 Task: Compose an email with the signature Mason Kelly with the subject Feedback on a YouTube Ads campaign and the message I would appreciate it if you could send me the results of the market research study. from softage.3@softage.net to softage.7@softage.net with an attached audio file Audio_ambient_music.mp3, change the font of the message to Verdana and change the font typography to bold Send the email. Finally, move the email from Sent Items to the label Homeowners associations
Action: Mouse moved to (77, 135)
Screenshot: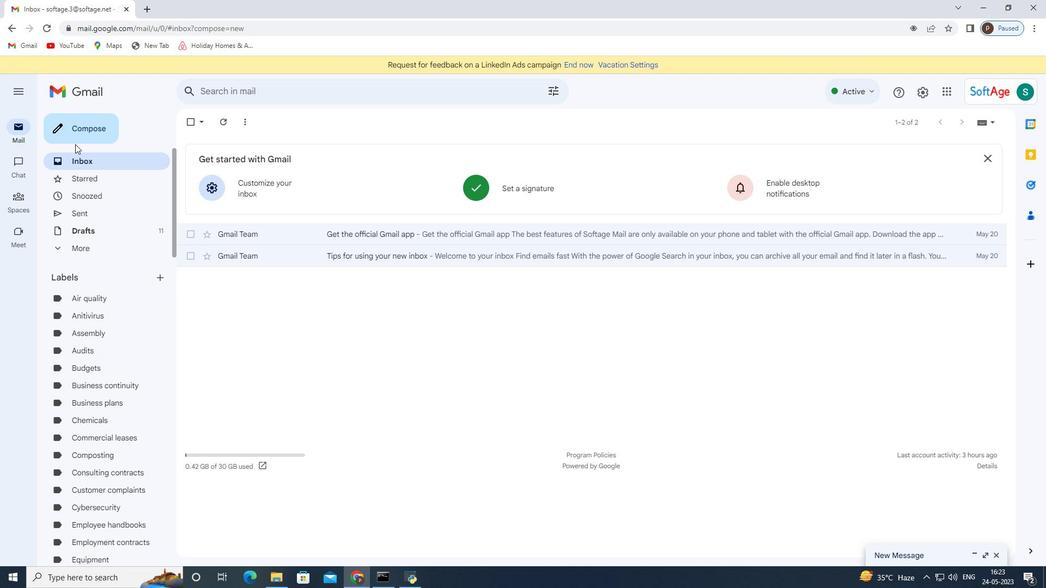 
Action: Mouse pressed left at (77, 135)
Screenshot: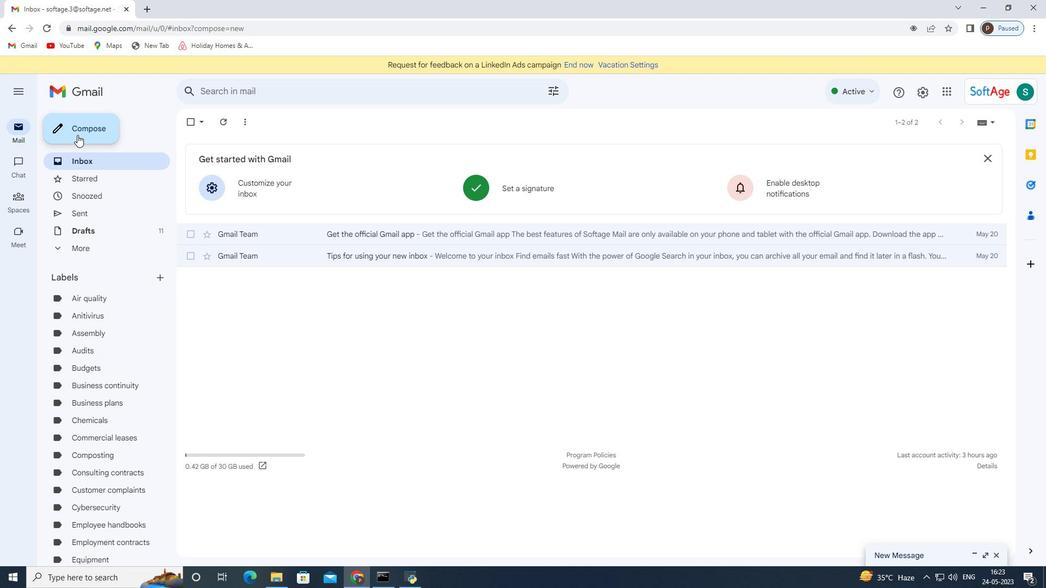 
Action: Mouse moved to (736, 551)
Screenshot: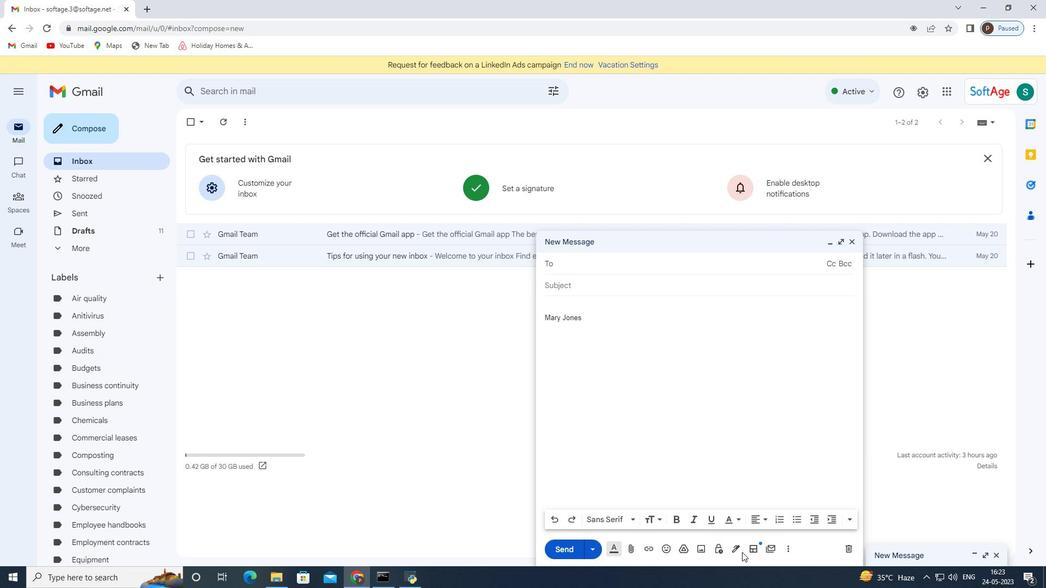 
Action: Mouse pressed left at (736, 551)
Screenshot: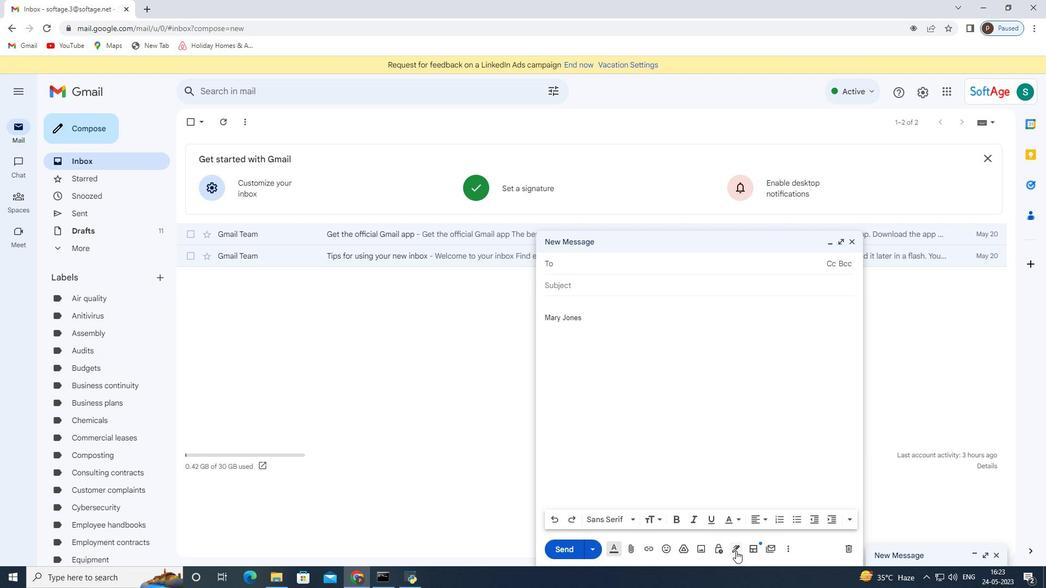 
Action: Mouse moved to (757, 487)
Screenshot: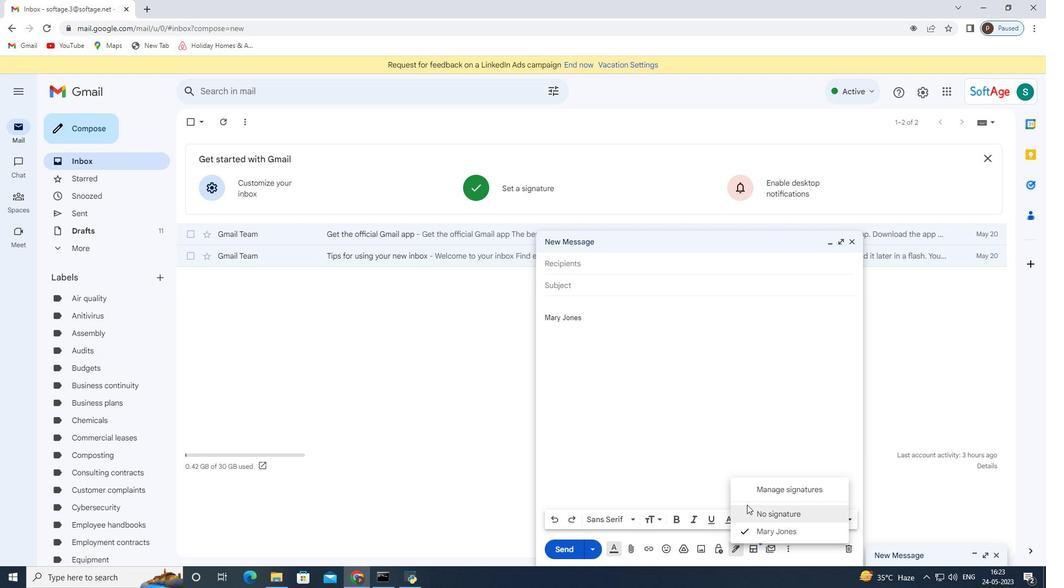 
Action: Mouse pressed left at (757, 487)
Screenshot: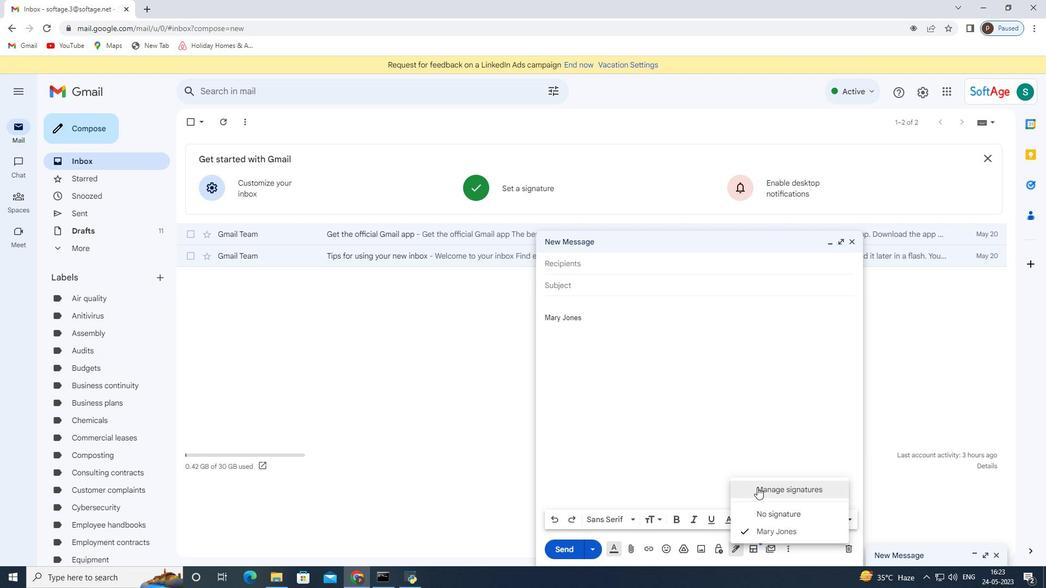 
Action: Mouse moved to (852, 243)
Screenshot: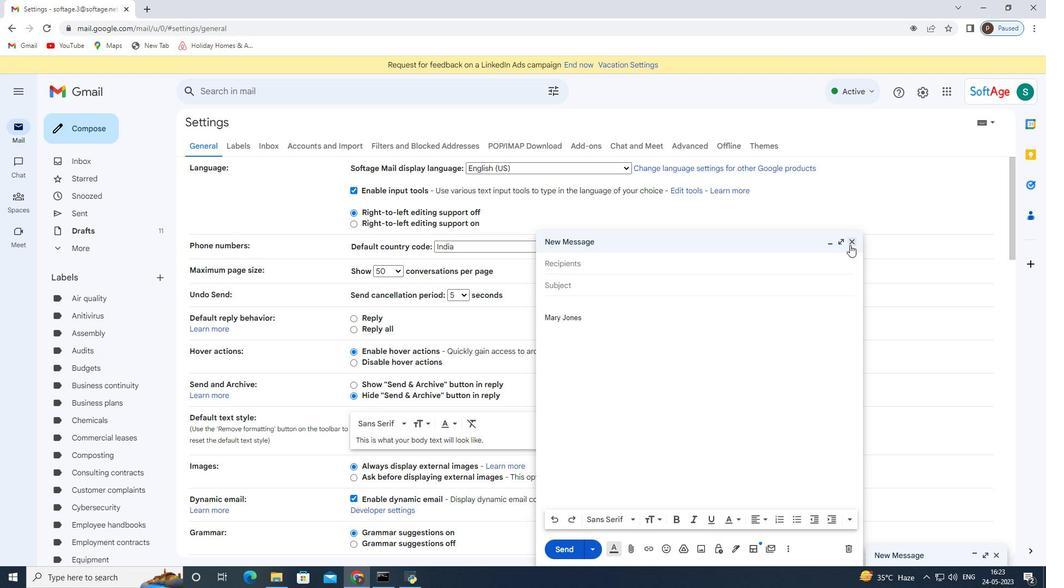 
Action: Mouse pressed left at (852, 243)
Screenshot: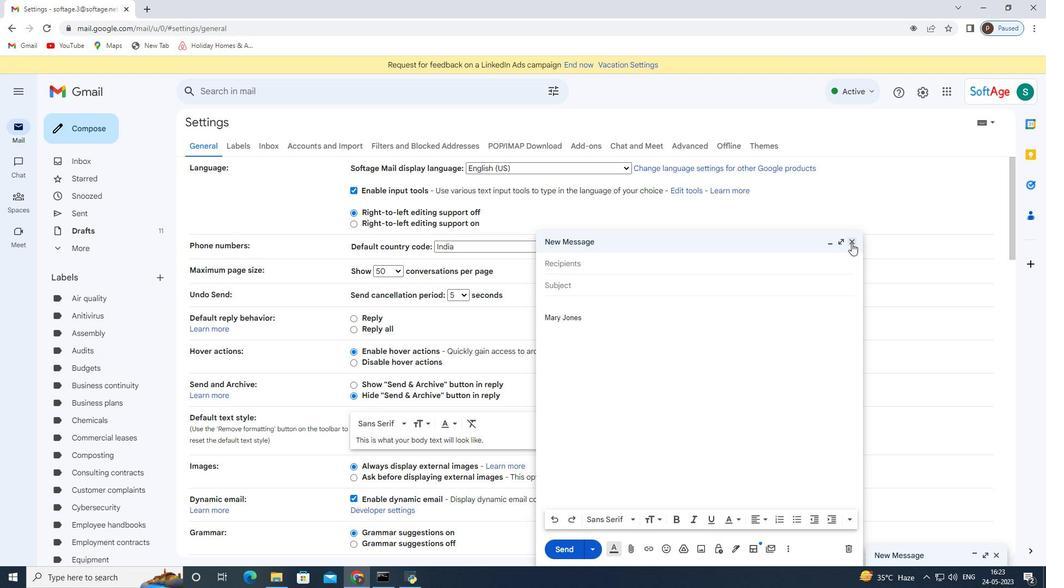 
Action: Mouse moved to (559, 275)
Screenshot: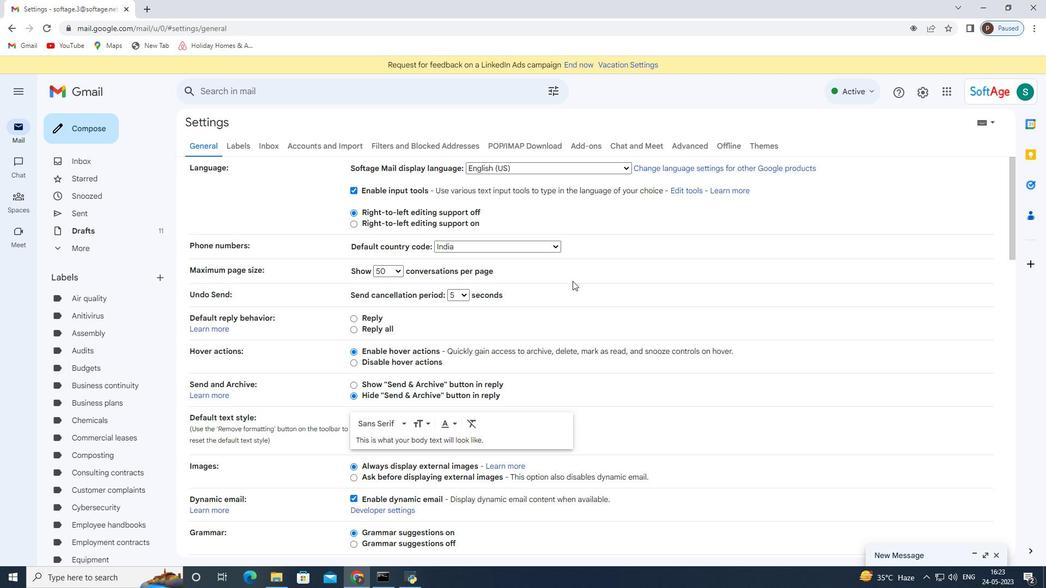 
Action: Mouse scrolled (559, 275) with delta (0, 0)
Screenshot: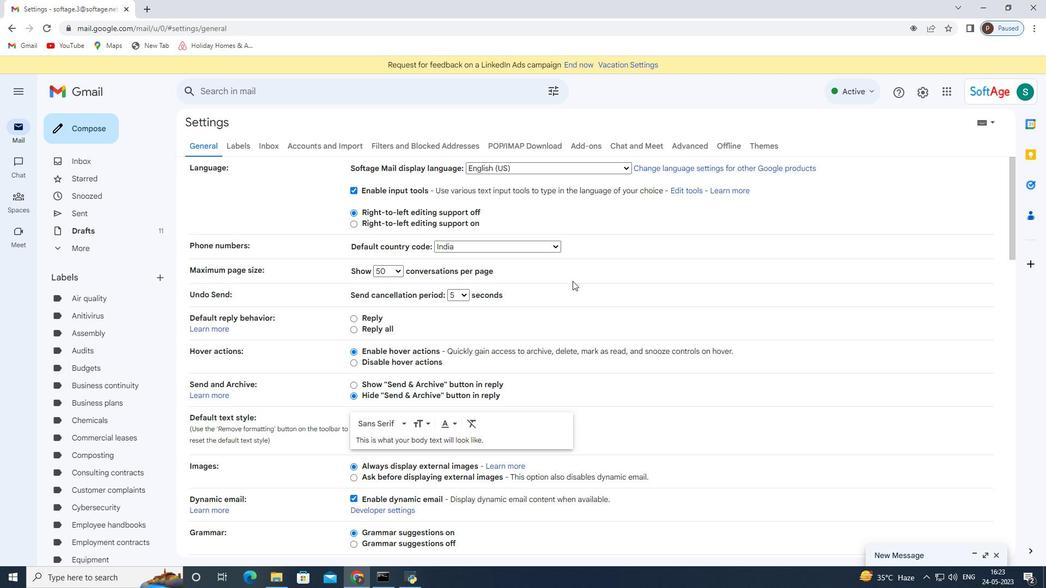 
Action: Mouse moved to (558, 276)
Screenshot: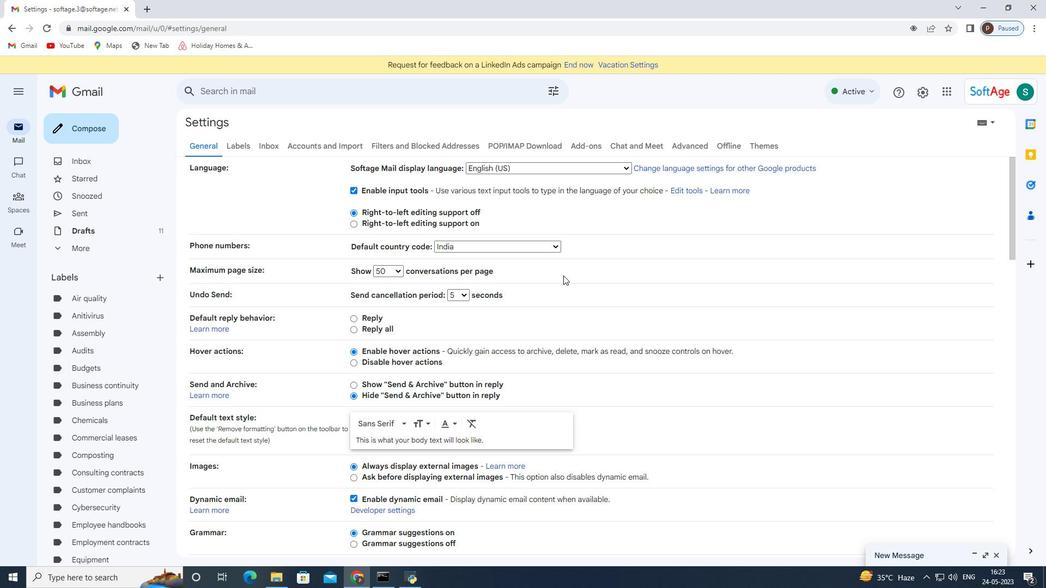 
Action: Mouse scrolled (558, 275) with delta (0, 0)
Screenshot: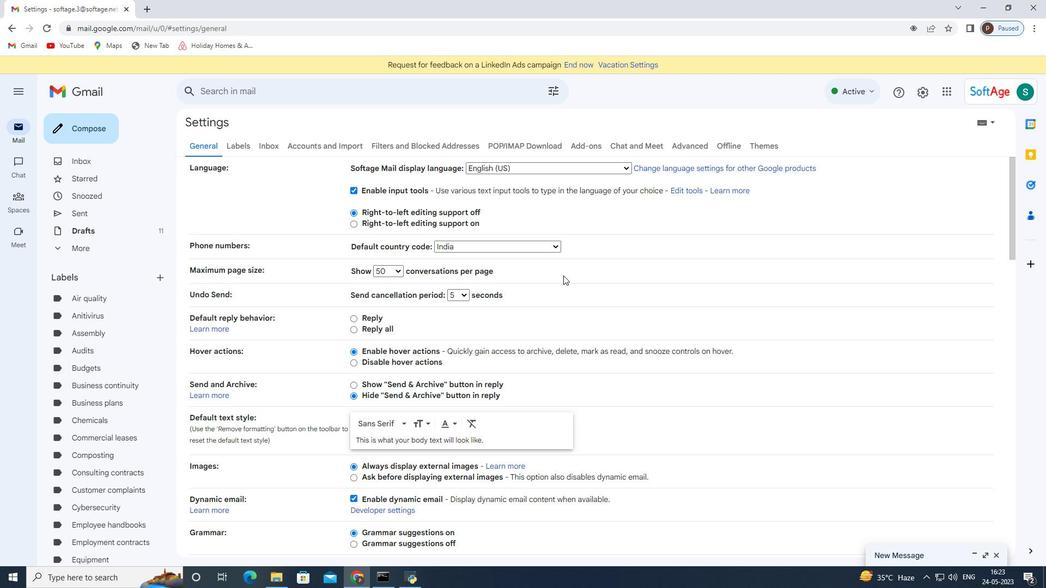 
Action: Mouse scrolled (558, 275) with delta (0, 0)
Screenshot: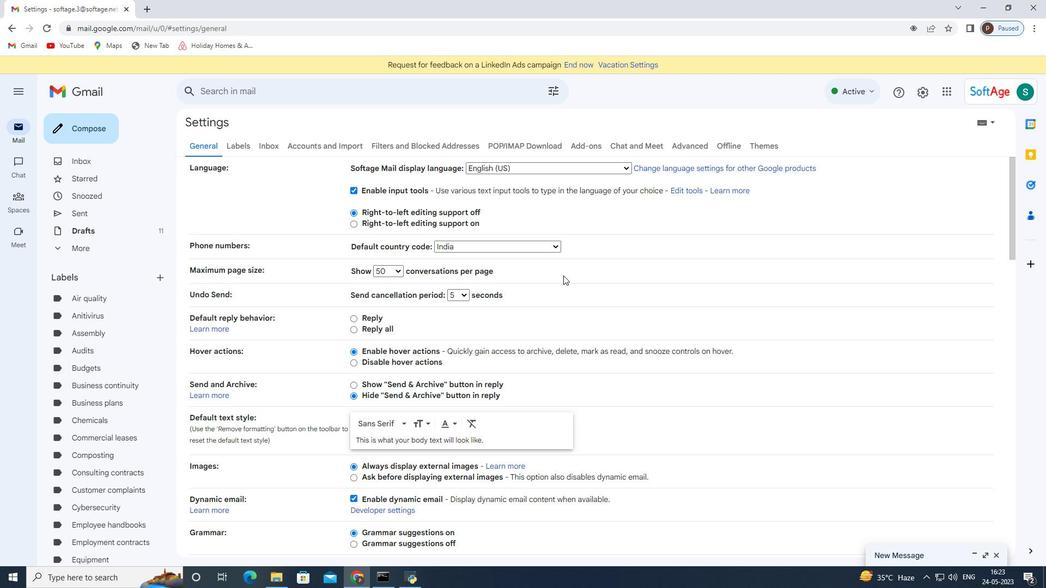 
Action: Mouse moved to (556, 276)
Screenshot: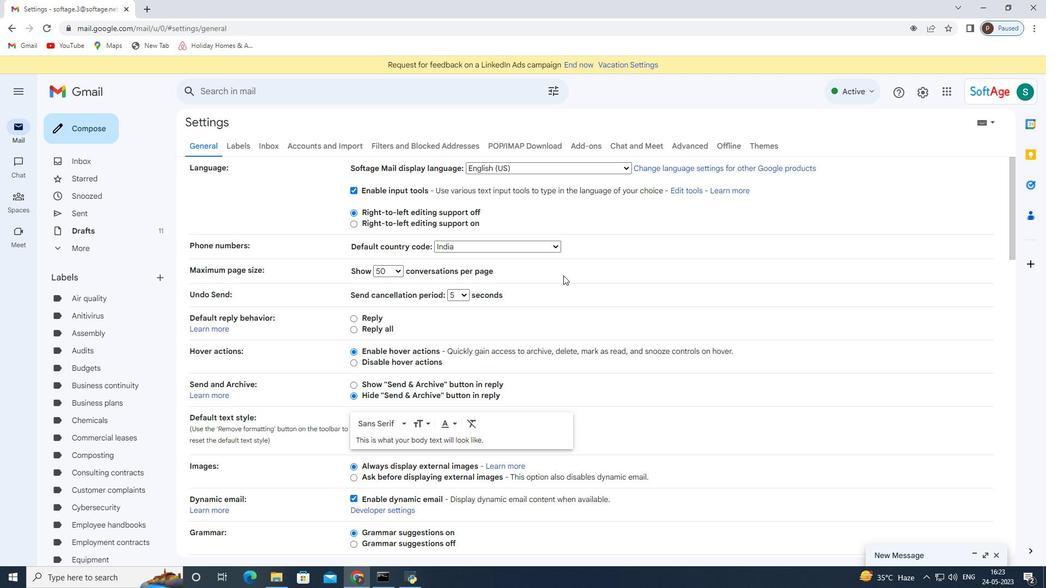 
Action: Mouse scrolled (556, 275) with delta (0, 0)
Screenshot: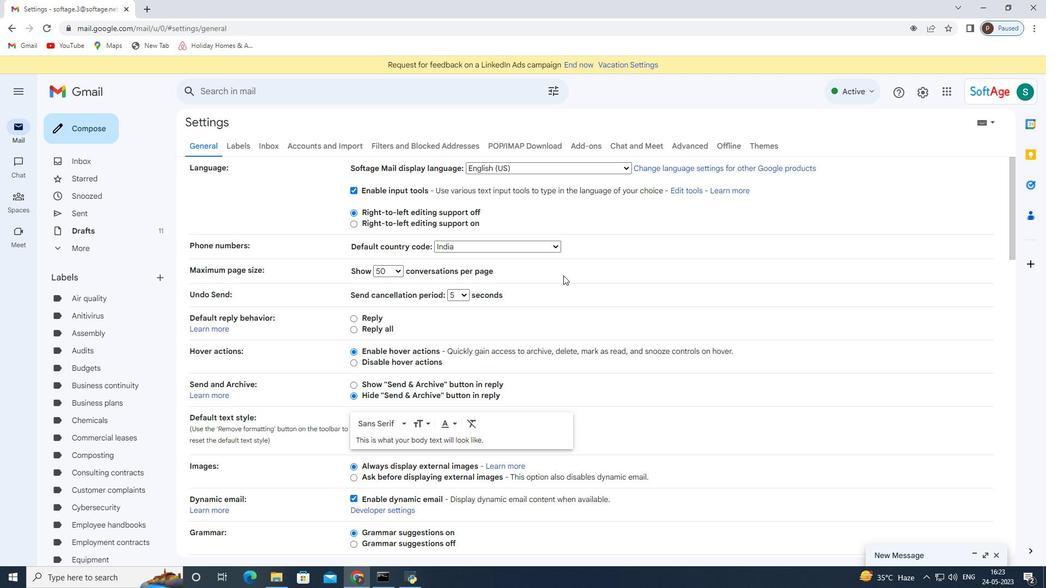 
Action: Mouse moved to (552, 276)
Screenshot: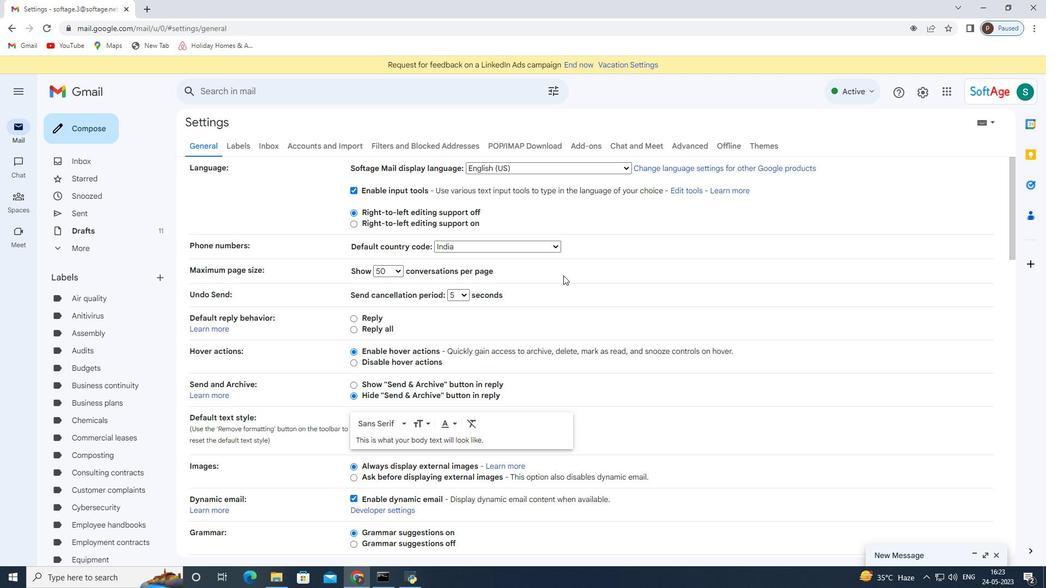 
Action: Mouse scrolled (554, 275) with delta (0, 0)
Screenshot: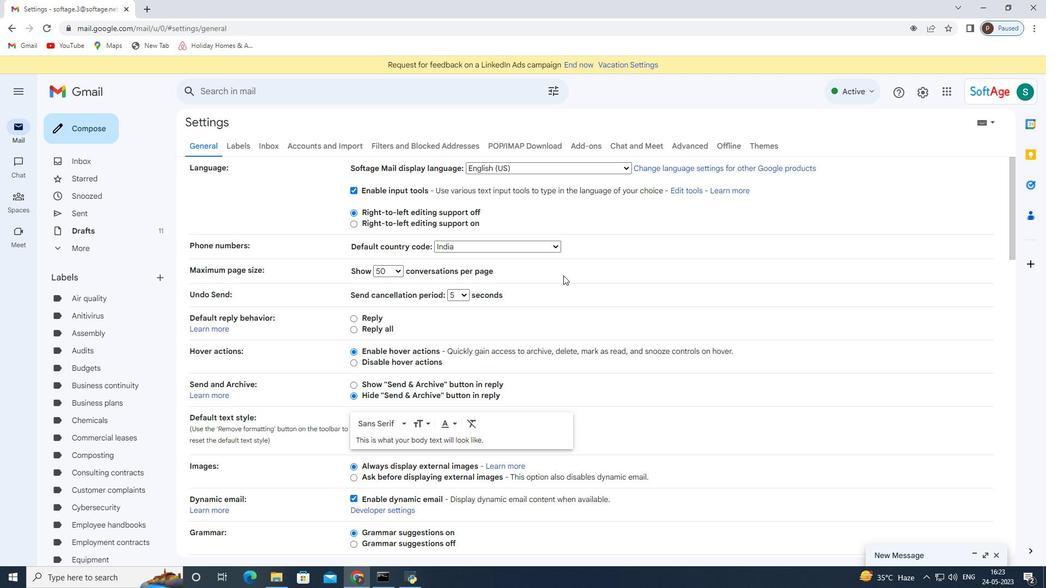 
Action: Mouse moved to (539, 278)
Screenshot: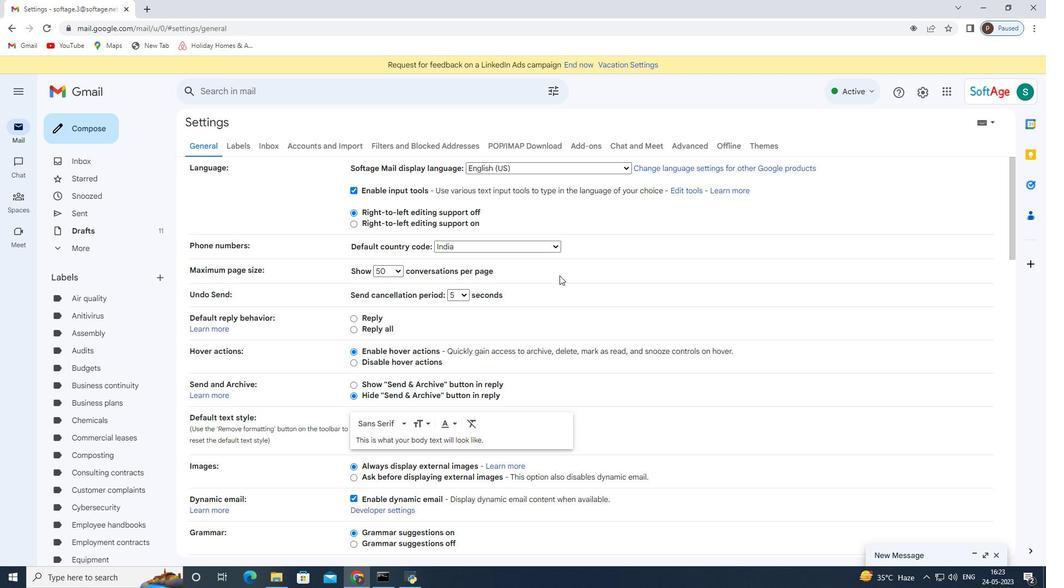 
Action: Mouse scrolled (539, 277) with delta (0, 0)
Screenshot: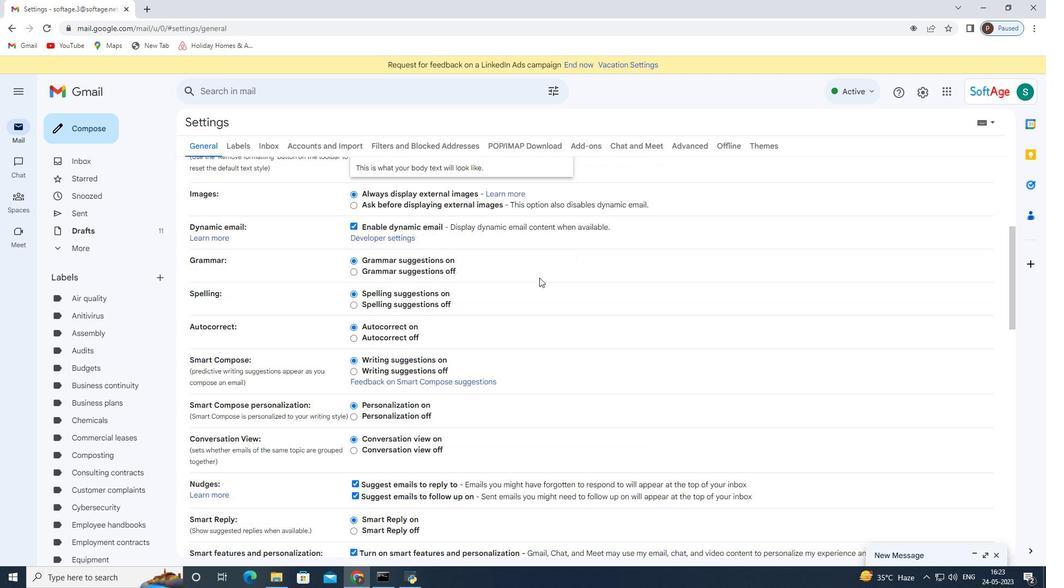 
Action: Mouse moved to (530, 284)
Screenshot: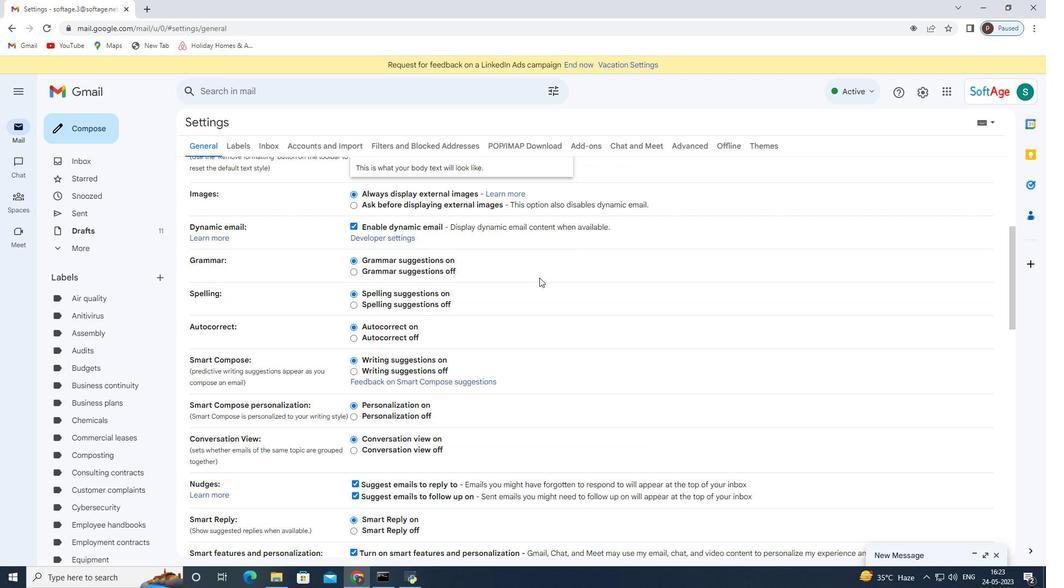 
Action: Mouse scrolled (535, 280) with delta (0, 0)
Screenshot: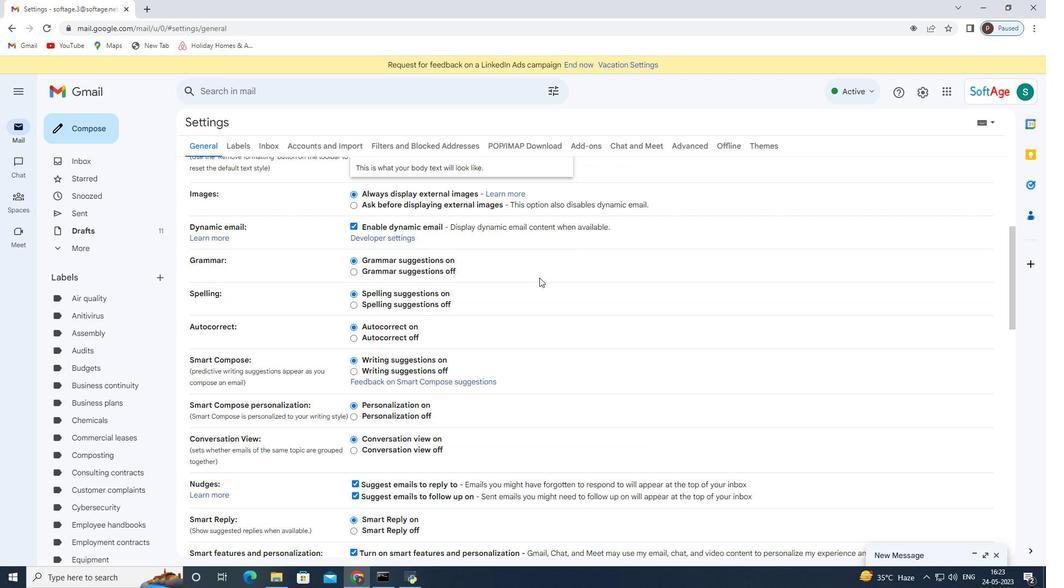 
Action: Mouse moved to (524, 287)
Screenshot: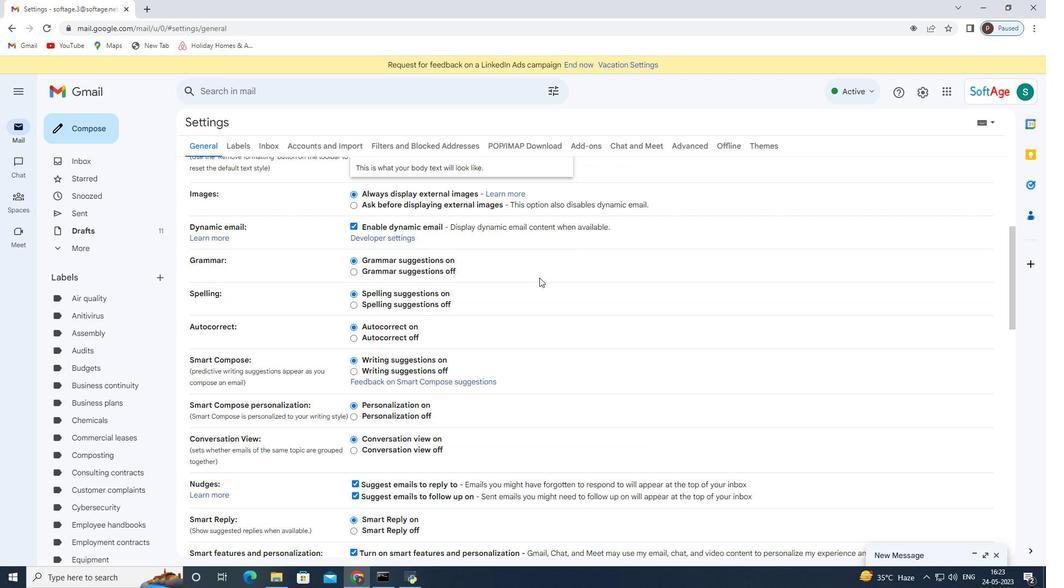 
Action: Mouse scrolled (530, 283) with delta (0, 0)
Screenshot: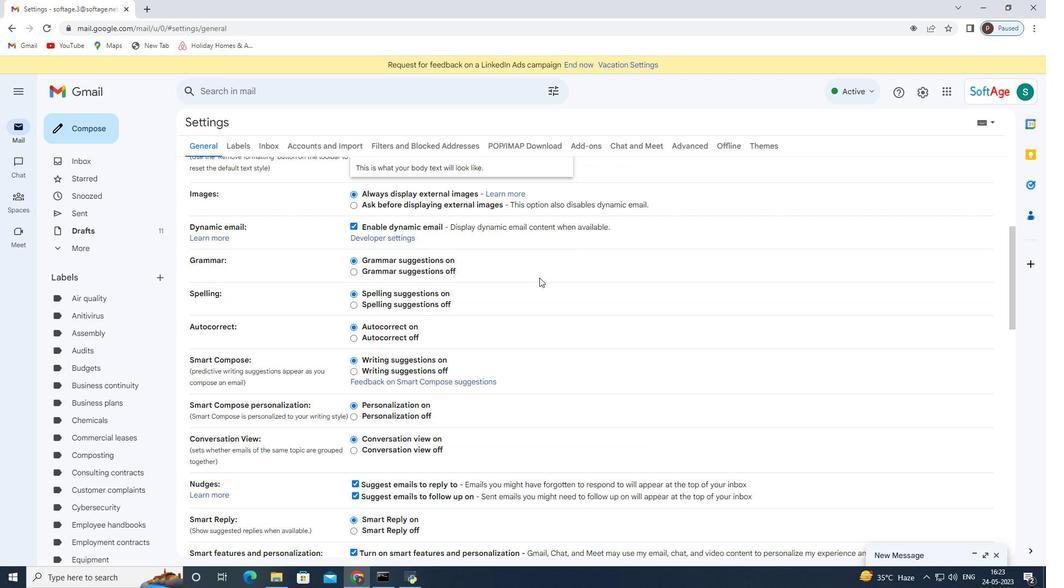 
Action: Mouse moved to (519, 290)
Screenshot: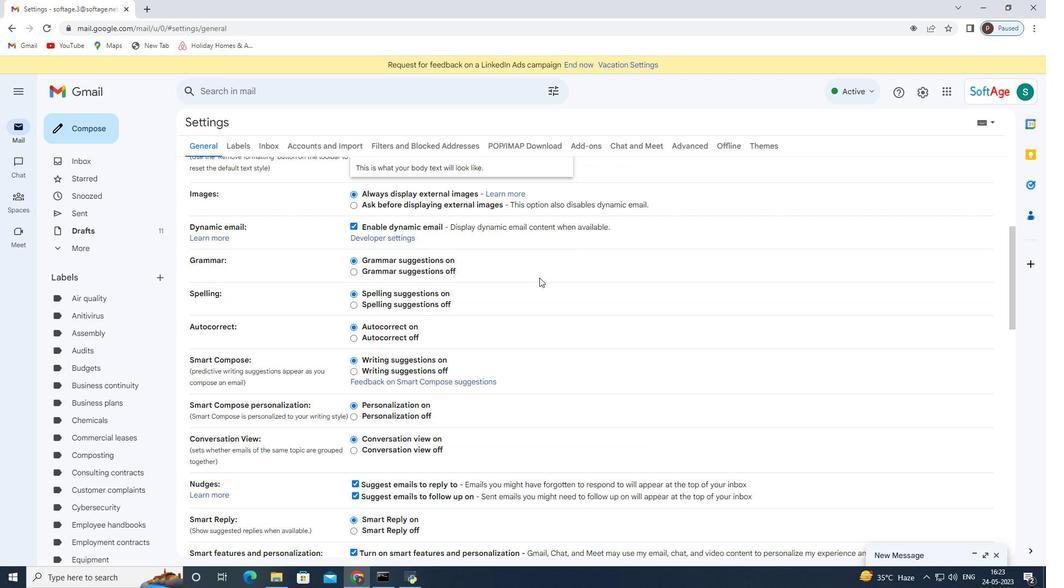 
Action: Mouse scrolled (521, 290) with delta (0, 0)
Screenshot: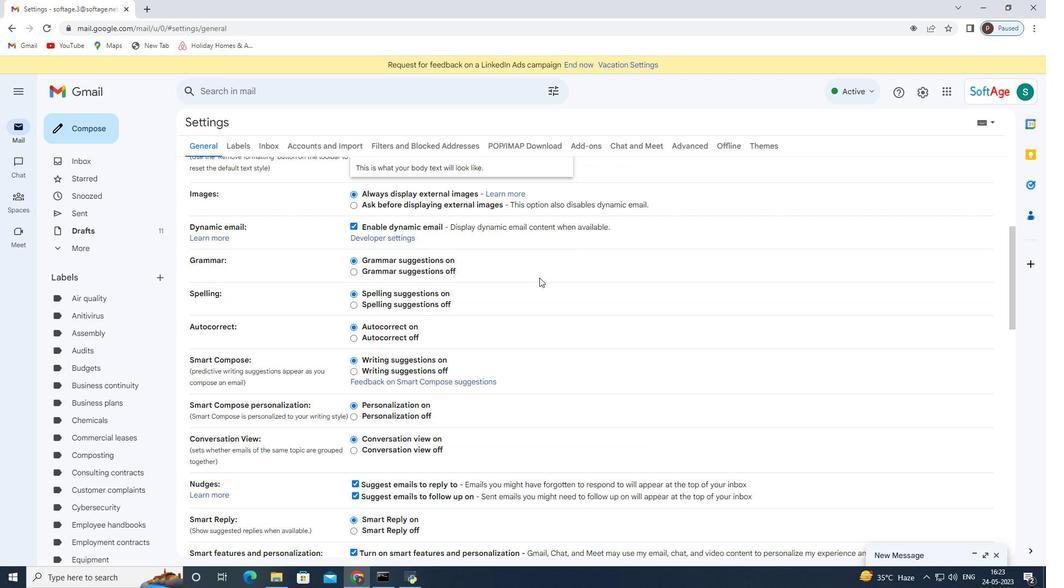 
Action: Mouse moved to (517, 291)
Screenshot: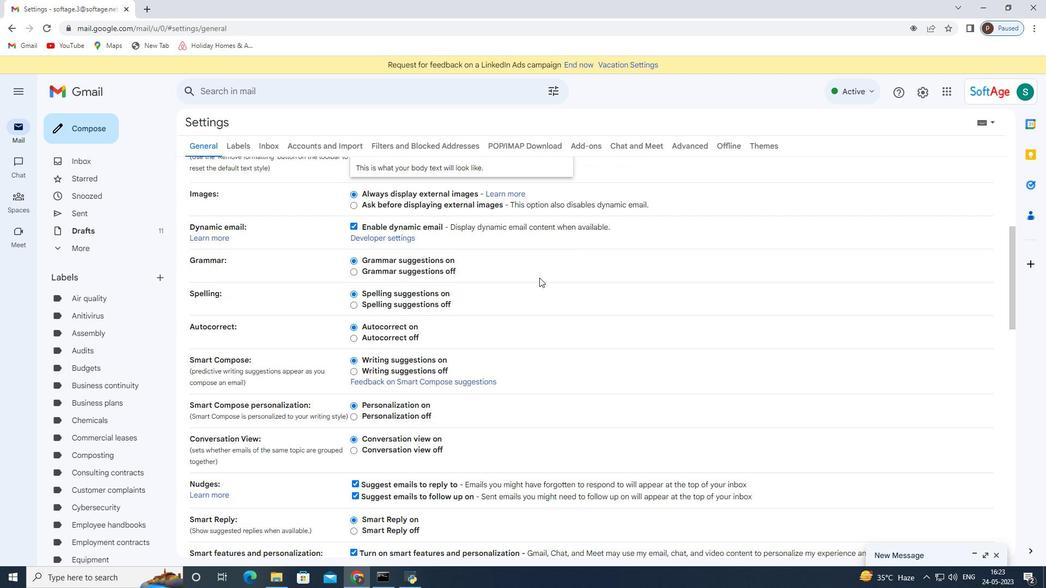 
Action: Mouse scrolled (519, 290) with delta (0, 0)
Screenshot: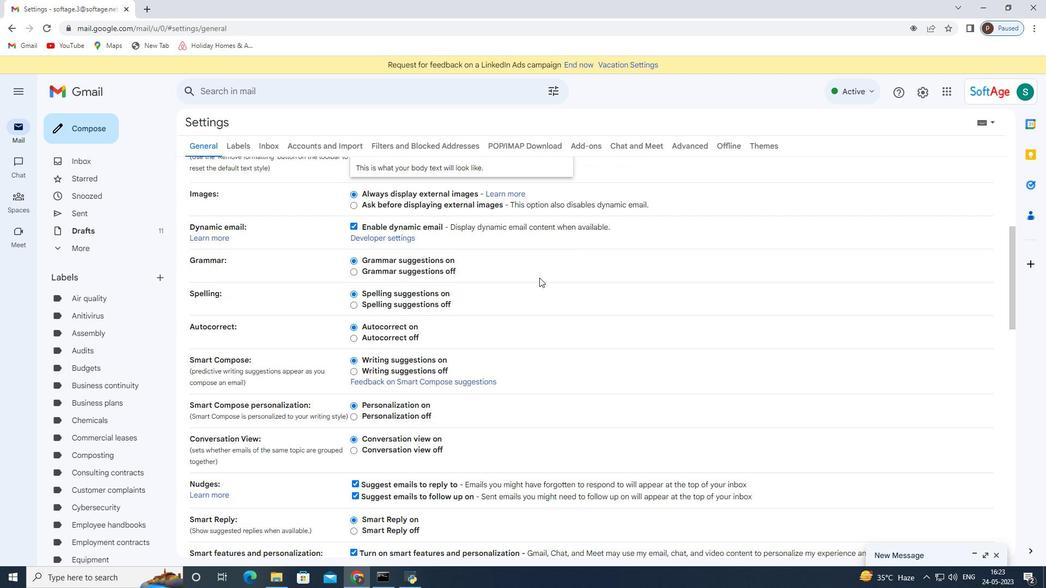 
Action: Mouse moved to (513, 292)
Screenshot: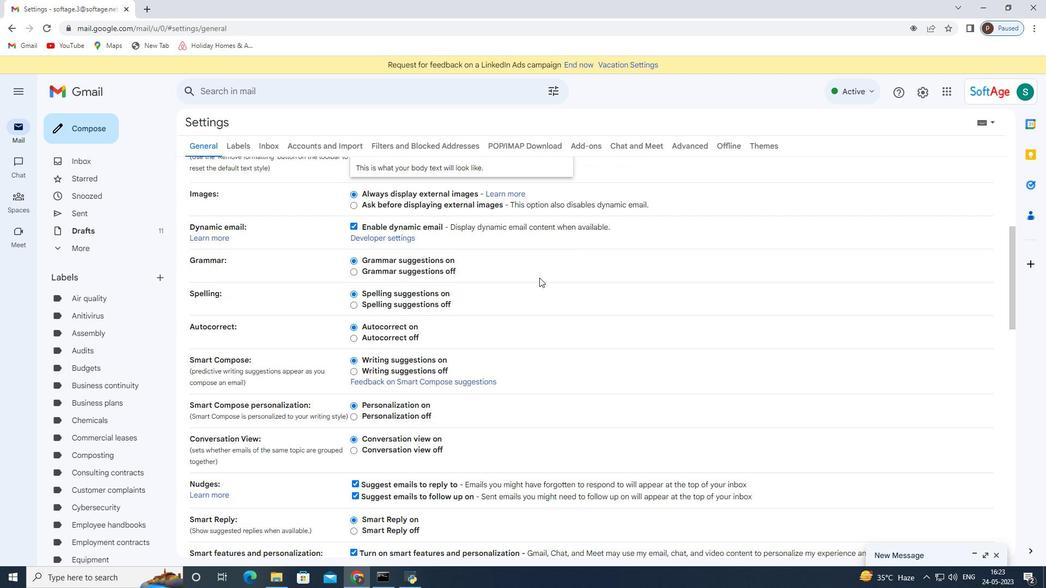 
Action: Mouse scrolled (516, 291) with delta (0, 0)
Screenshot: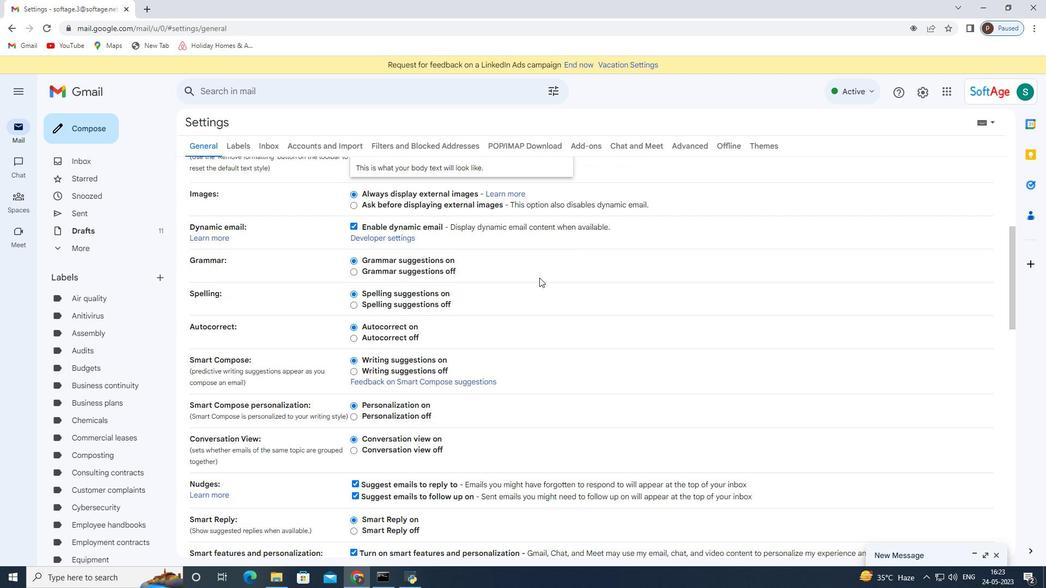 
Action: Mouse moved to (511, 294)
Screenshot: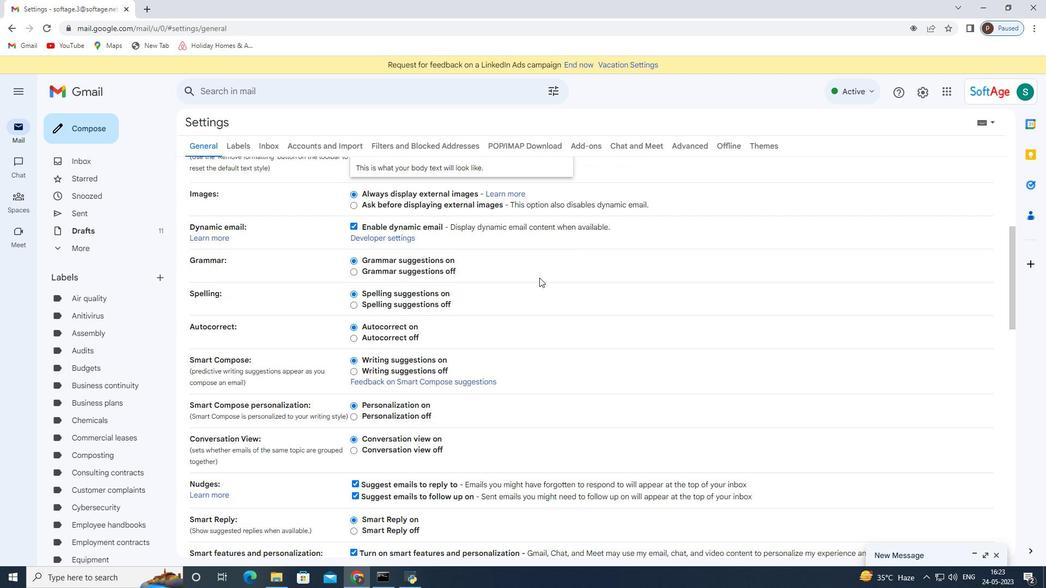 
Action: Mouse scrolled (514, 291) with delta (0, 0)
Screenshot: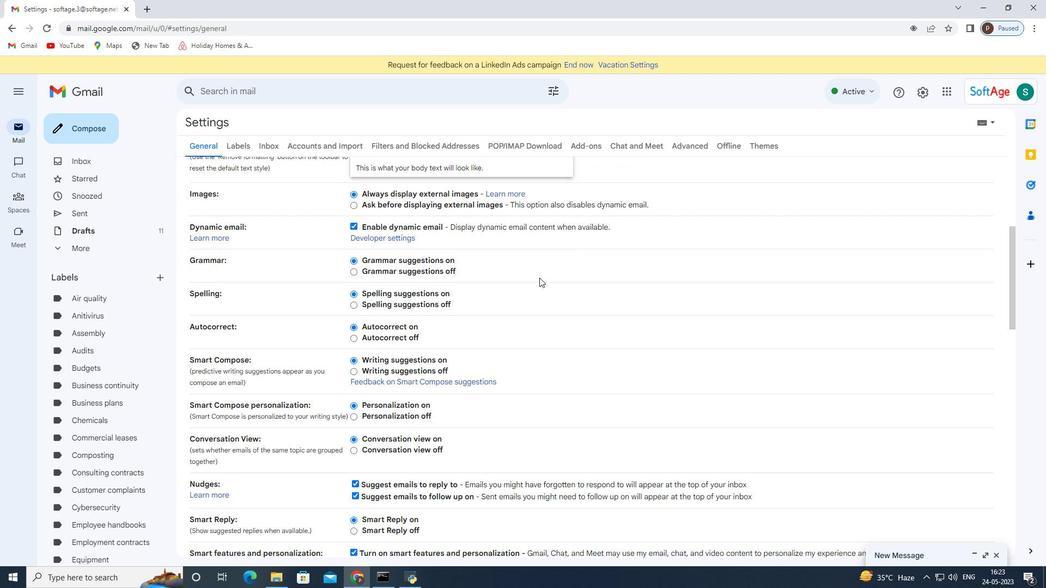 
Action: Mouse moved to (510, 297)
Screenshot: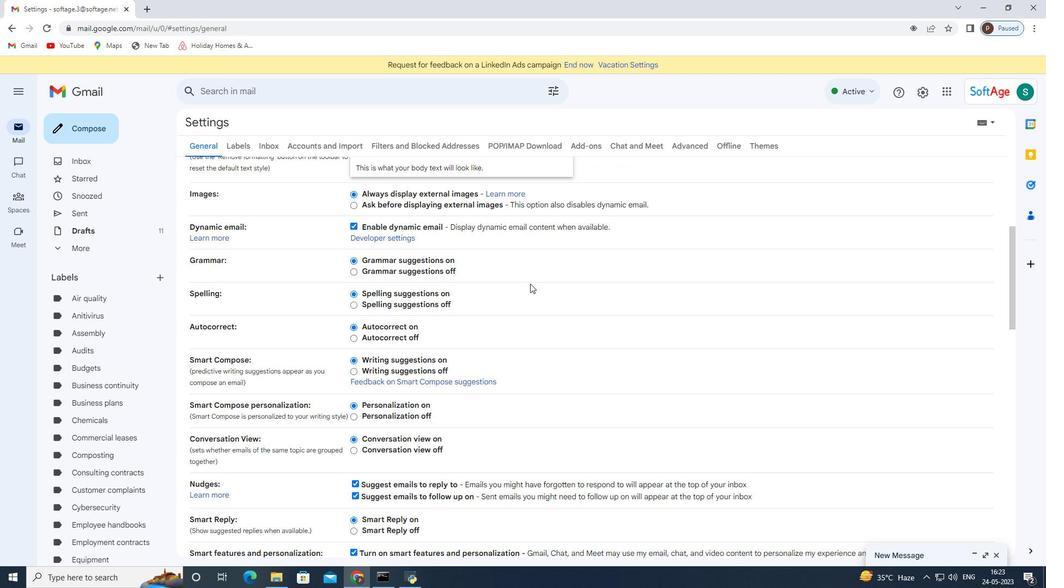 
Action: Mouse scrolled (510, 296) with delta (0, 0)
Screenshot: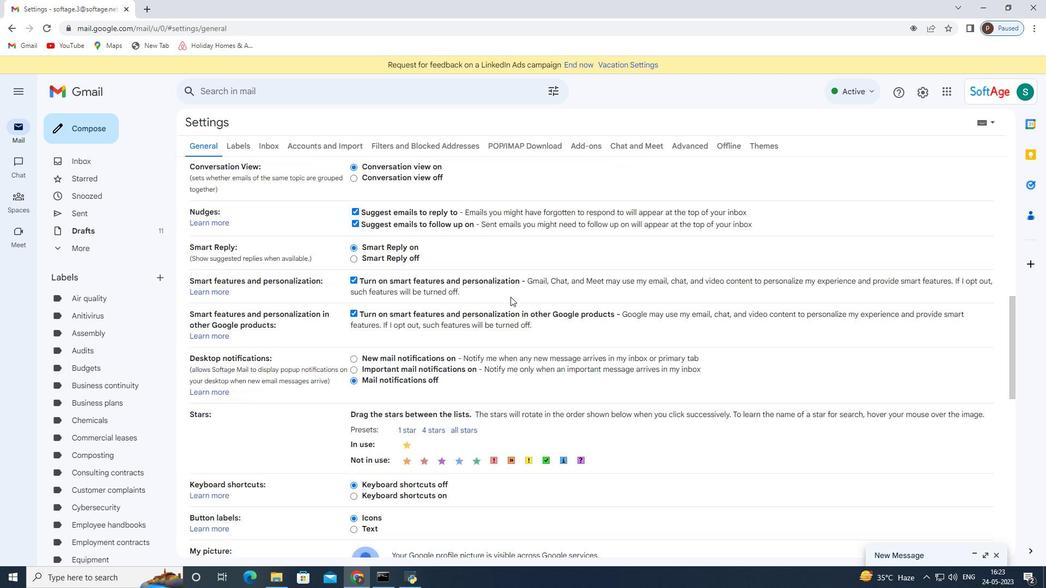 
Action: Mouse scrolled (510, 296) with delta (0, 0)
Screenshot: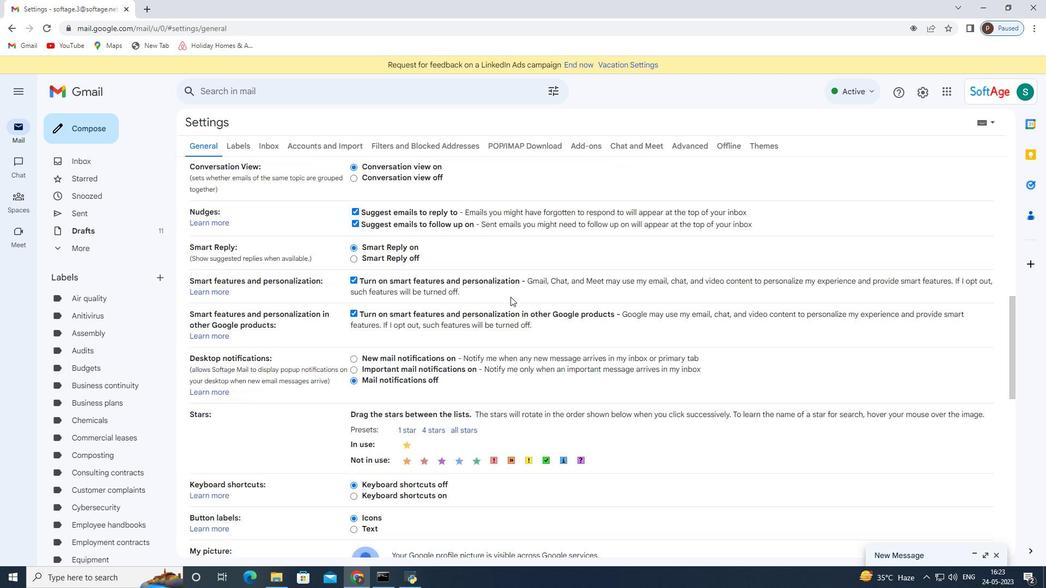 
Action: Mouse scrolled (510, 296) with delta (0, 0)
Screenshot: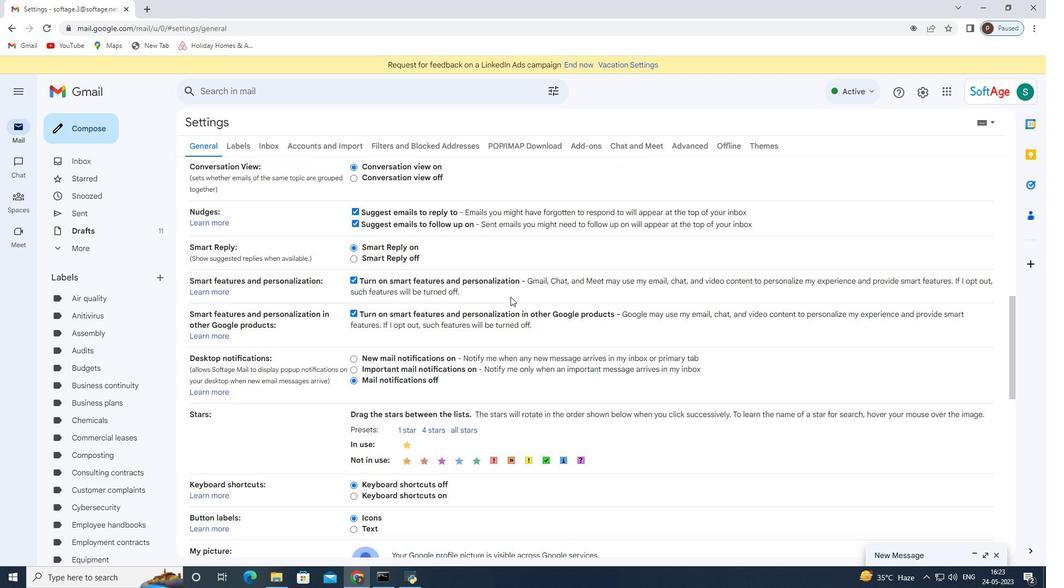 
Action: Mouse scrolled (510, 296) with delta (0, 0)
Screenshot: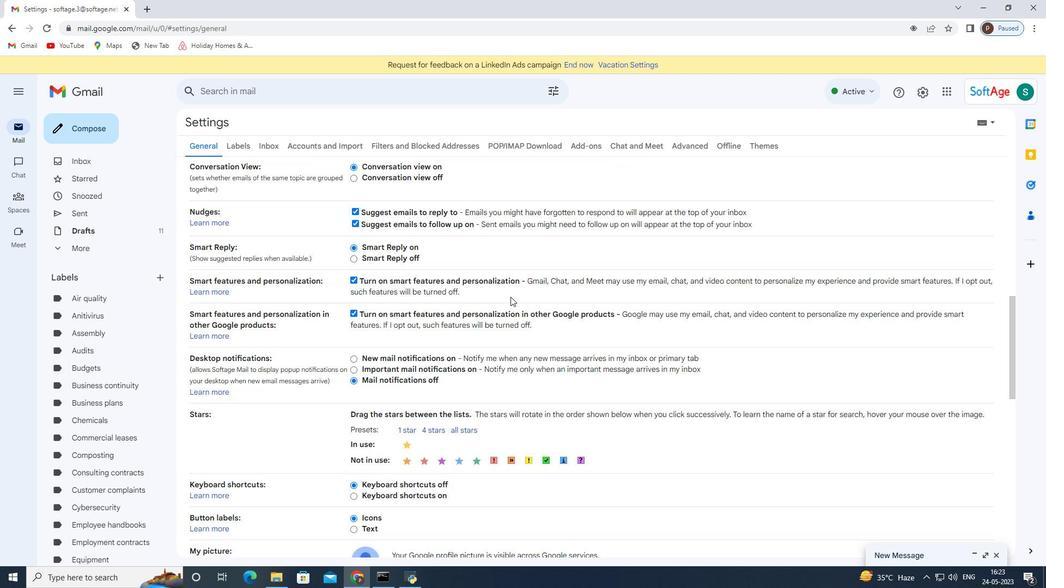 
Action: Mouse moved to (470, 419)
Screenshot: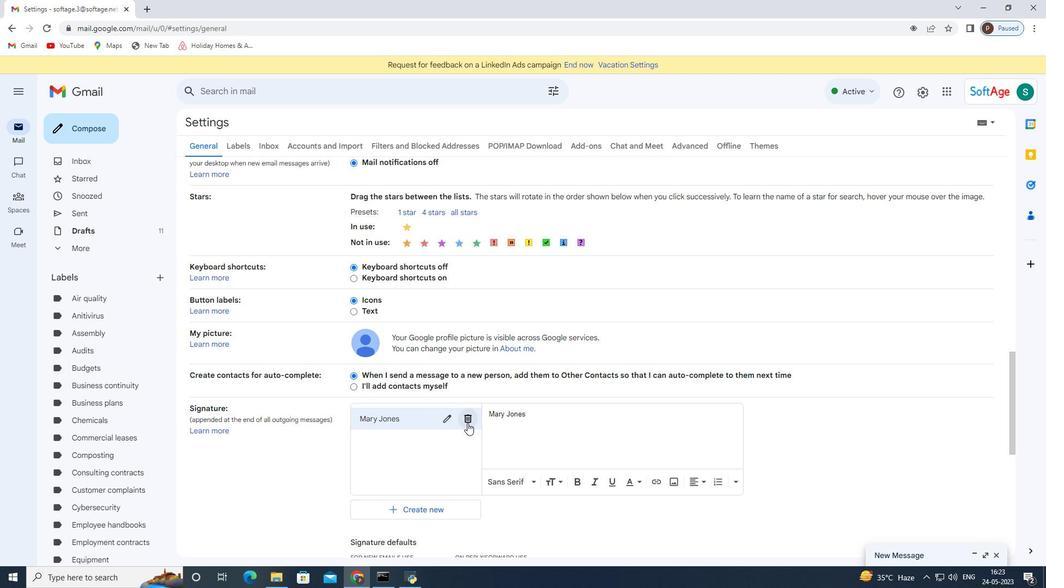 
Action: Mouse pressed left at (470, 419)
Screenshot: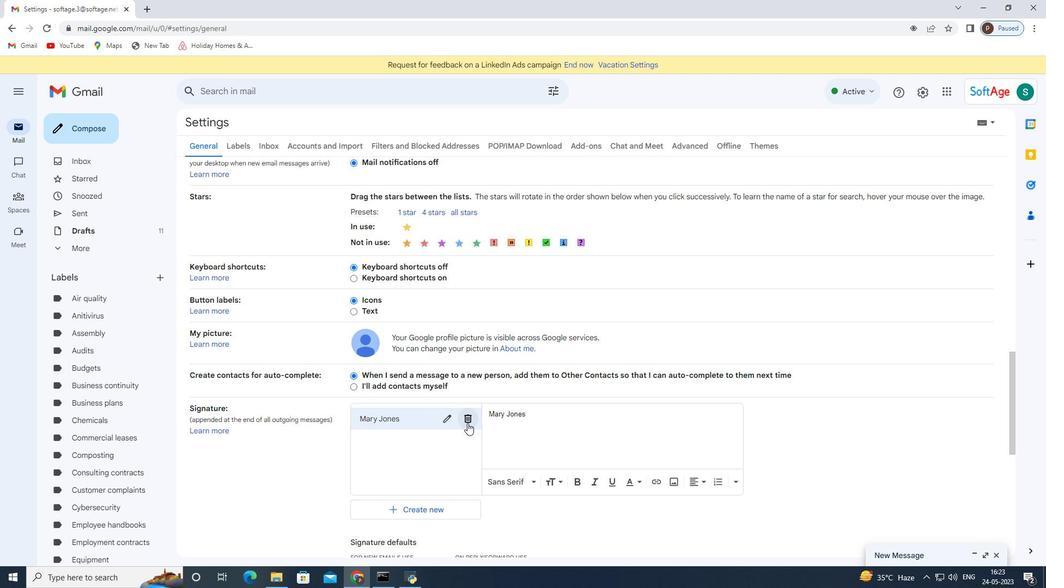 
Action: Mouse moved to (613, 333)
Screenshot: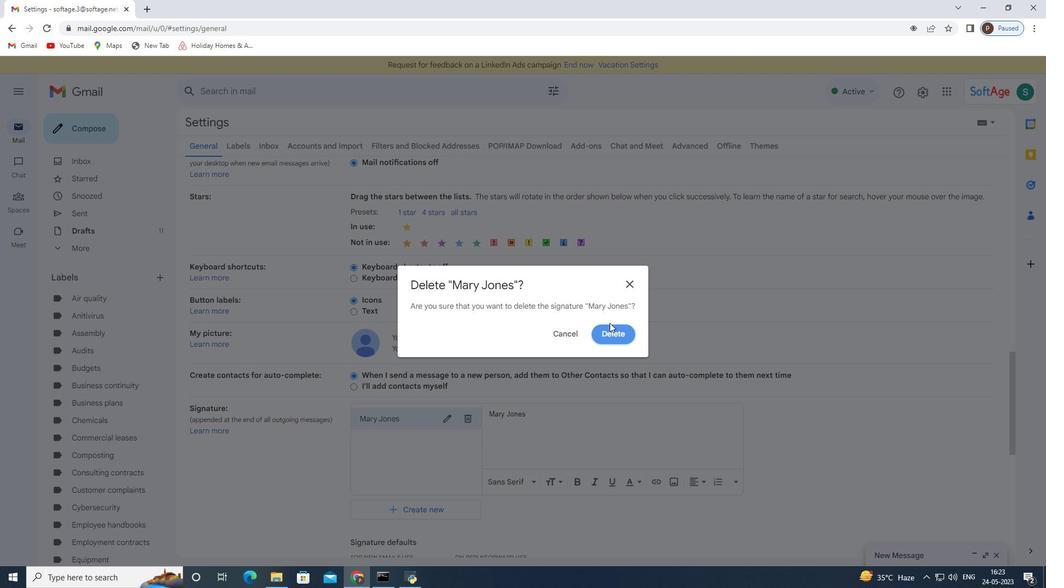 
Action: Mouse pressed left at (613, 333)
Screenshot: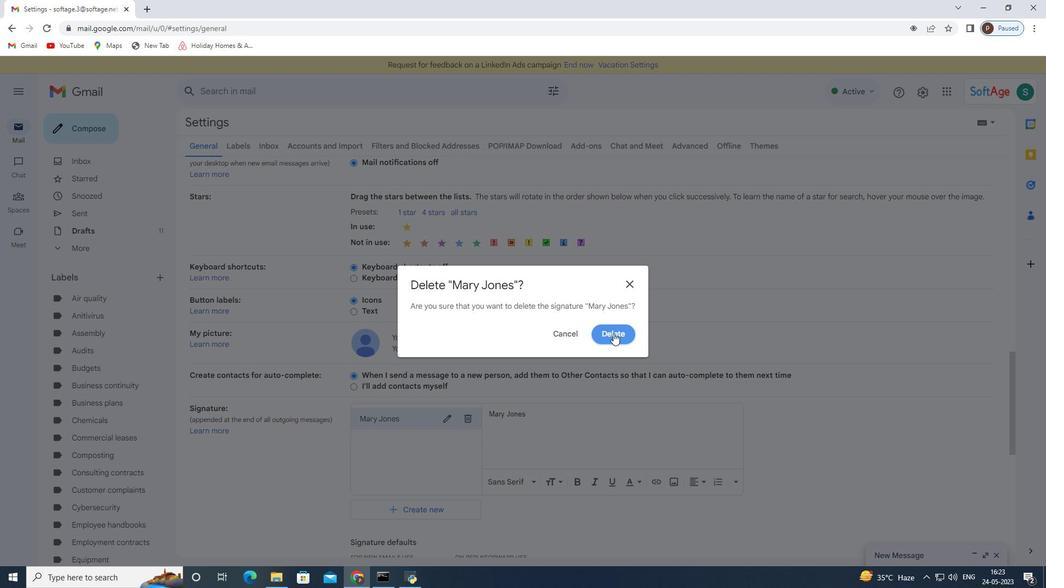
Action: Mouse moved to (395, 434)
Screenshot: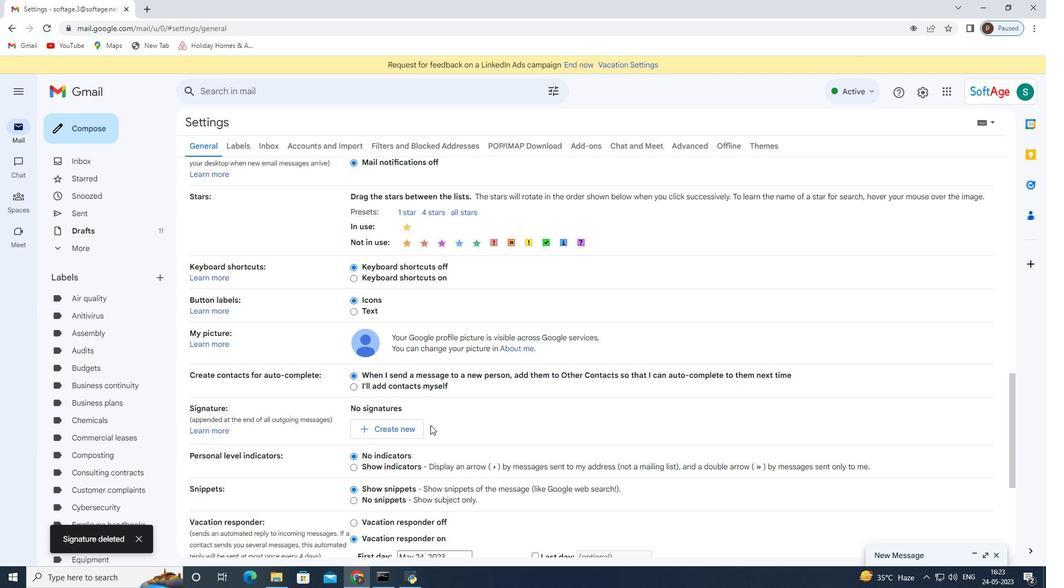 
Action: Mouse pressed left at (395, 434)
Screenshot: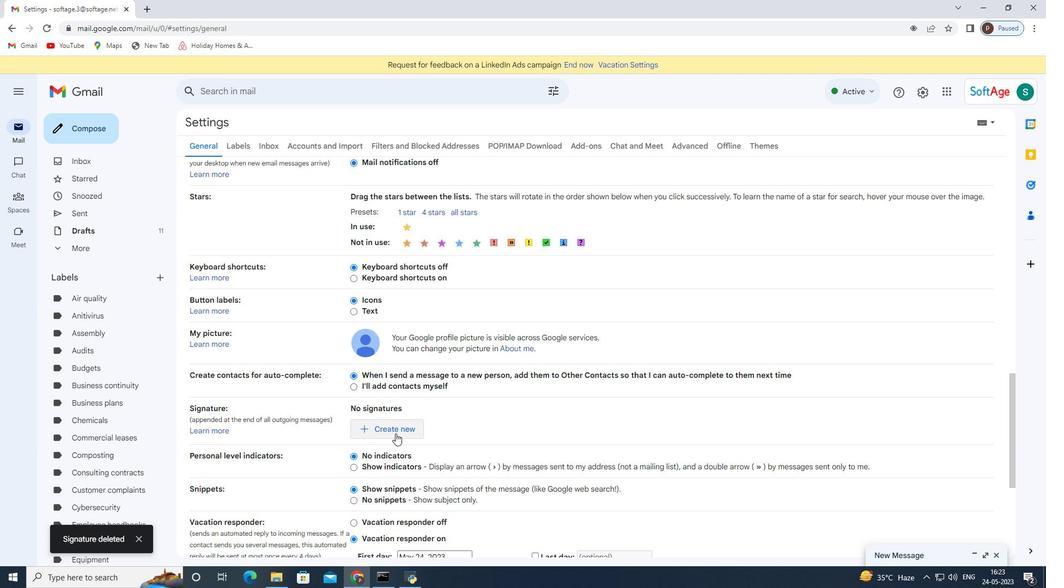 
Action: Mouse moved to (436, 310)
Screenshot: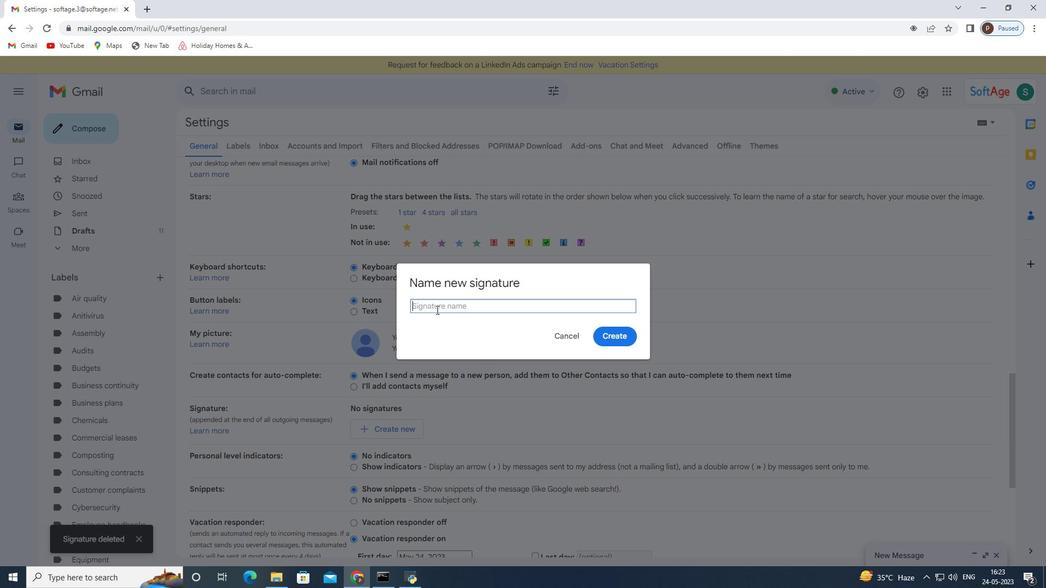 
Action: Mouse pressed left at (436, 310)
Screenshot: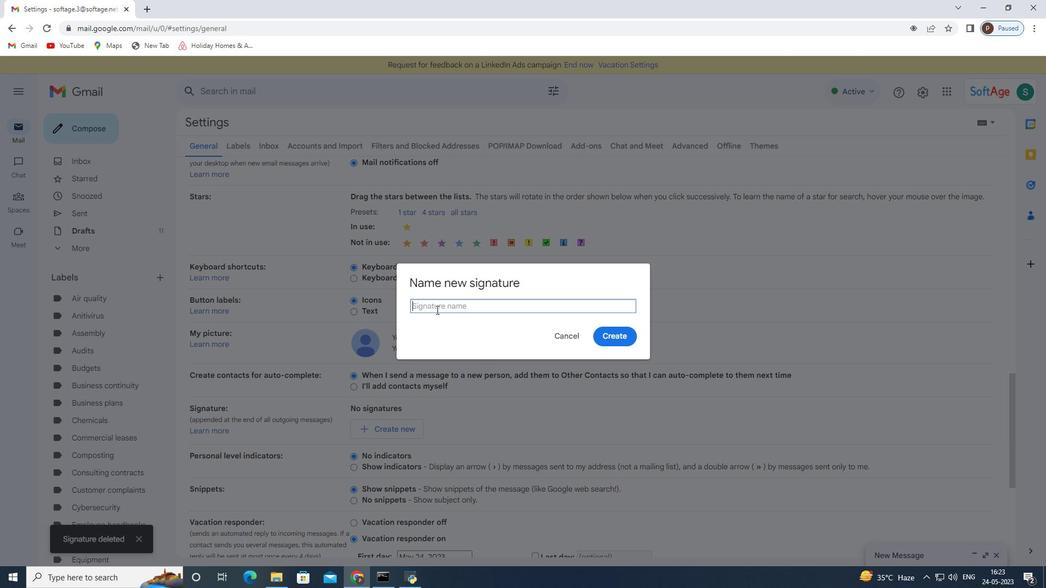 
Action: Mouse moved to (436, 310)
Screenshot: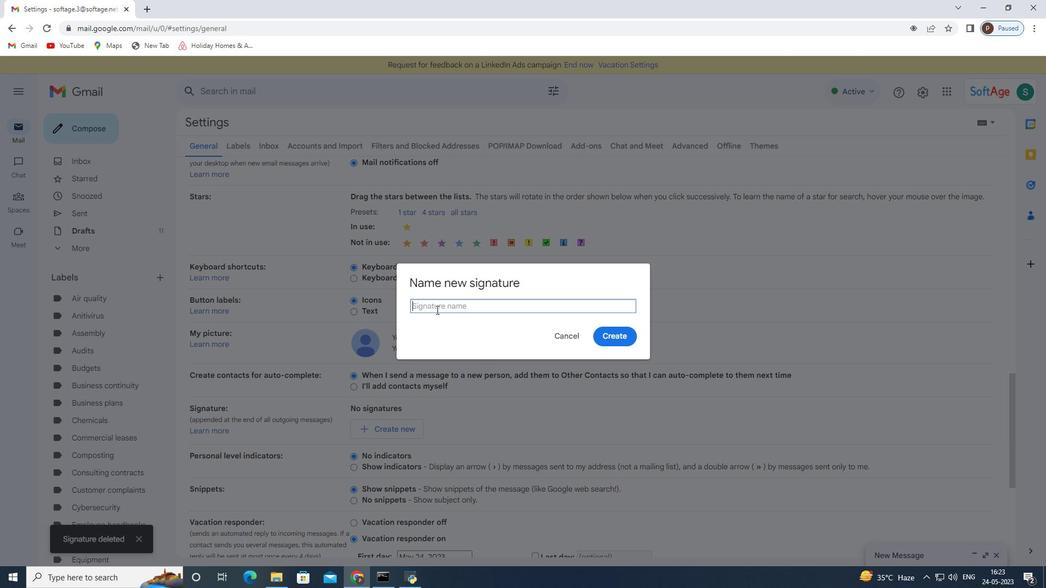 
Action: Key pressed <Key.shift>Mason<Key.space><Key.shift>Kelly<Key.enter>
Screenshot: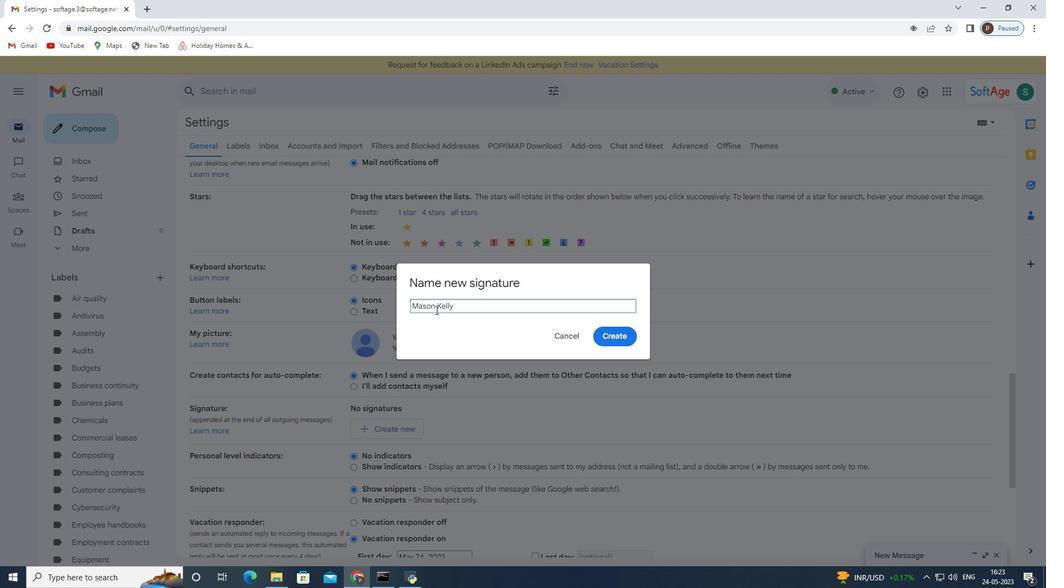 
Action: Mouse moved to (525, 423)
Screenshot: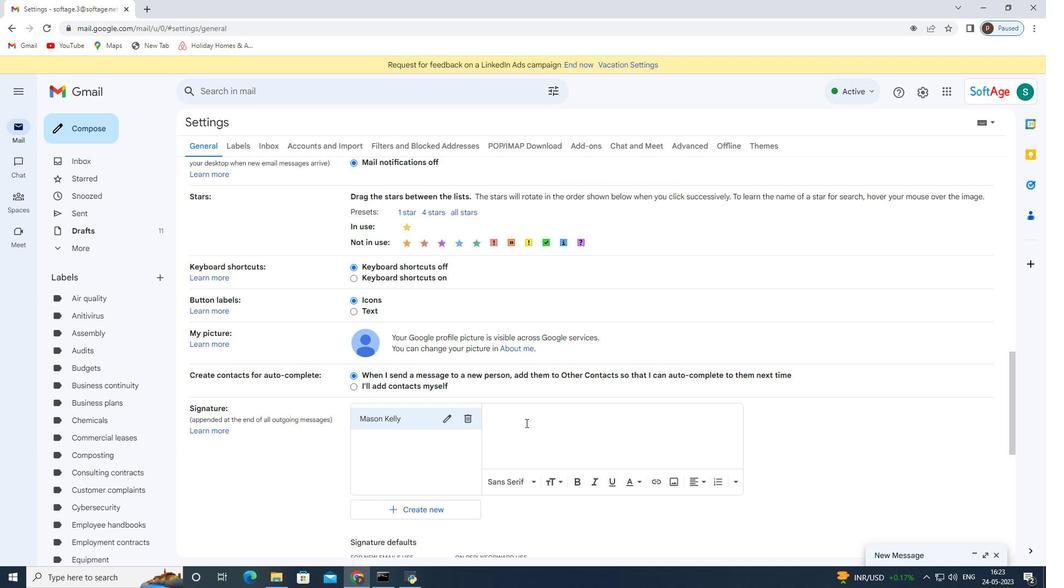 
Action: Mouse pressed left at (525, 423)
Screenshot: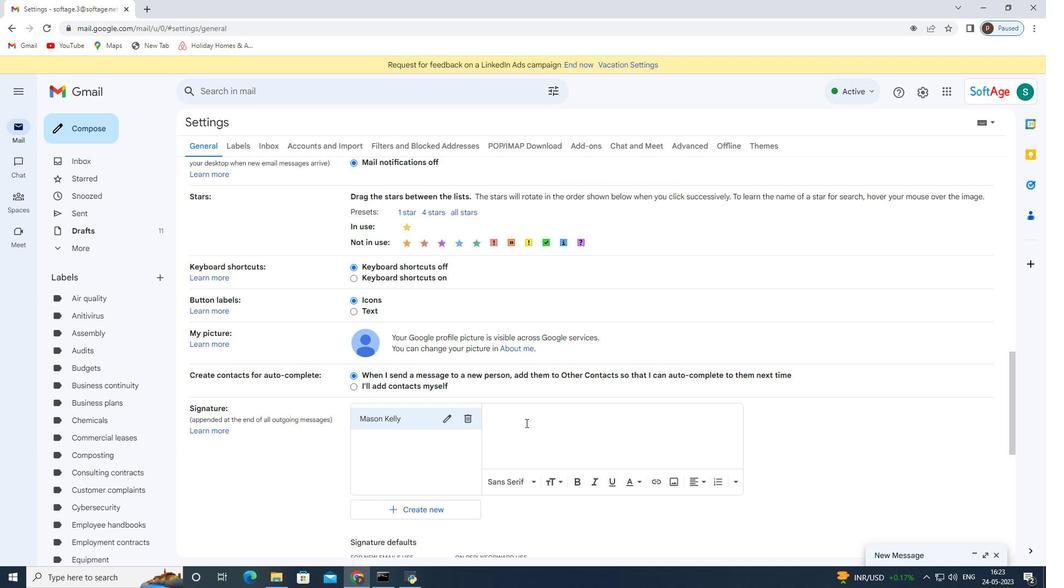 
Action: Mouse moved to (524, 423)
Screenshot: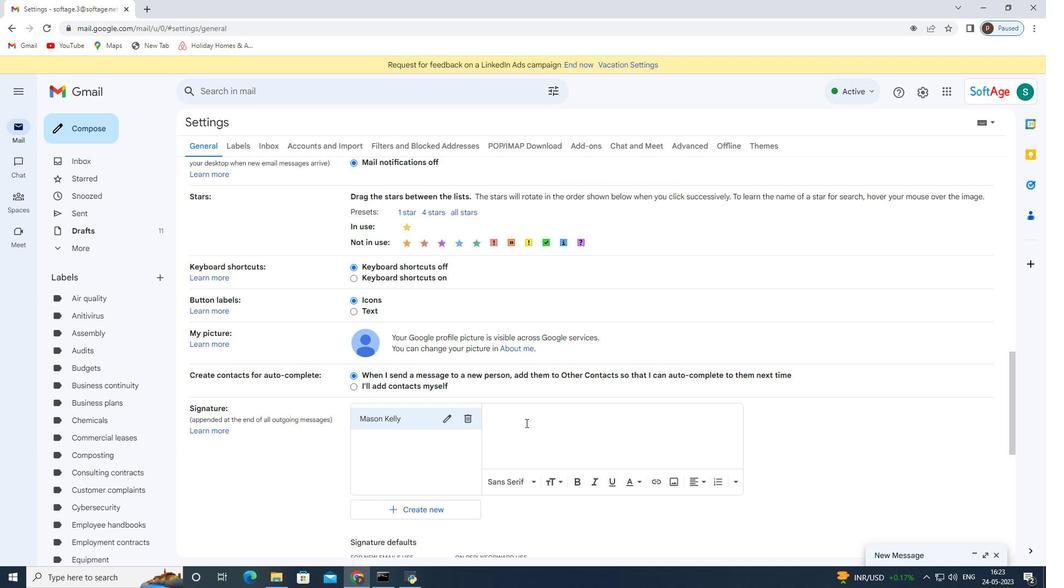 
Action: Key pressed <Key.shift>Mason<Key.space><Key.shift>Kelly
Screenshot: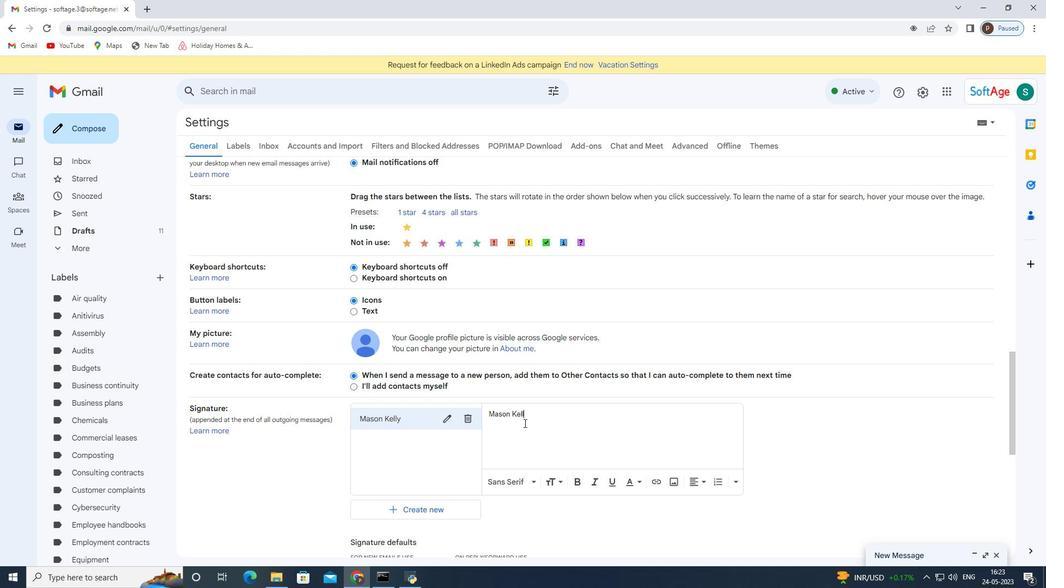 
Action: Mouse moved to (383, 178)
Screenshot: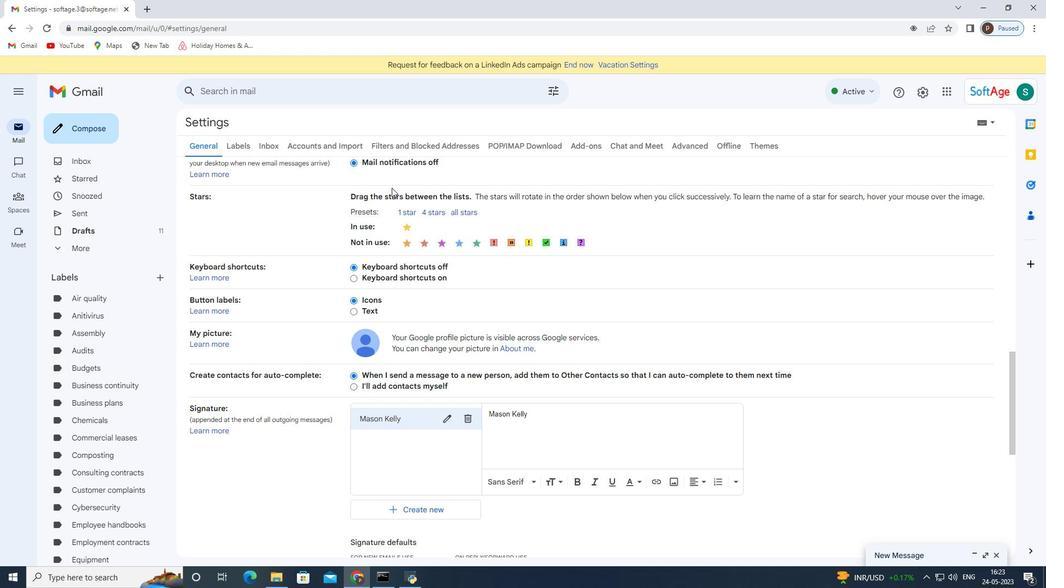 
Action: Mouse scrolled (383, 177) with delta (0, 0)
Screenshot: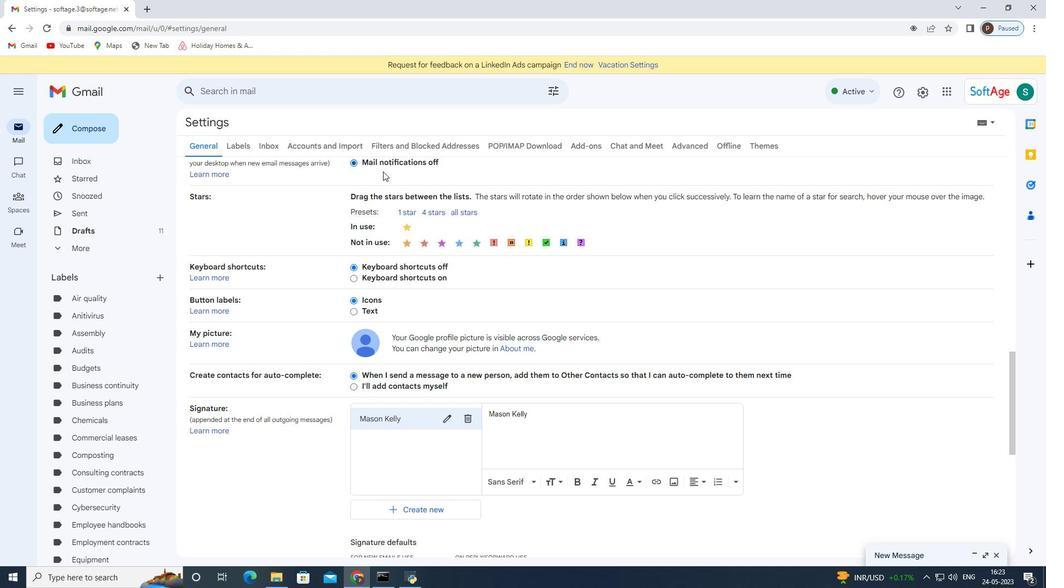 
Action: Mouse moved to (383, 187)
Screenshot: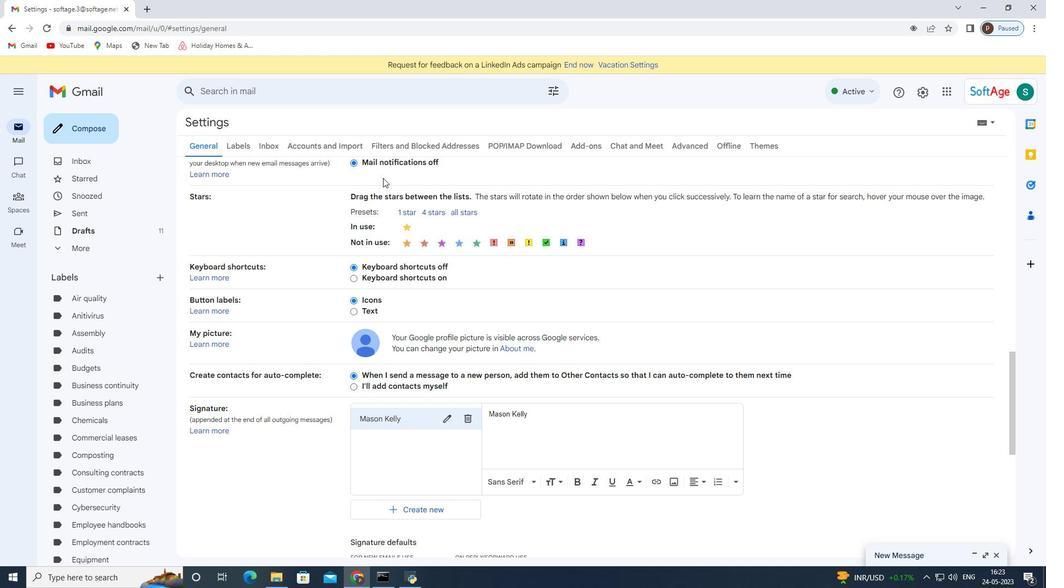 
Action: Mouse scrolled (383, 186) with delta (0, 0)
Screenshot: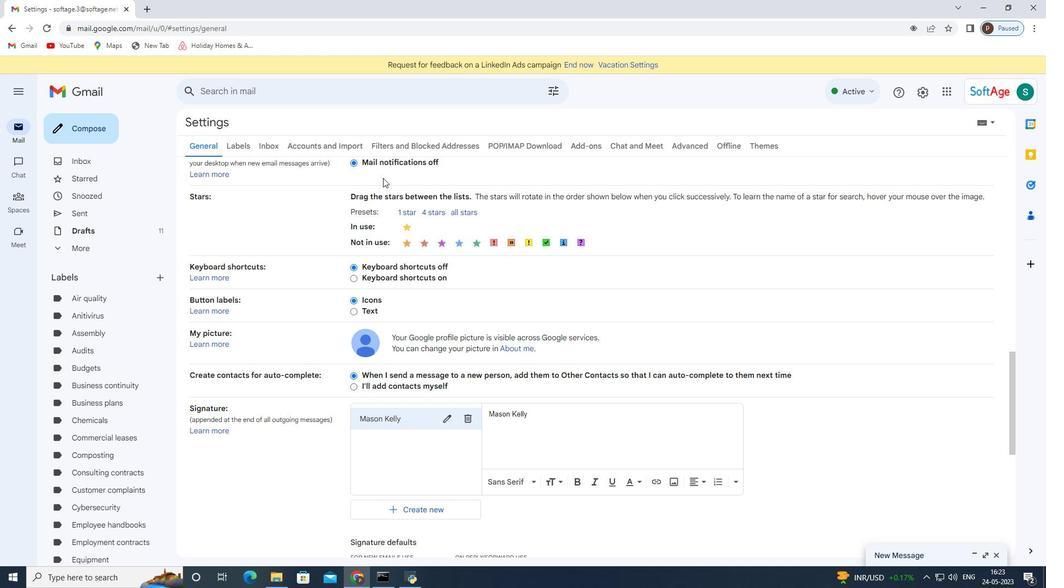 
Action: Mouse moved to (388, 207)
Screenshot: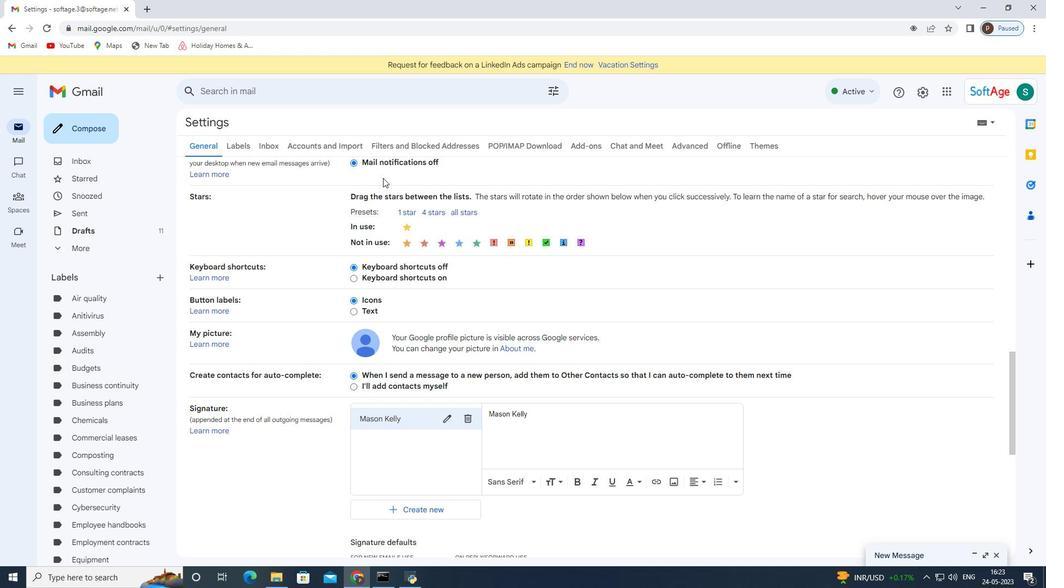 
Action: Mouse scrolled (386, 201) with delta (0, 0)
Screenshot: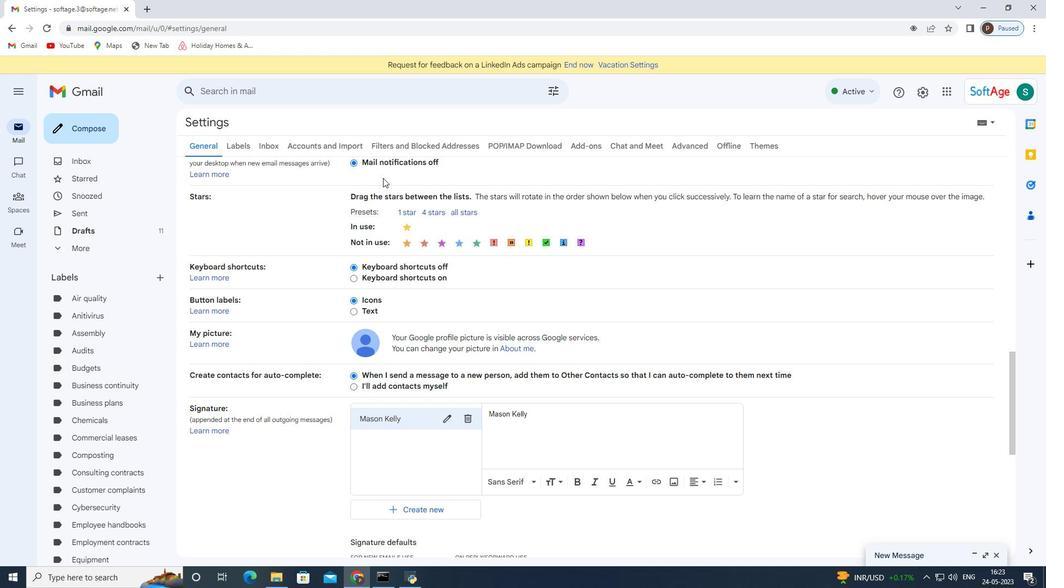 
Action: Mouse moved to (411, 243)
Screenshot: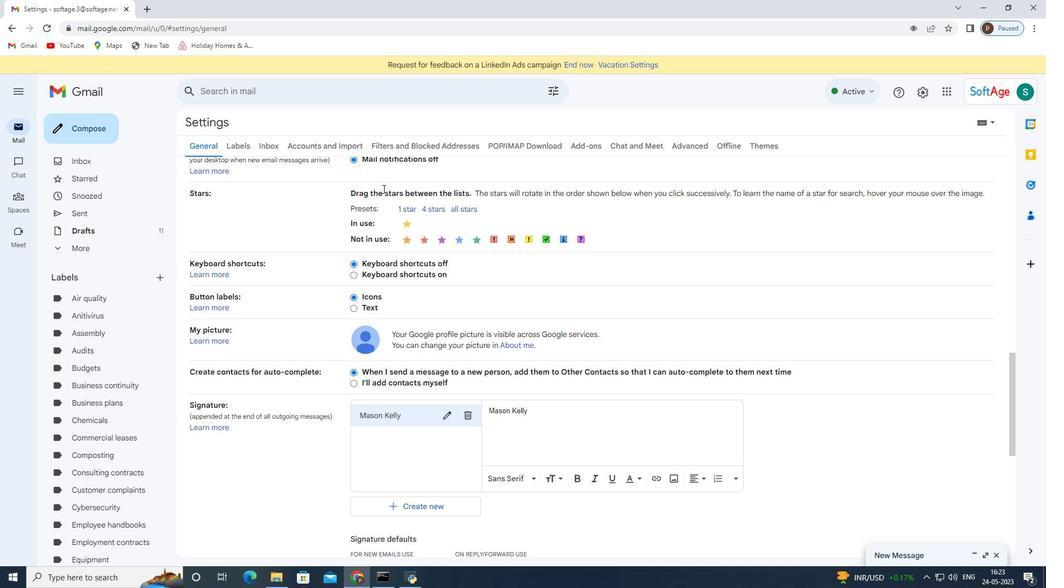 
Action: Mouse scrolled (396, 221) with delta (0, 0)
Screenshot: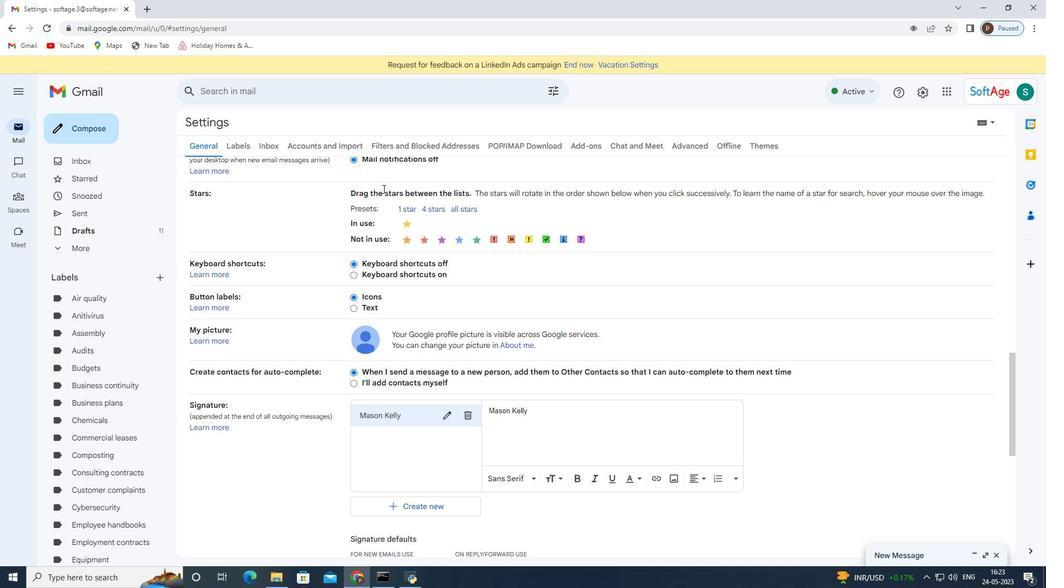 
Action: Mouse moved to (432, 268)
Screenshot: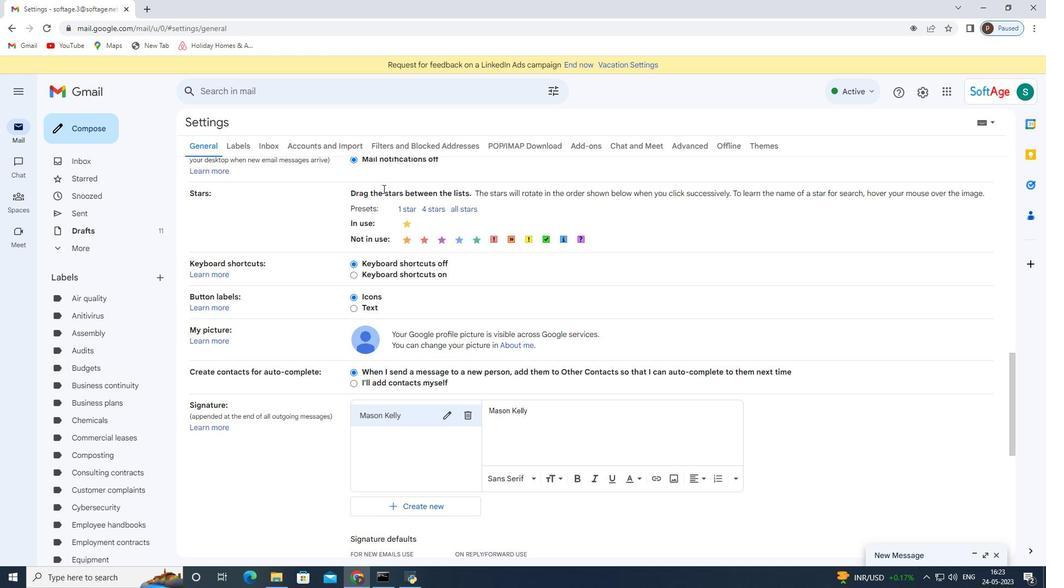 
Action: Mouse scrolled (432, 267) with delta (0, 0)
Screenshot: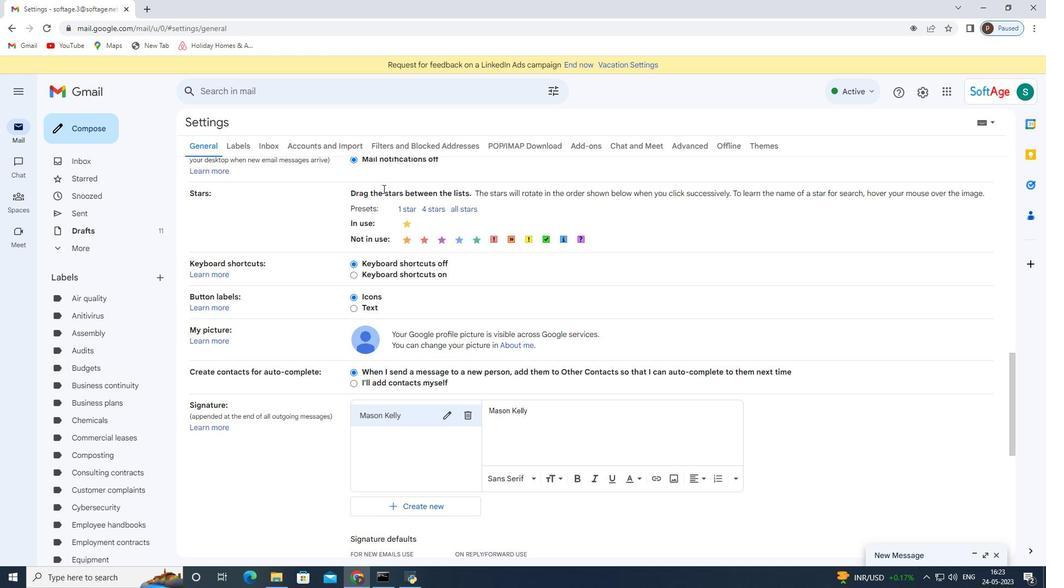 
Action: Mouse moved to (392, 295)
Screenshot: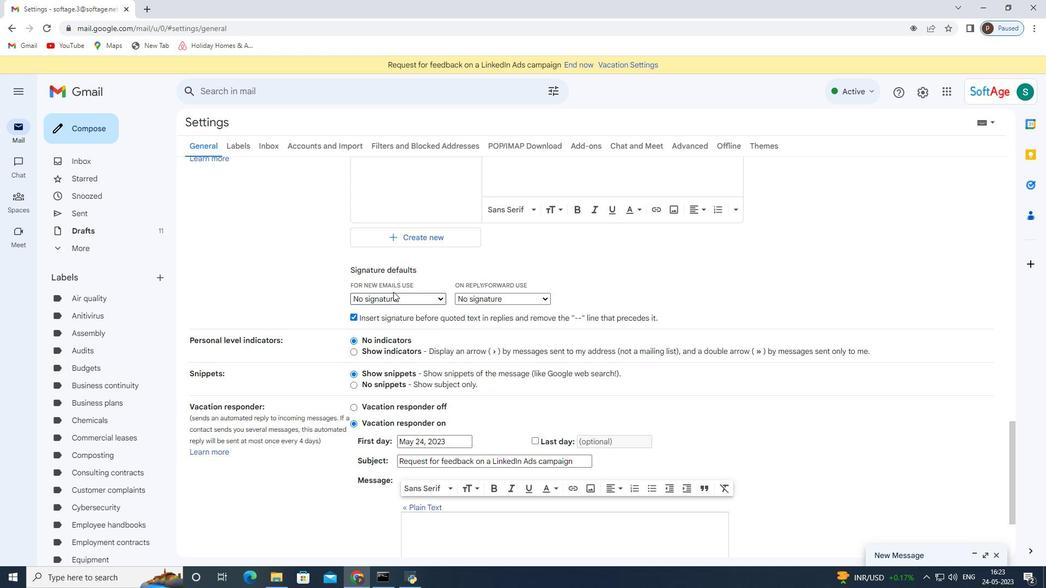 
Action: Mouse pressed left at (392, 295)
Screenshot: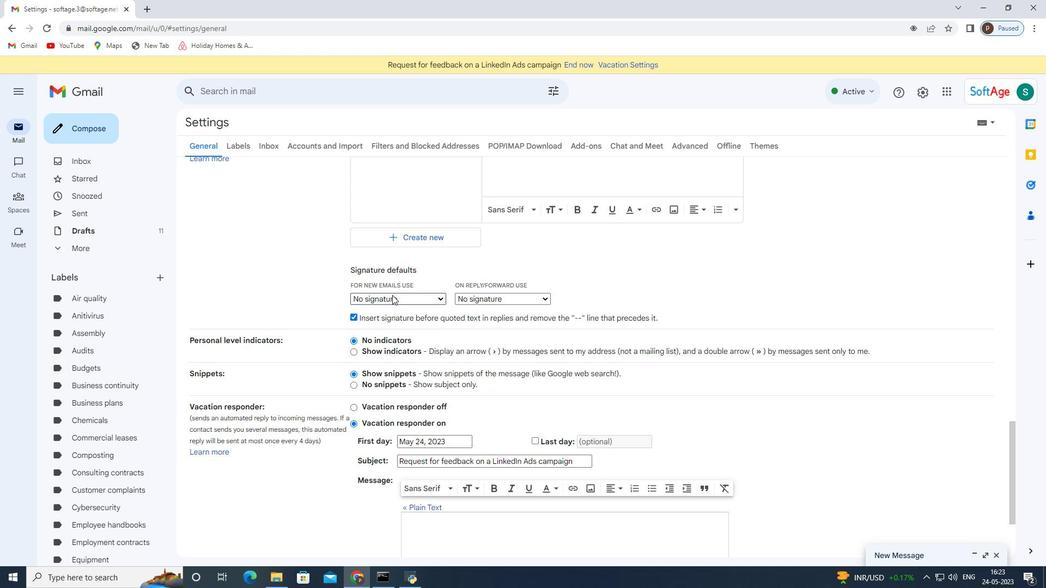 
Action: Mouse moved to (406, 320)
Screenshot: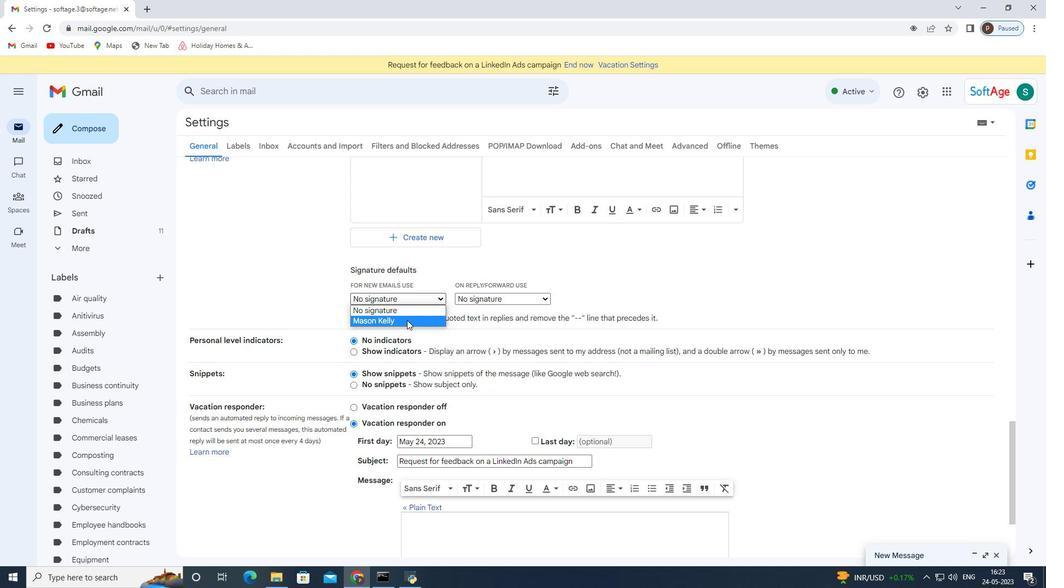 
Action: Mouse pressed left at (406, 320)
Screenshot: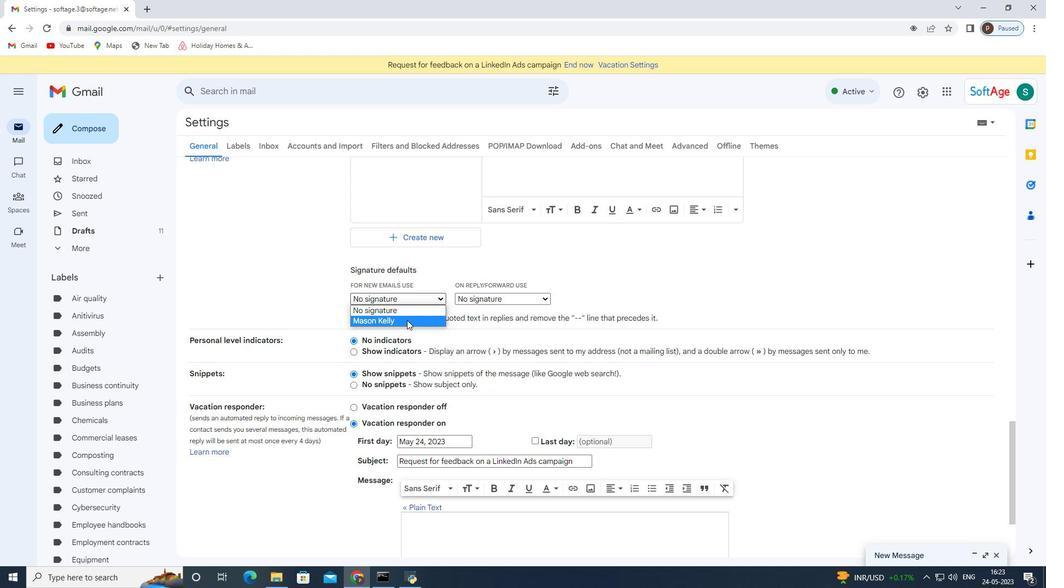 
Action: Mouse moved to (406, 321)
Screenshot: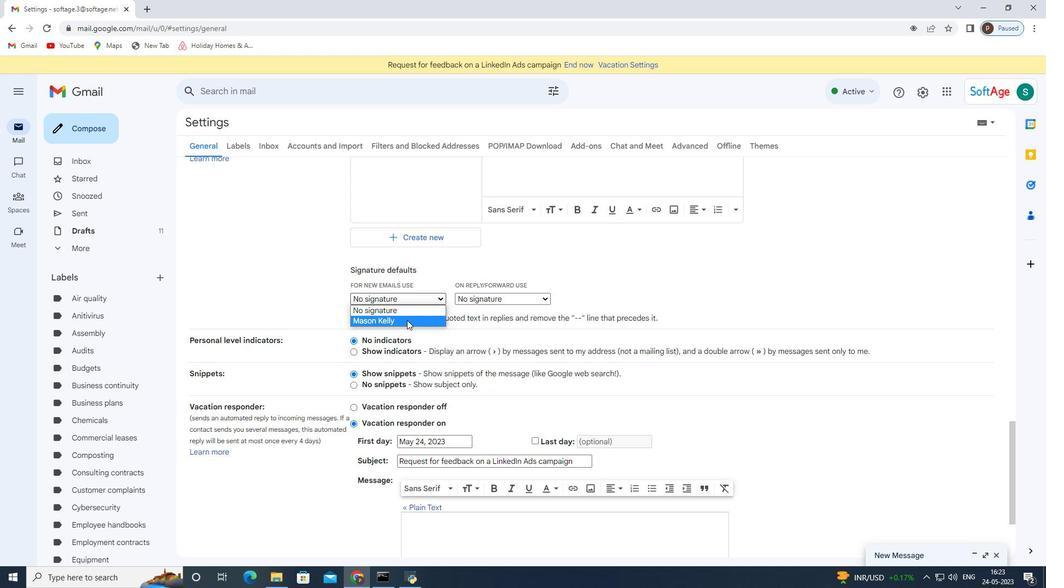 
Action: Mouse scrolled (406, 320) with delta (0, 0)
Screenshot: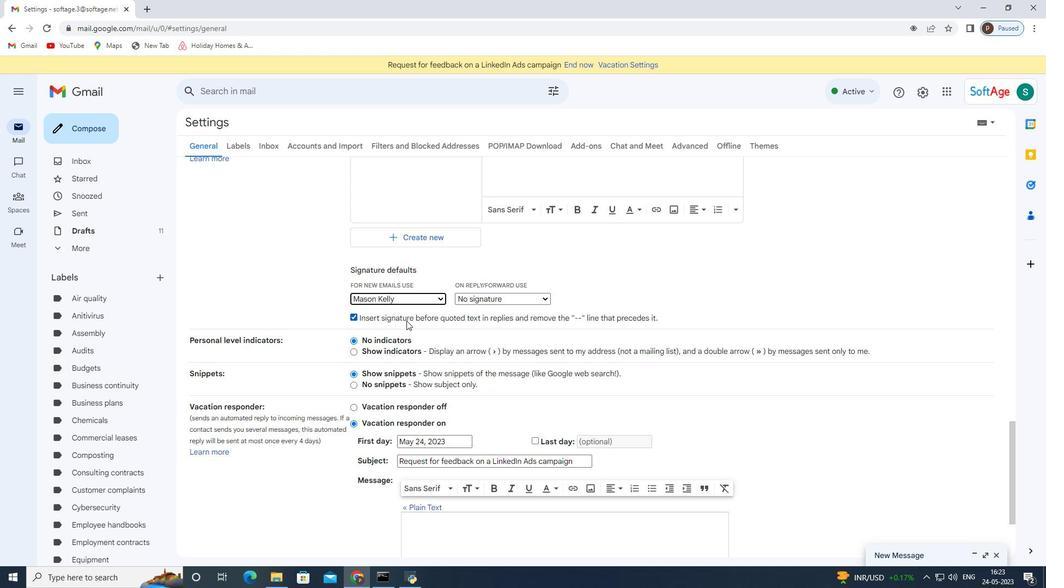
Action: Mouse scrolled (406, 320) with delta (0, 0)
Screenshot: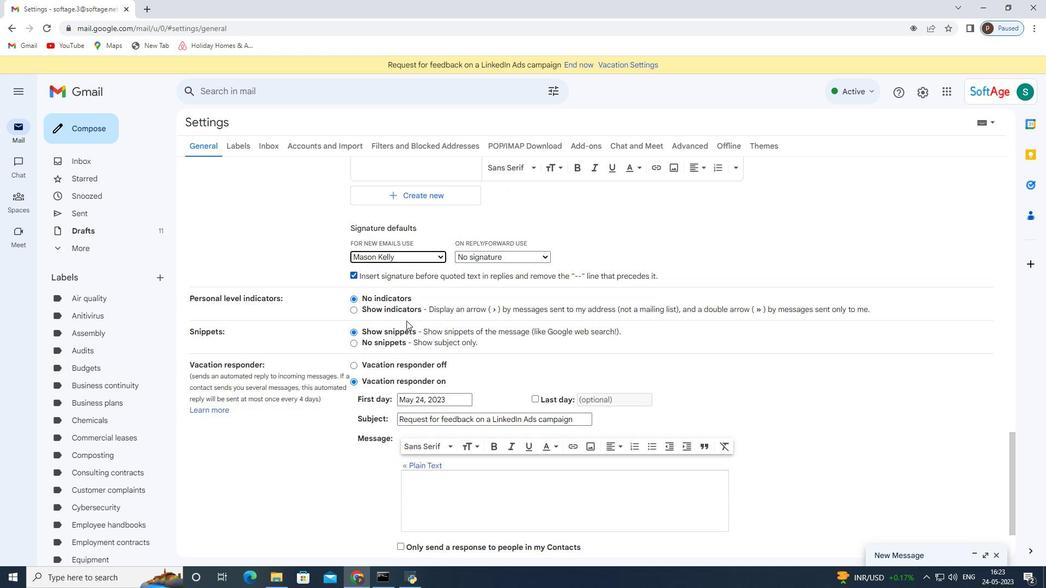 
Action: Mouse scrolled (406, 320) with delta (0, 0)
Screenshot: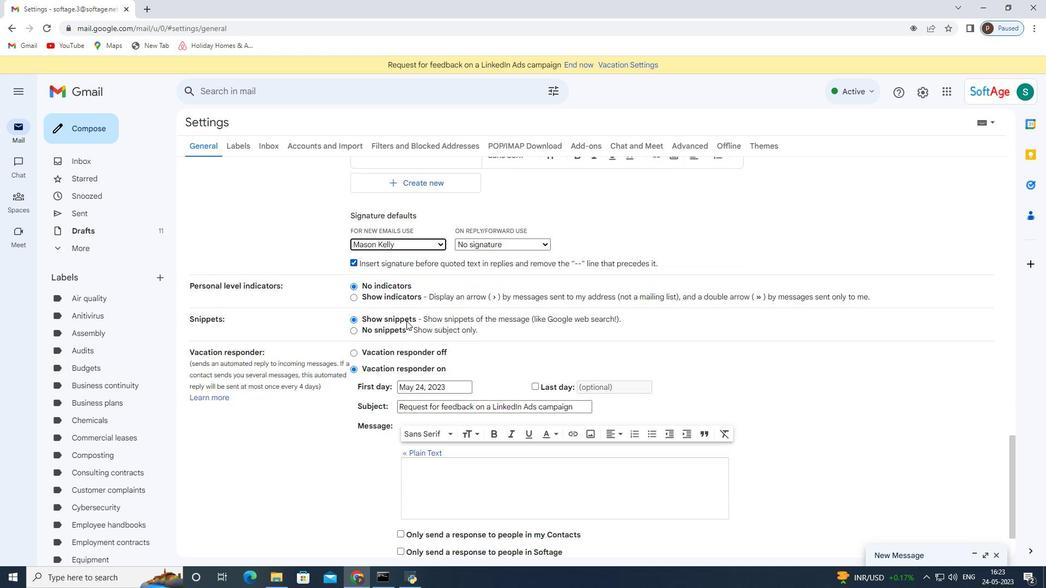 
Action: Mouse scrolled (406, 320) with delta (0, 0)
Screenshot: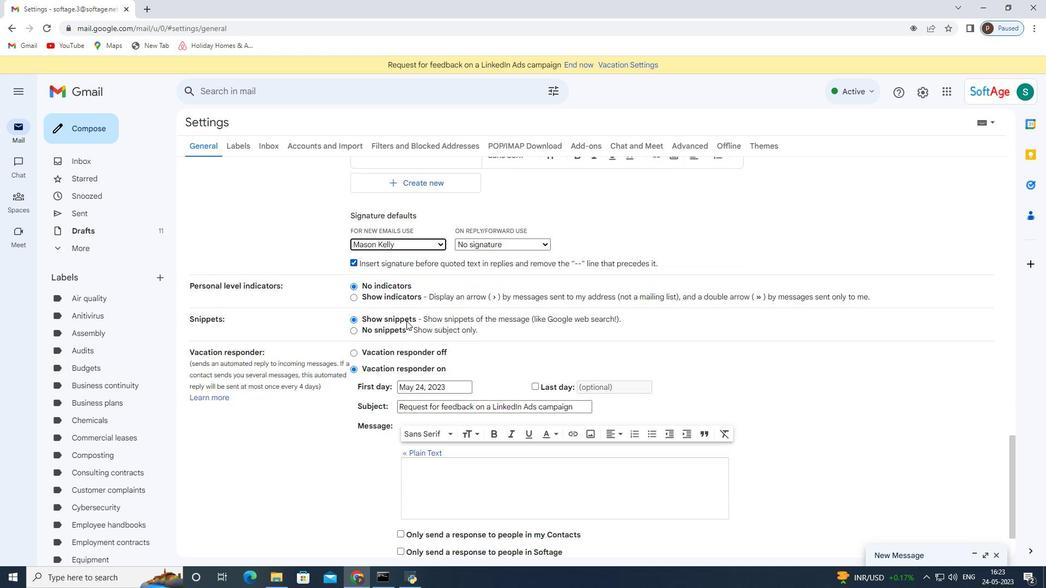 
Action: Mouse scrolled (406, 320) with delta (0, 0)
Screenshot: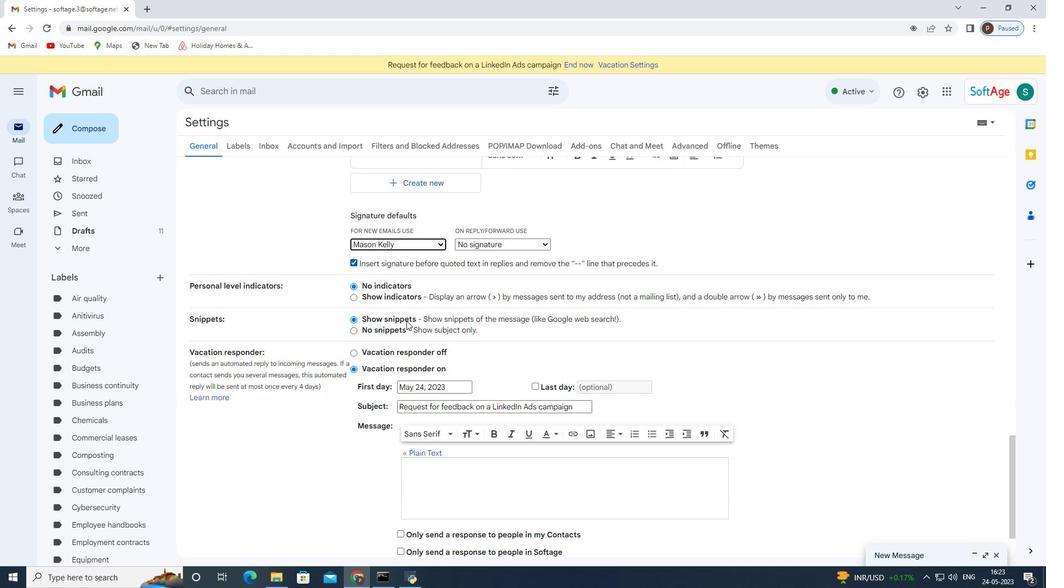 
Action: Mouse moved to (574, 502)
Screenshot: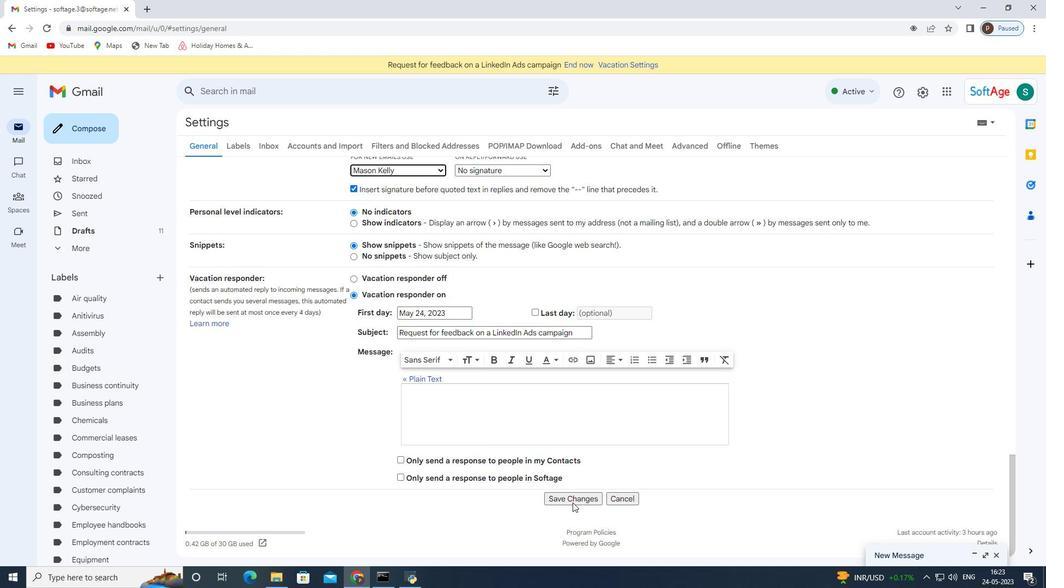 
Action: Mouse pressed left at (574, 502)
Screenshot: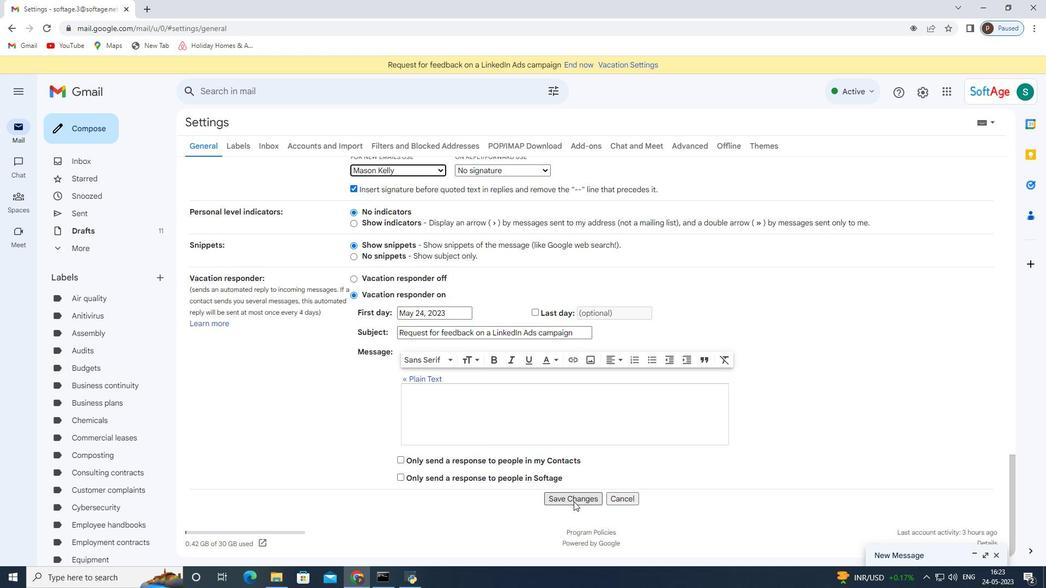 
Action: Mouse moved to (520, 383)
Screenshot: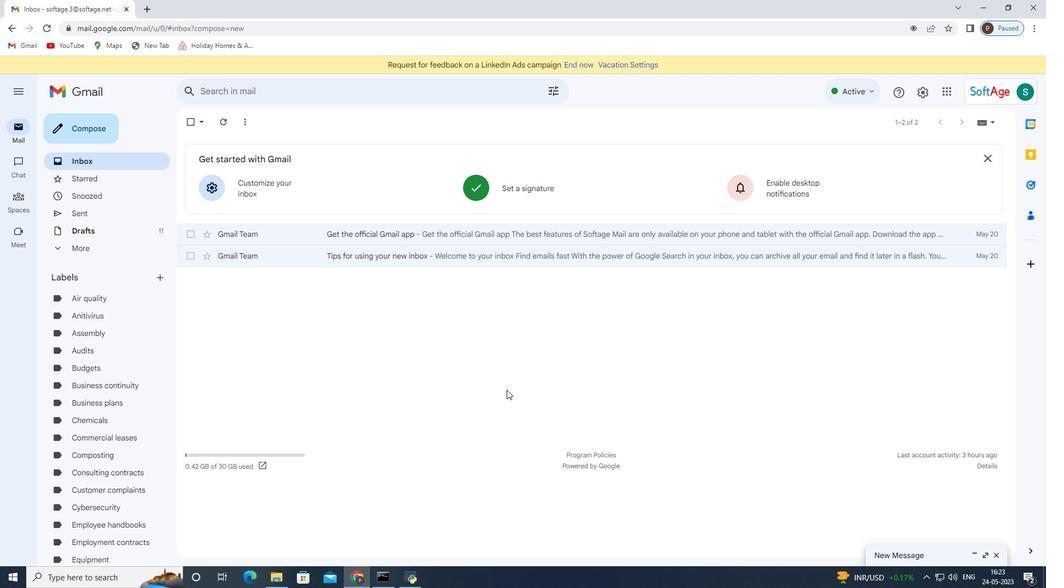 
Action: Mouse scrolled (520, 383) with delta (0, 0)
Screenshot: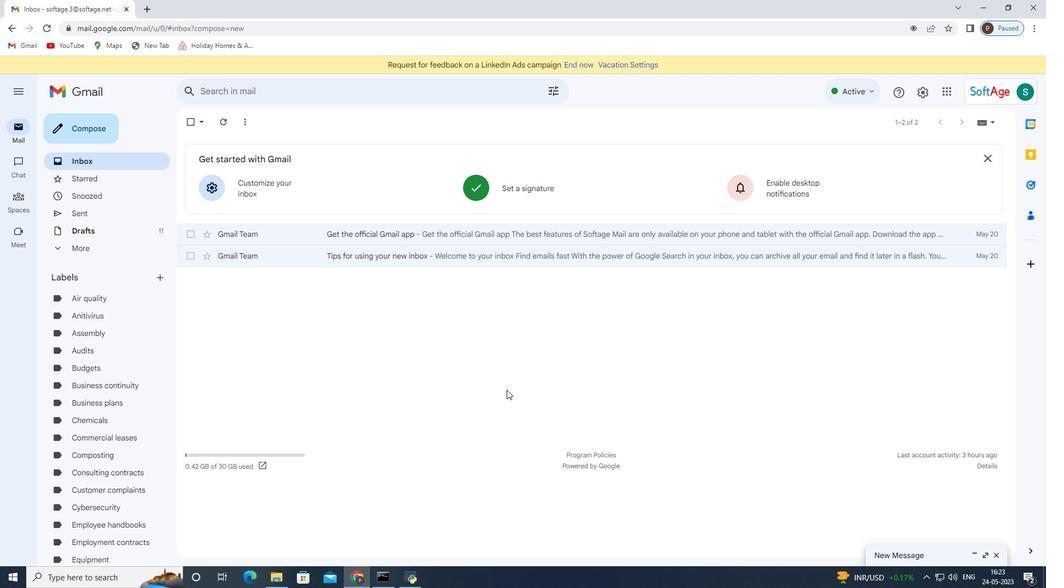 
Action: Mouse scrolled (520, 383) with delta (0, 0)
Screenshot: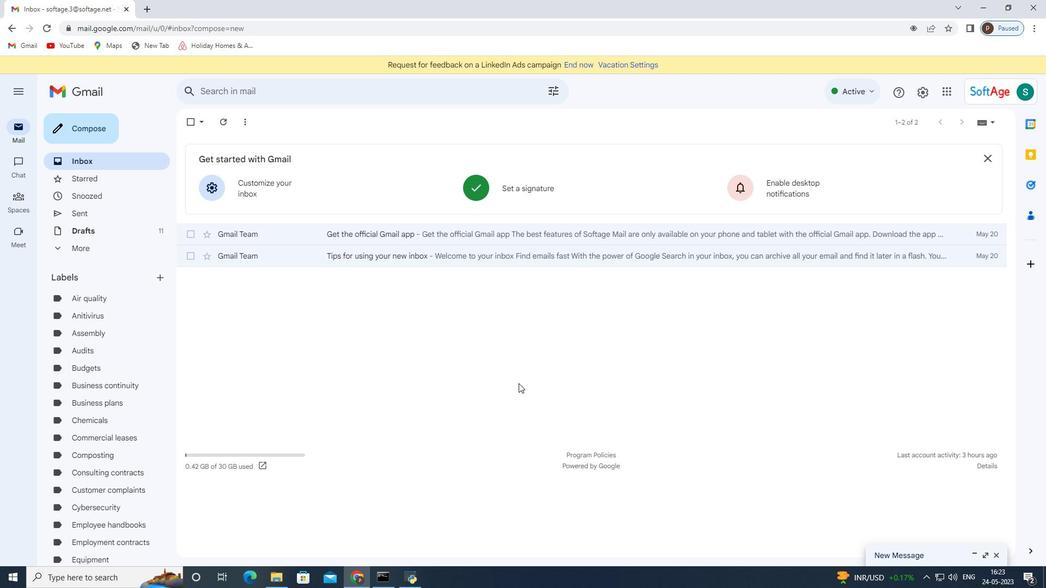 
Action: Mouse scrolled (520, 383) with delta (0, 0)
Screenshot: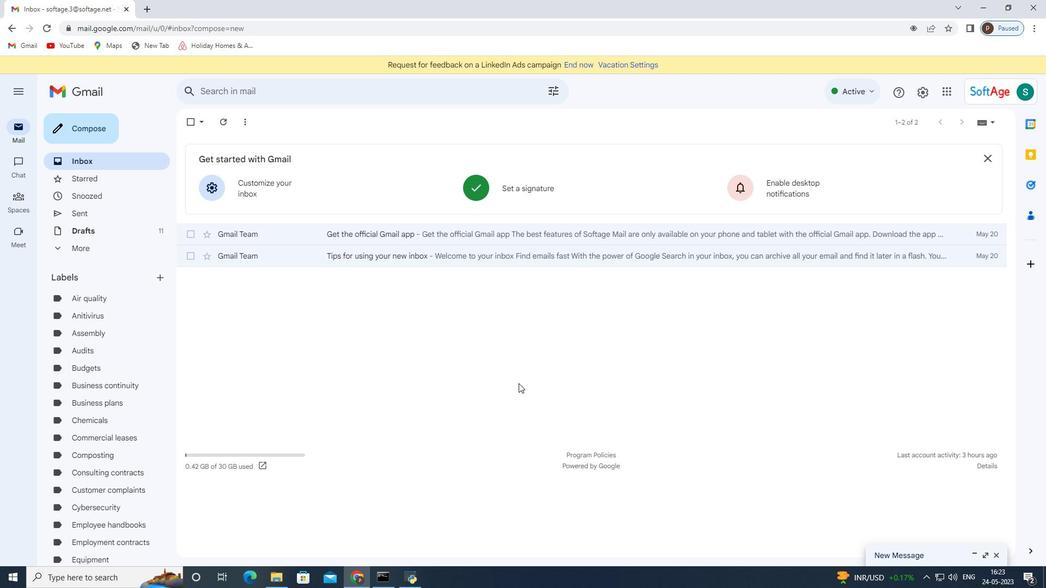
Action: Mouse moved to (58, 127)
Screenshot: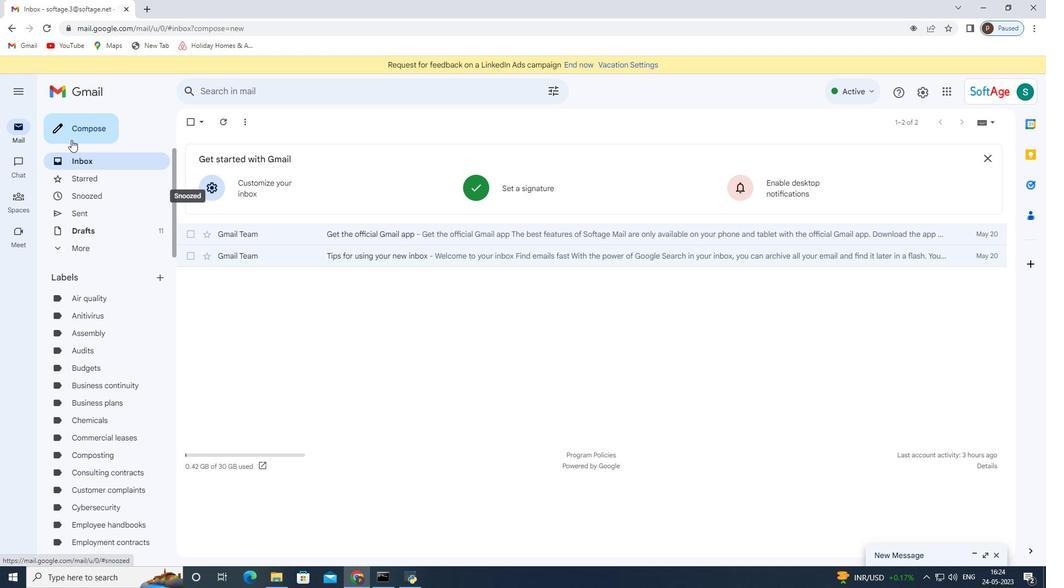 
Action: Mouse pressed left at (58, 127)
Screenshot: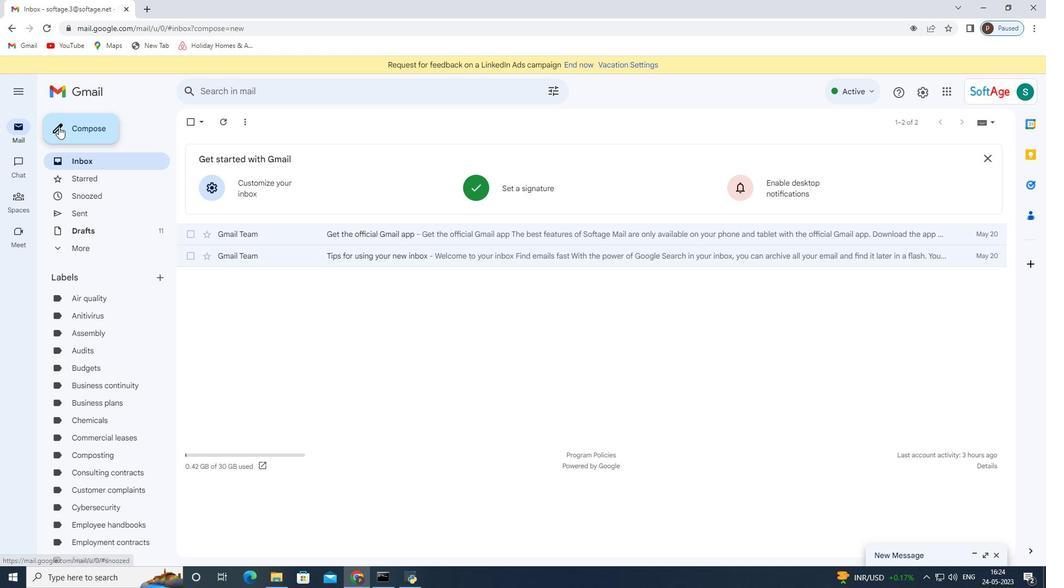 
Action: Mouse moved to (557, 282)
Screenshot: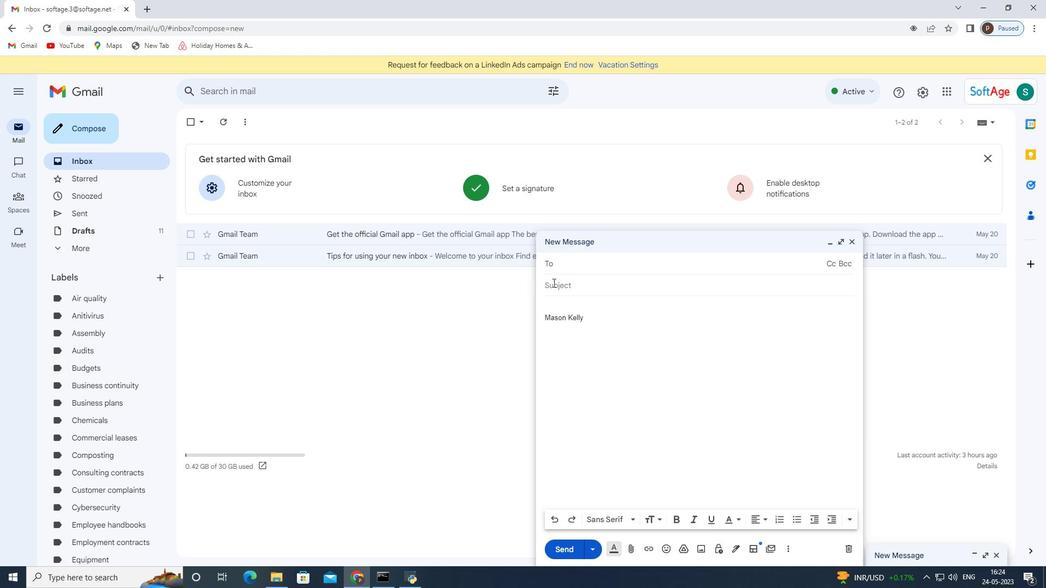 
Action: Mouse pressed left at (557, 282)
Screenshot: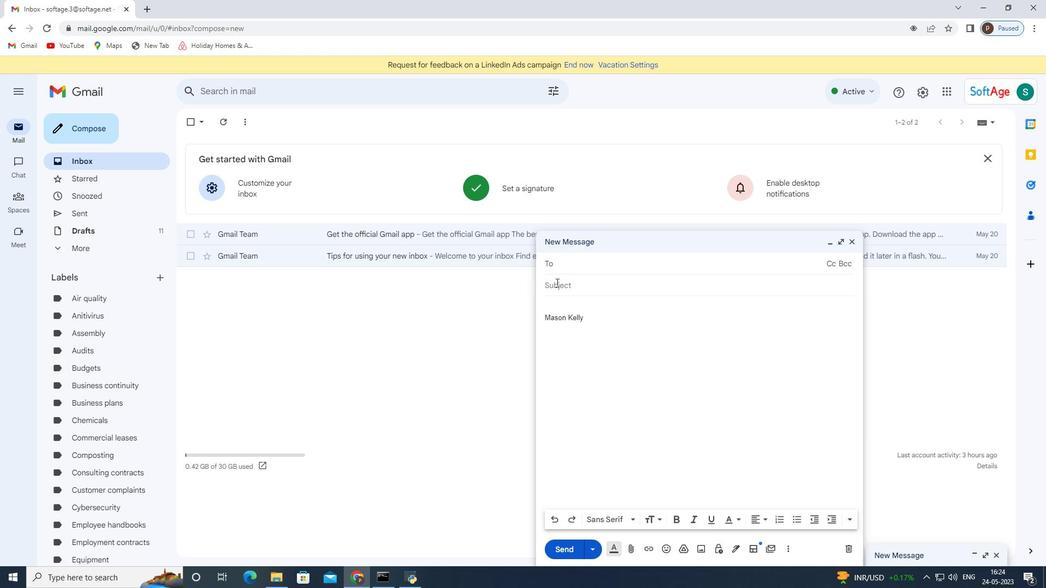 
Action: Mouse moved to (563, 280)
Screenshot: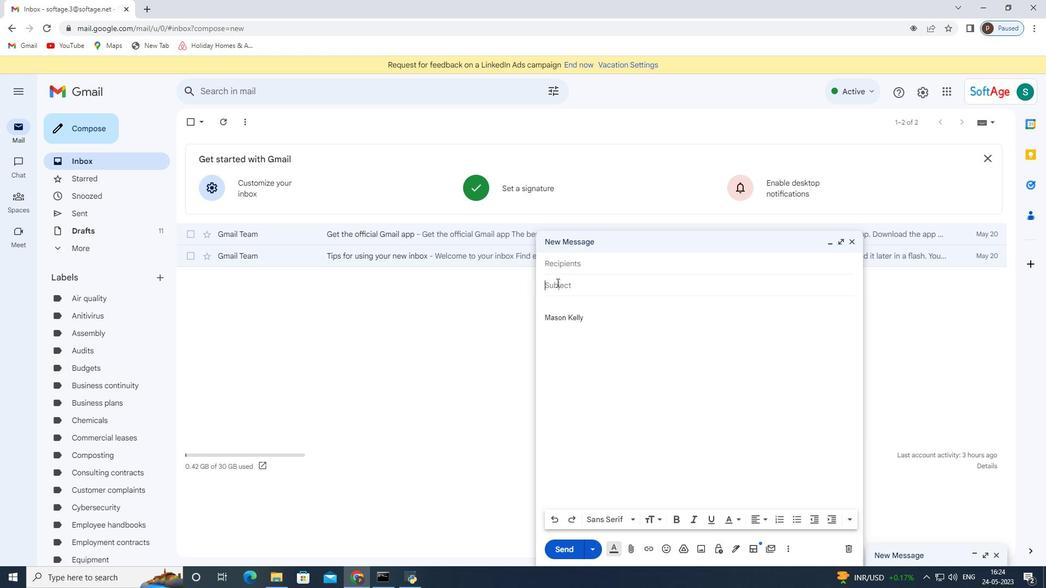 
Action: Key pressed <Key.shift>Feedback<Key.space>on<Key.space>a<Key.space><Key.shift>You<Key.space><Key.backspace><Key.shift><Key.shift><Key.shift>Tube<Key.space><Key.shift>Ads<Key.space>campaign
Screenshot: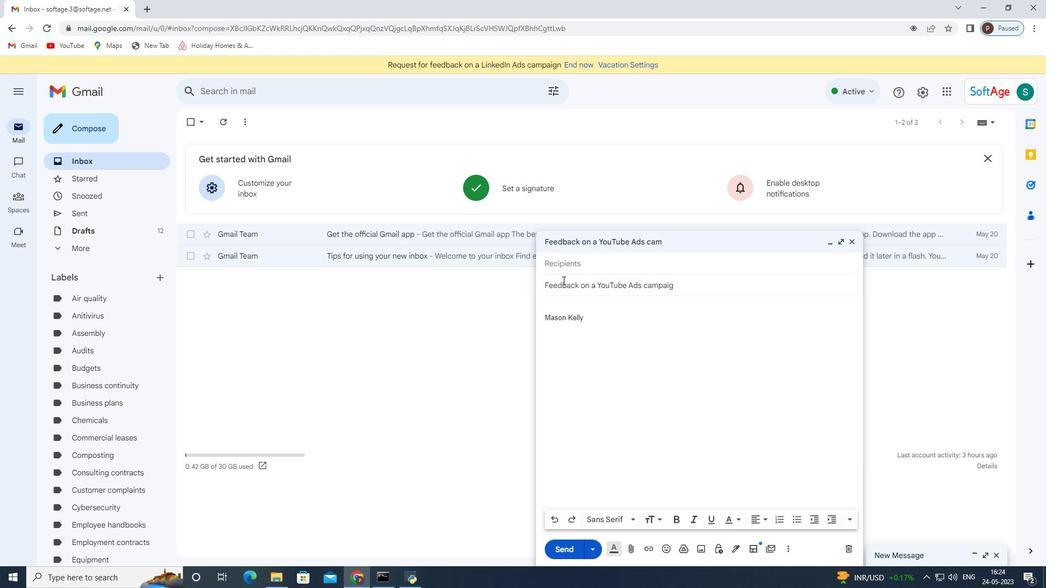 
Action: Mouse moved to (553, 236)
Screenshot: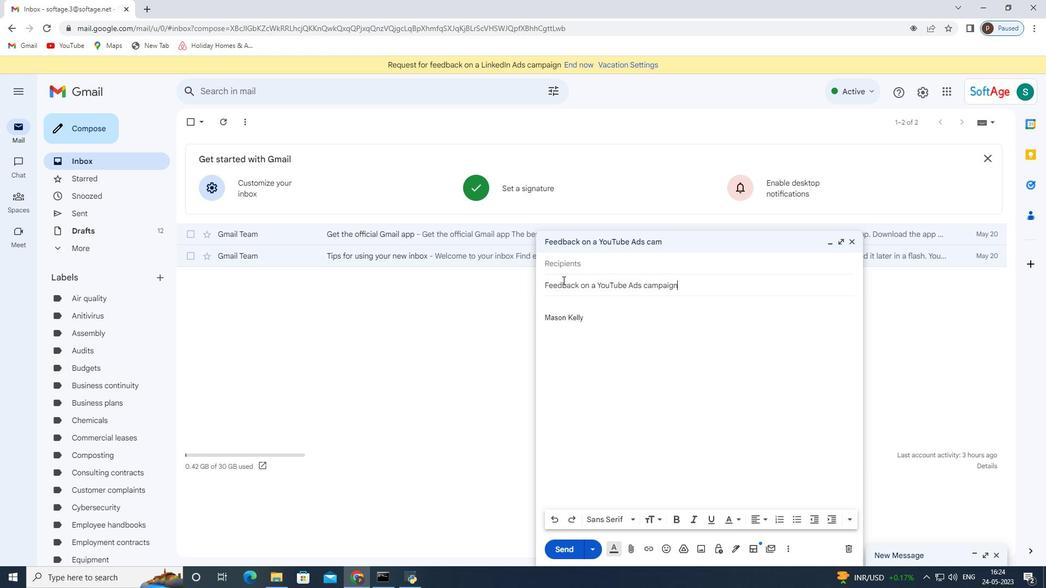 
Action: Key pressed <Key.tab><Key.shift>I<Key.space>would<Key.space>appreciate<Key.space>it<Key.space>if<Key.space>you<Key.space>could<Key.space>send<Key.space>me<Key.space>the<Key.space>result<Key.space>of<Key.backspace><Key.backspace><Key.backspace>s<Key.space>of<Key.space>the<Key.space>market<Key.space>research<Key.space>study.
Screenshot: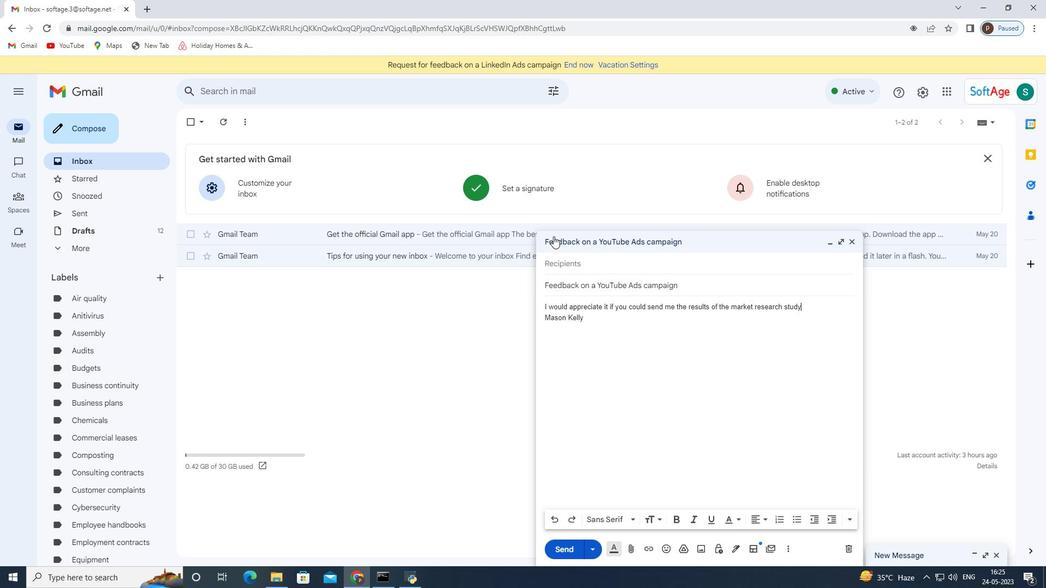 
Action: Mouse moved to (564, 261)
Screenshot: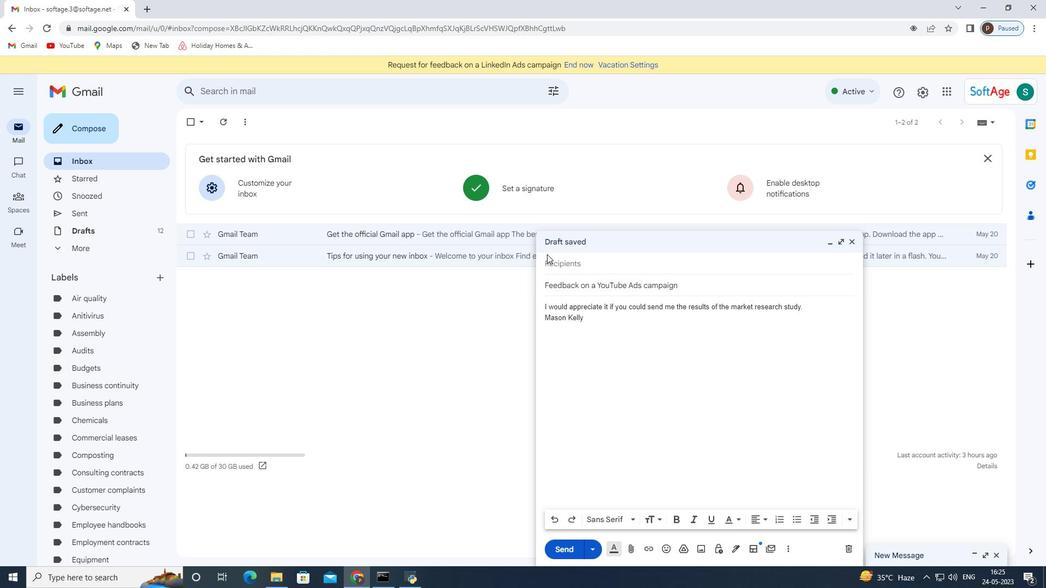 
Action: Mouse pressed left at (564, 261)
Screenshot: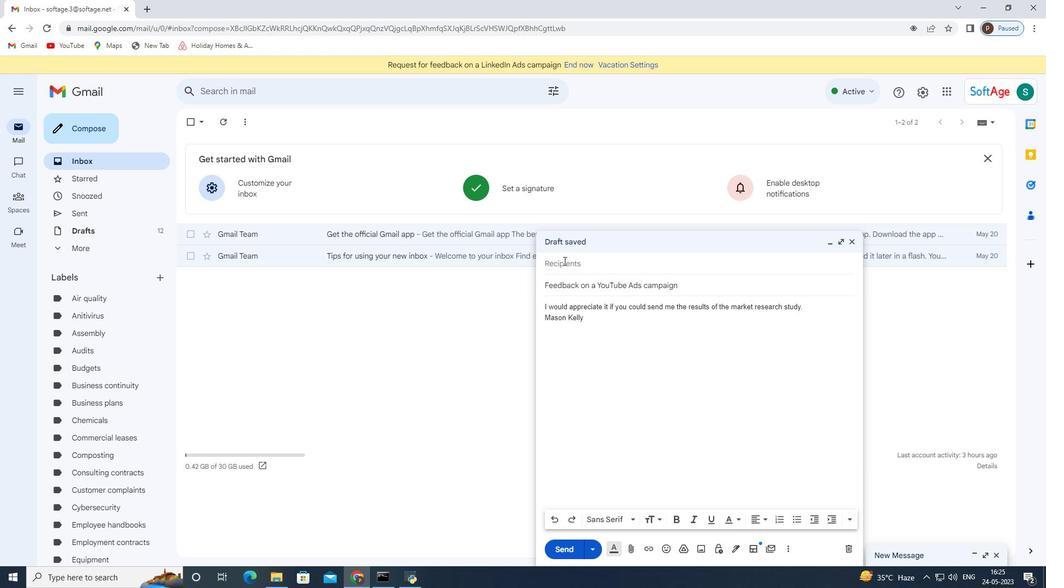 
Action: Mouse moved to (568, 259)
Screenshot: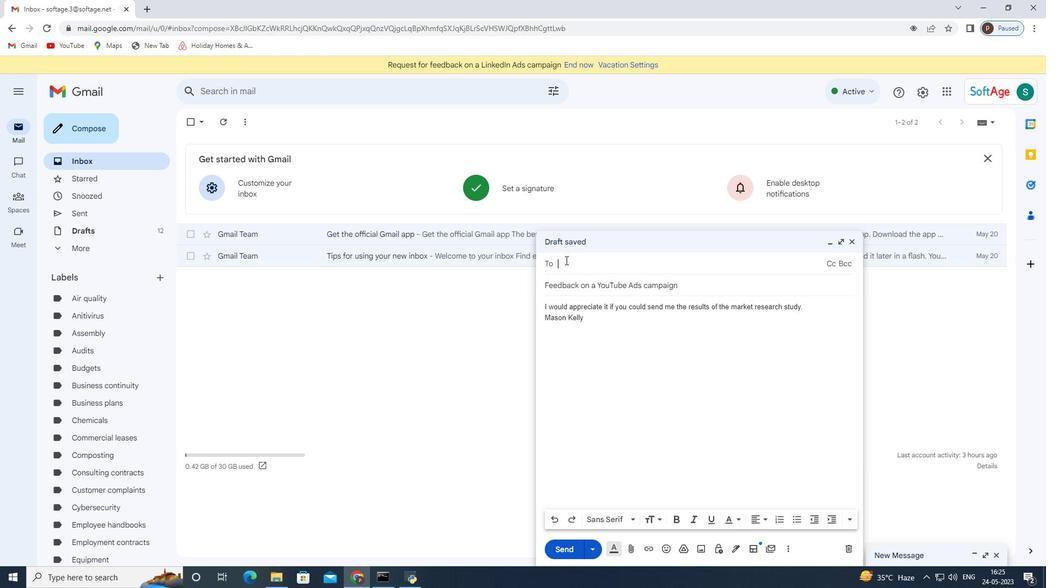 
Action: Key pressed softage.7<Key.shift><Key.shift><Key.shift><Key.shift><Key.shift><Key.shift><Key.shift><Key.shift><Key.shift><Key.shift>@softage.net
Screenshot: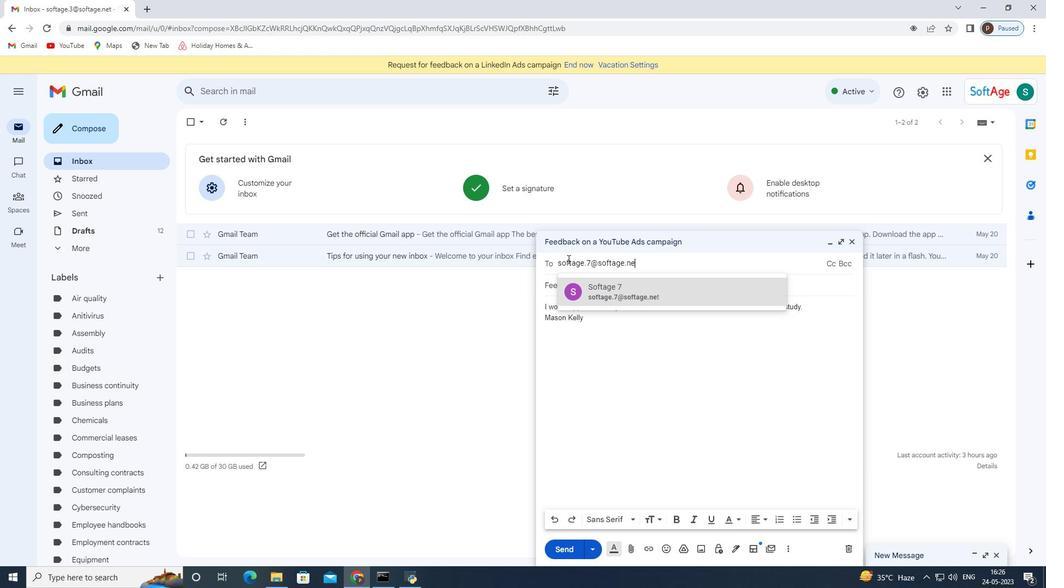 
Action: Mouse moved to (674, 297)
Screenshot: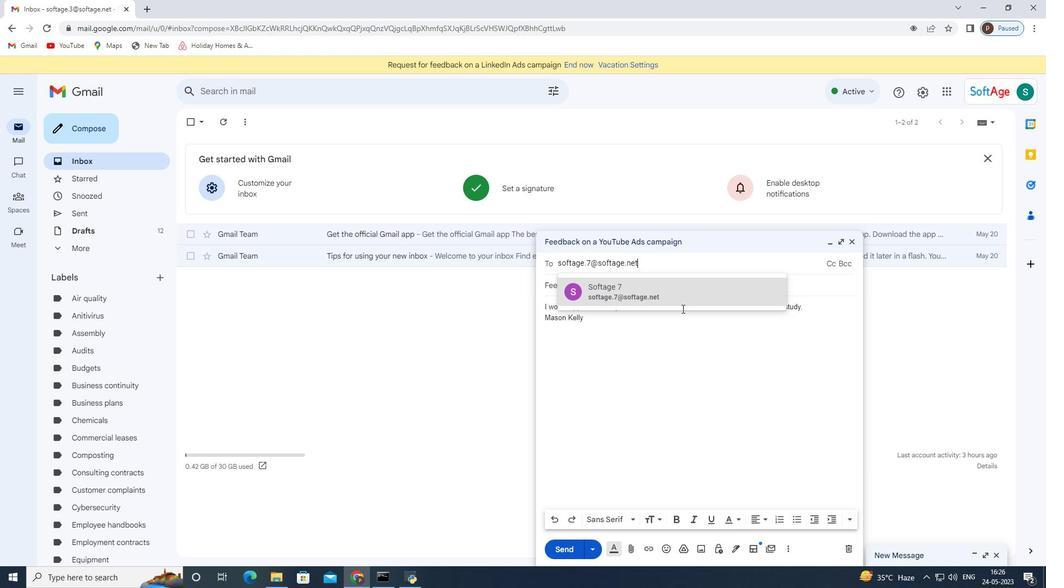 
Action: Mouse pressed left at (674, 297)
Screenshot: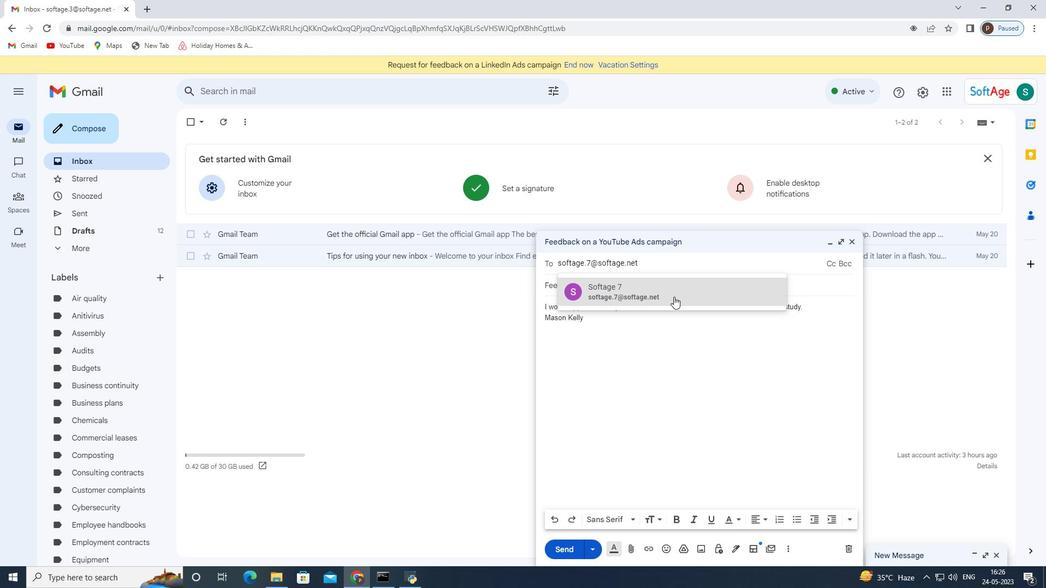 
Action: Mouse moved to (631, 550)
Screenshot: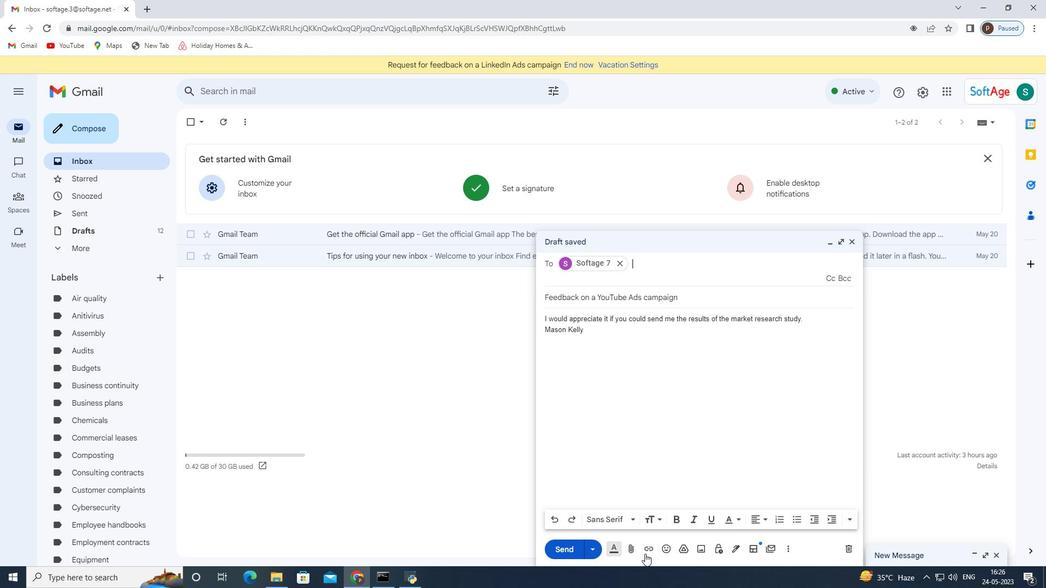 
Action: Mouse pressed left at (631, 550)
Screenshot: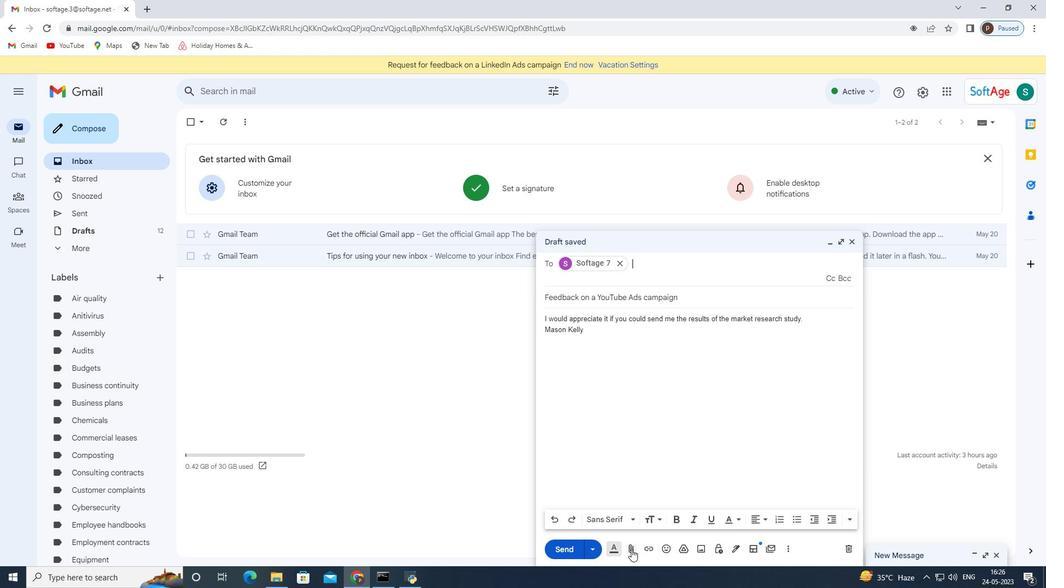 
Action: Mouse moved to (164, 91)
Screenshot: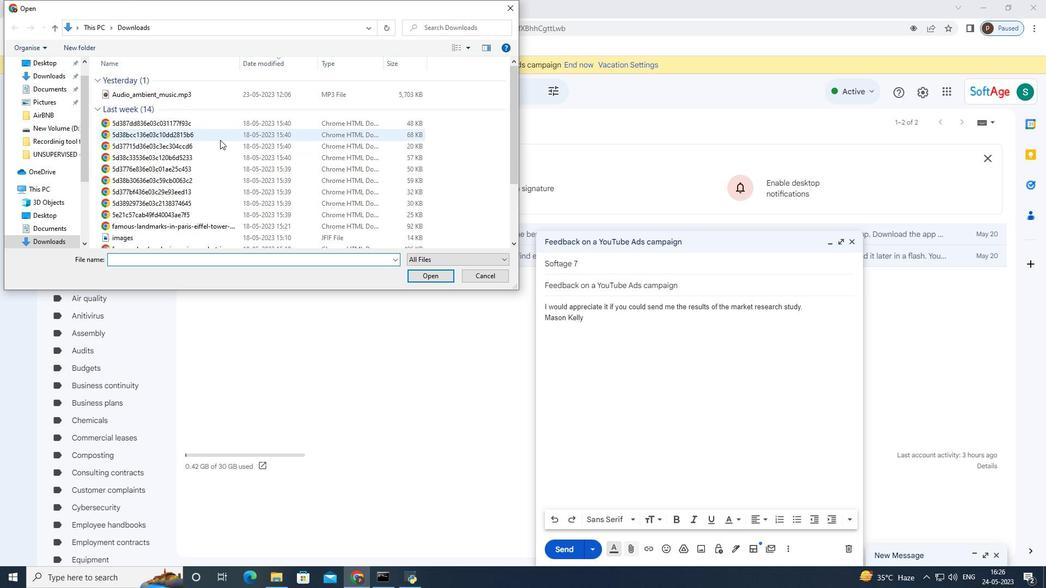 
Action: Mouse pressed left at (164, 91)
Screenshot: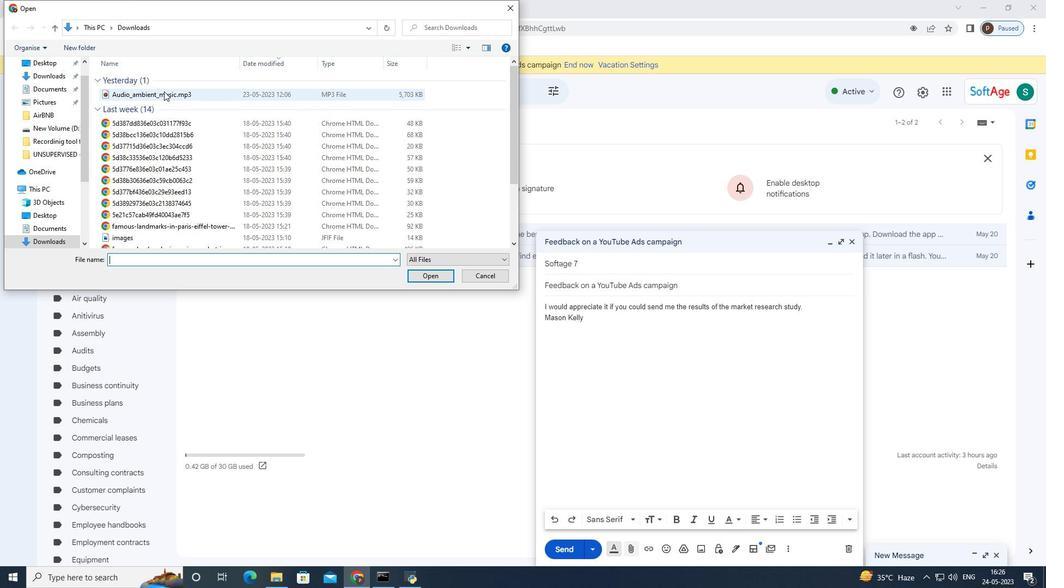 
Action: Mouse moved to (425, 276)
Screenshot: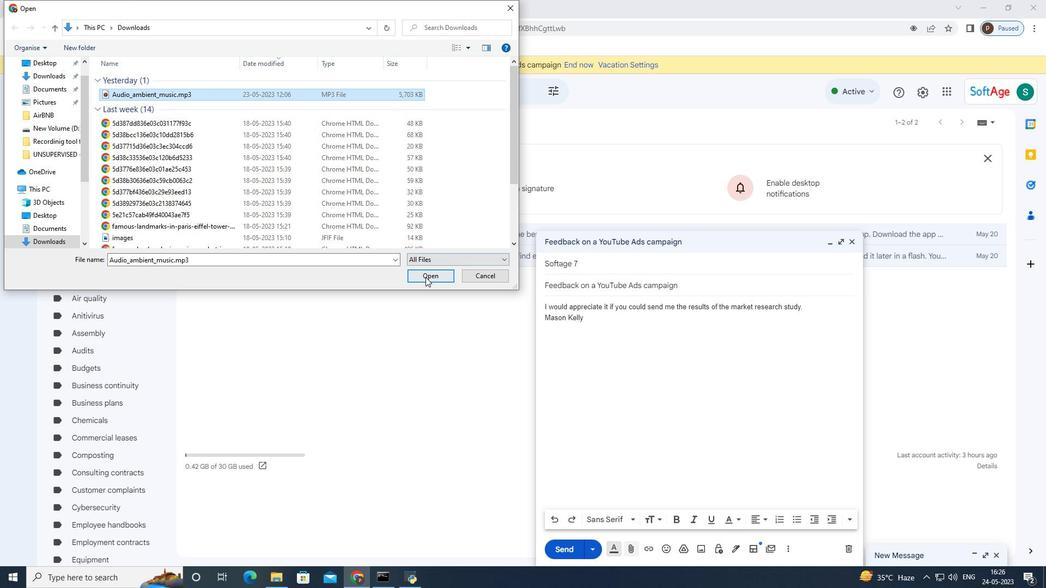 
Action: Mouse pressed left at (425, 276)
Screenshot: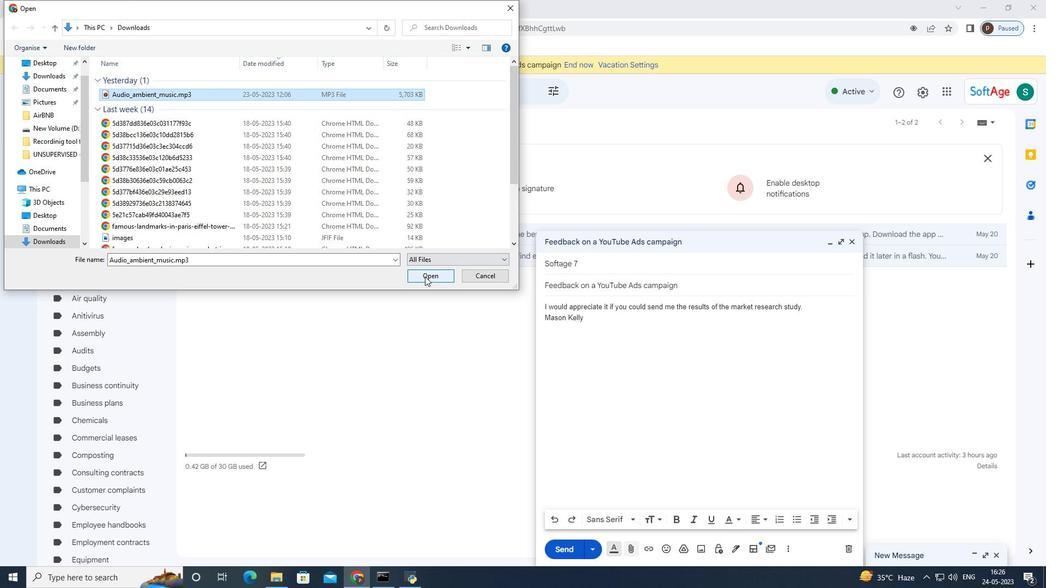 
Action: Mouse moved to (807, 300)
Screenshot: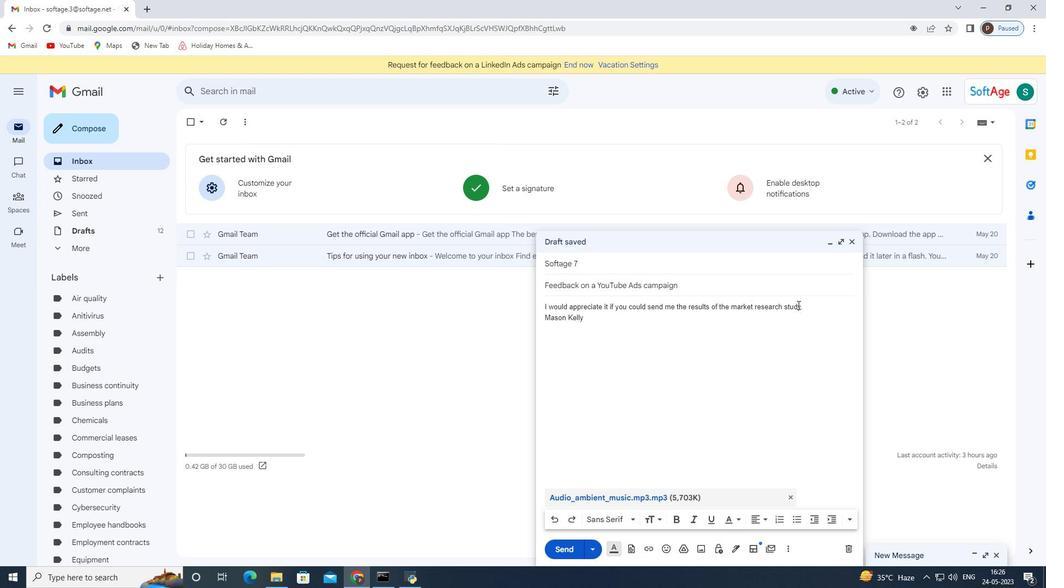 
Action: Key pressed <Key.backspace>
Screenshot: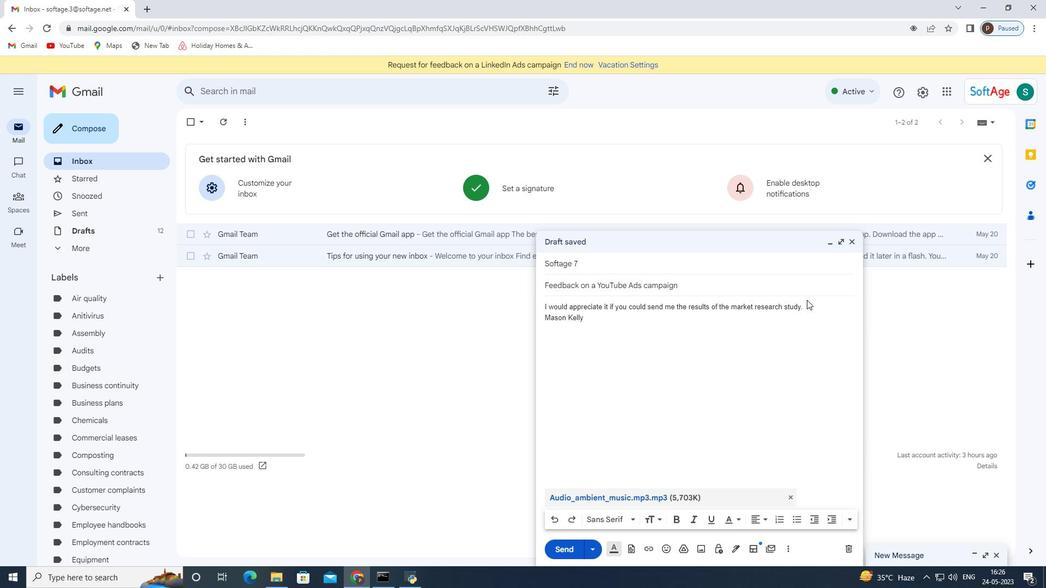 
Action: Mouse moved to (817, 302)
Screenshot: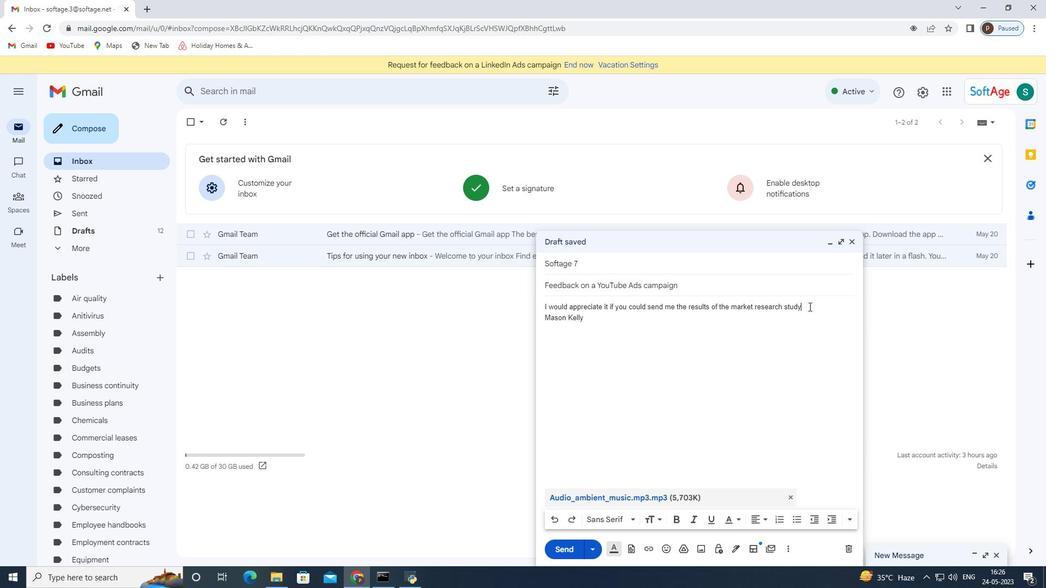 
Action: Key pressed .
Screenshot: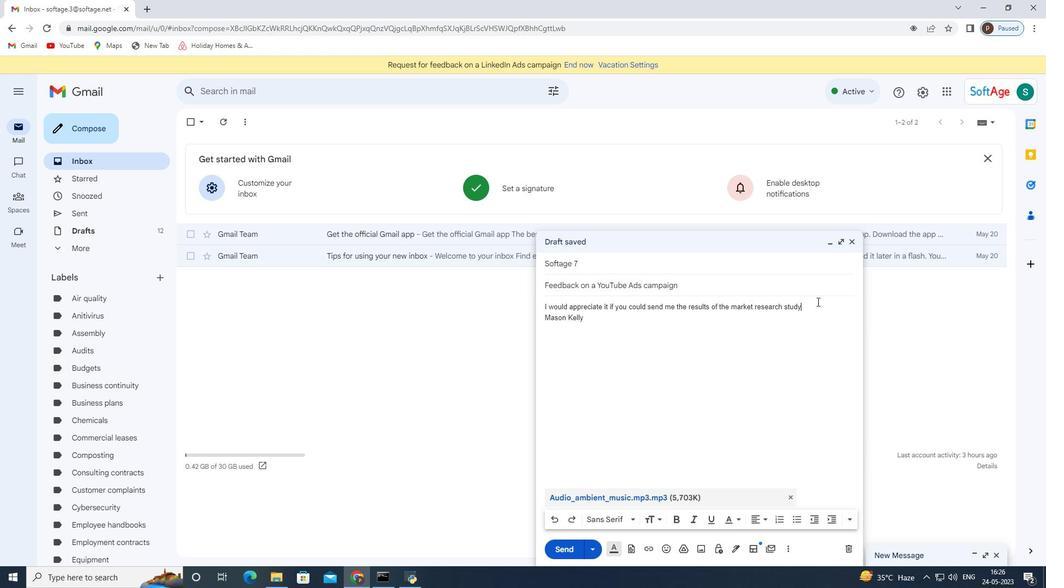 
Action: Mouse moved to (818, 301)
Screenshot: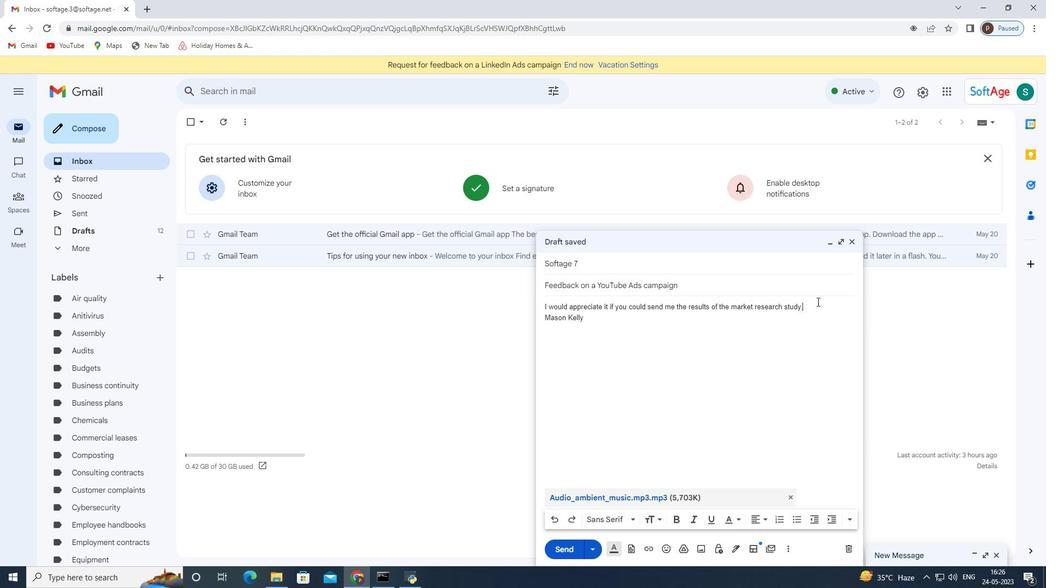 
Action: Key pressed <Key.enter>
Screenshot: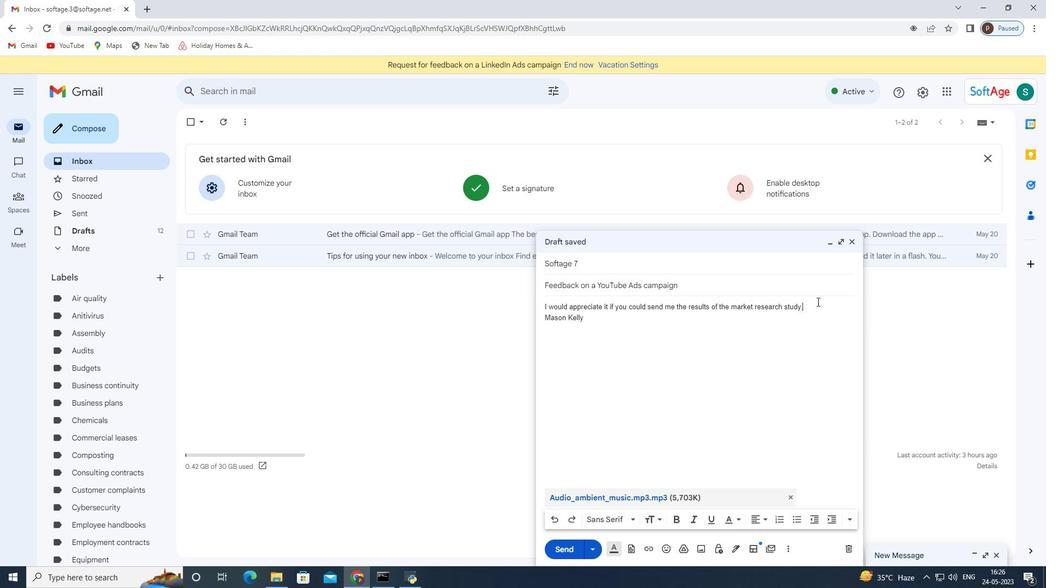 
Action: Mouse moved to (770, 311)
Screenshot: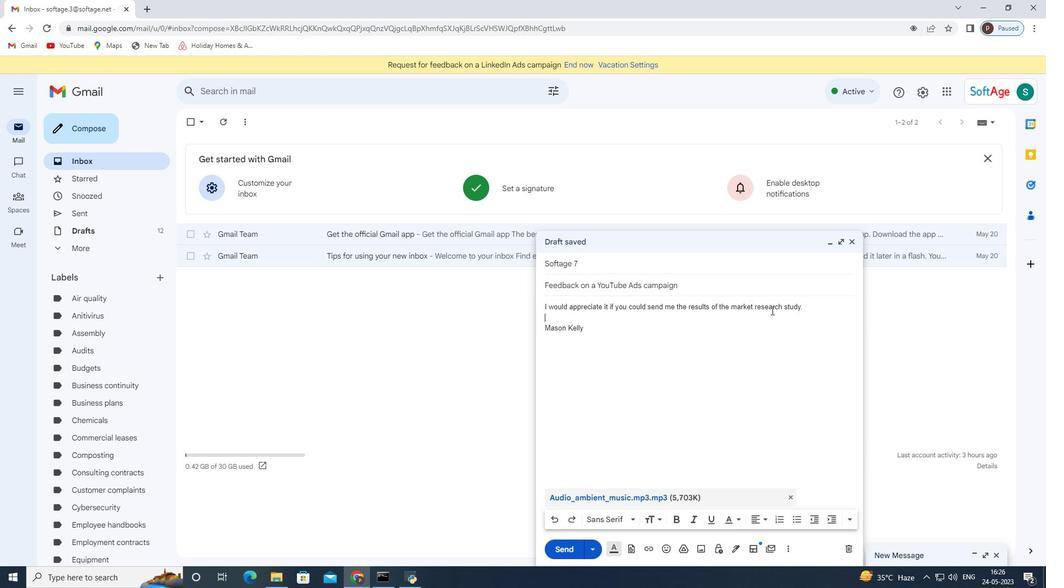 
Action: Mouse pressed left at (771, 310)
Screenshot: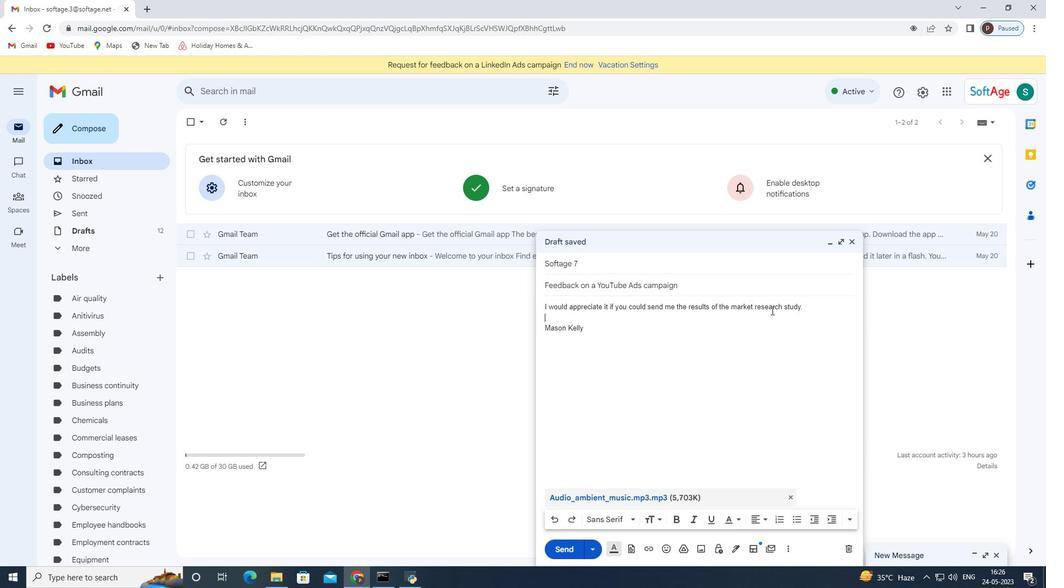 
Action: Mouse pressed left at (770, 311)
Screenshot: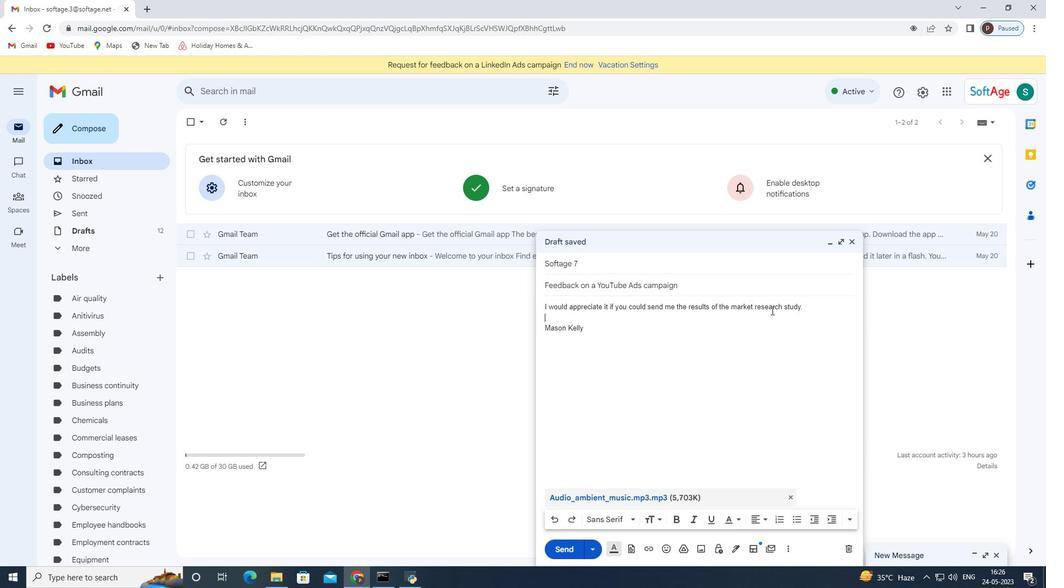 
Action: Mouse pressed left at (770, 311)
Screenshot: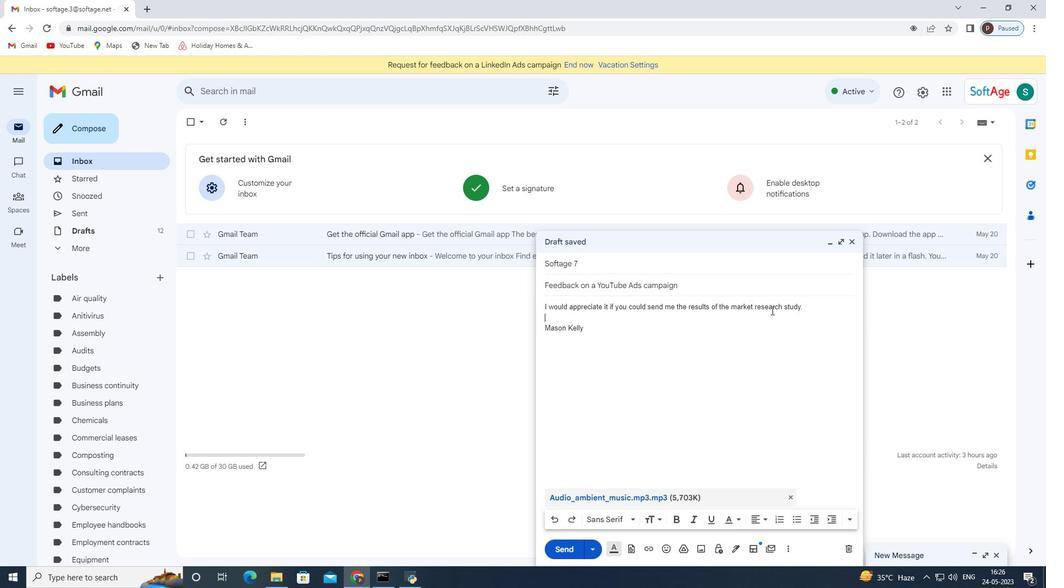 
Action: Mouse moved to (625, 520)
Screenshot: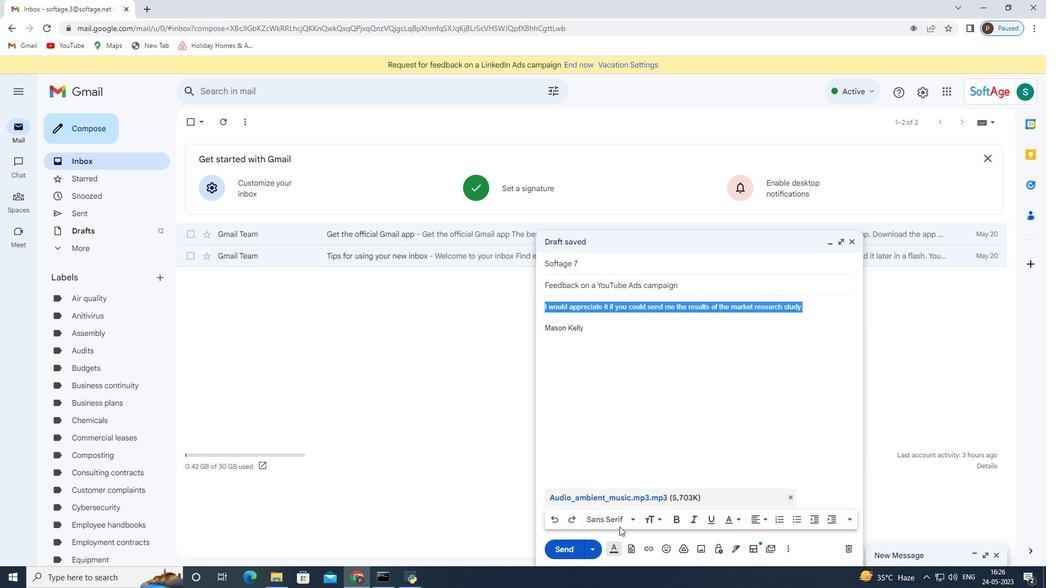 
Action: Mouse pressed left at (625, 520)
Screenshot: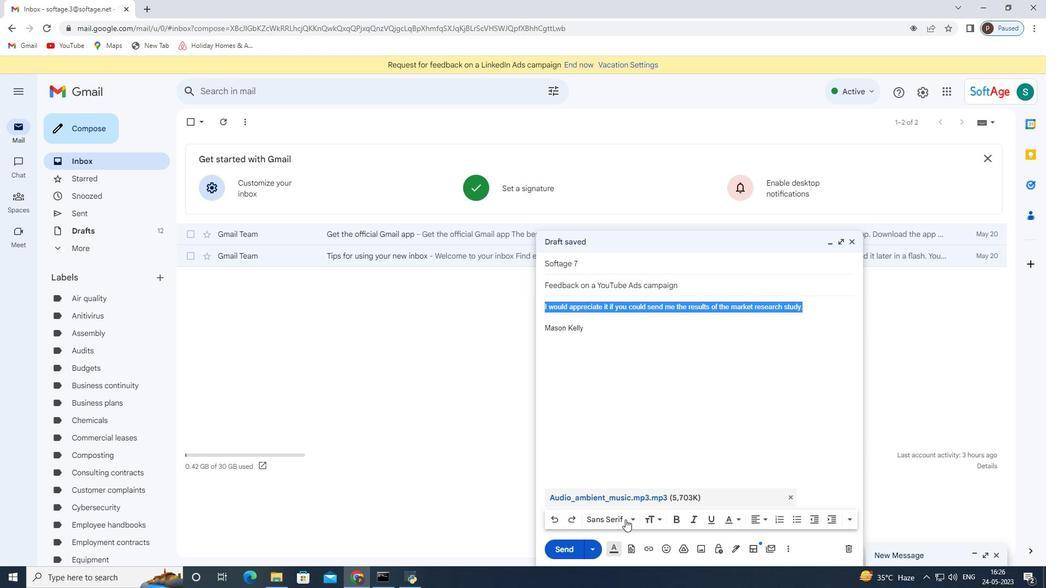 
Action: Mouse moved to (632, 496)
Screenshot: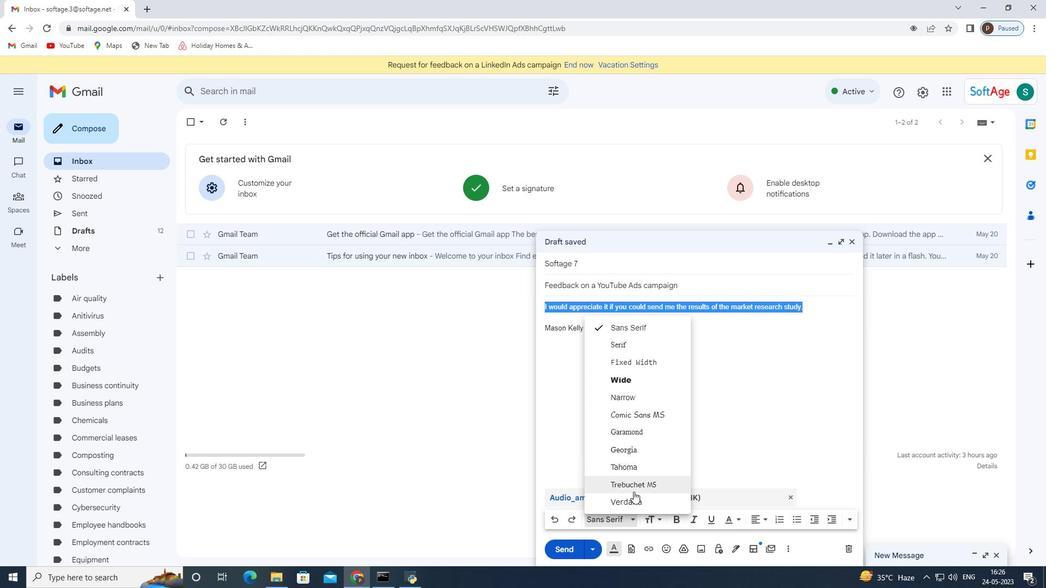 
Action: Mouse pressed left at (632, 496)
Screenshot: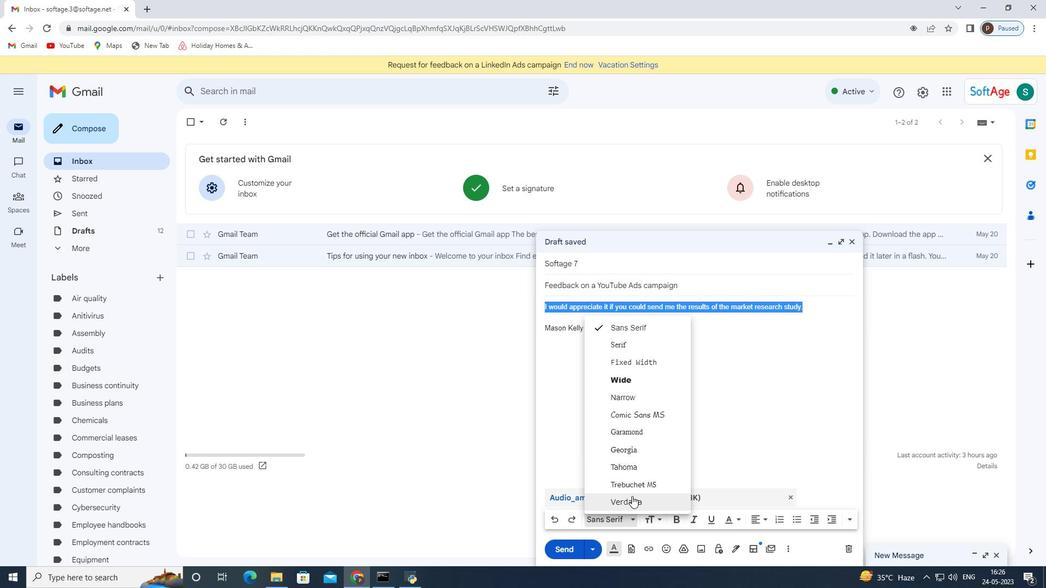 
Action: Mouse pressed left at (632, 496)
Screenshot: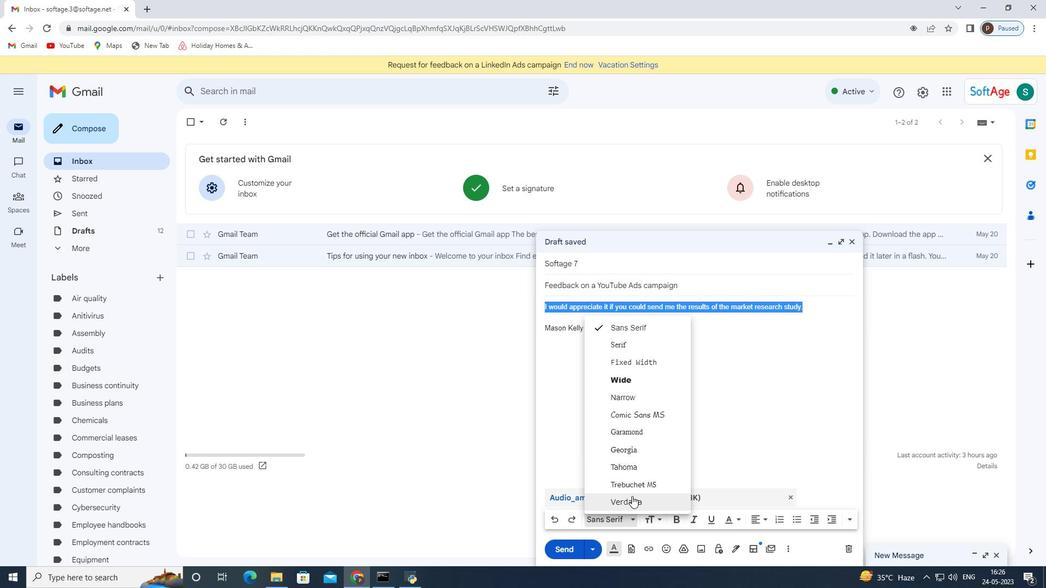 
Action: Mouse moved to (645, 276)
Screenshot: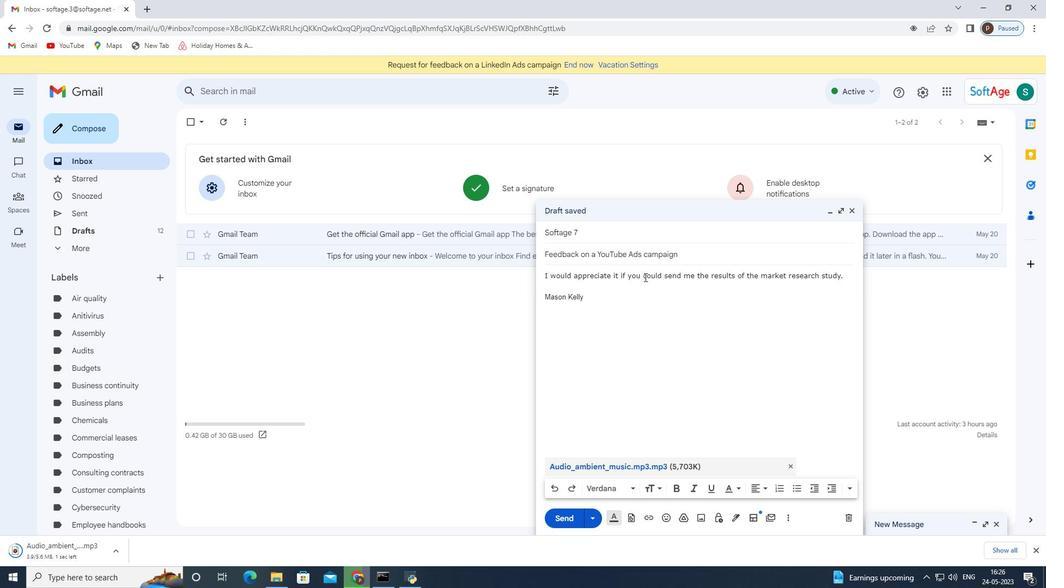 
Action: Mouse pressed left at (645, 276)
Screenshot: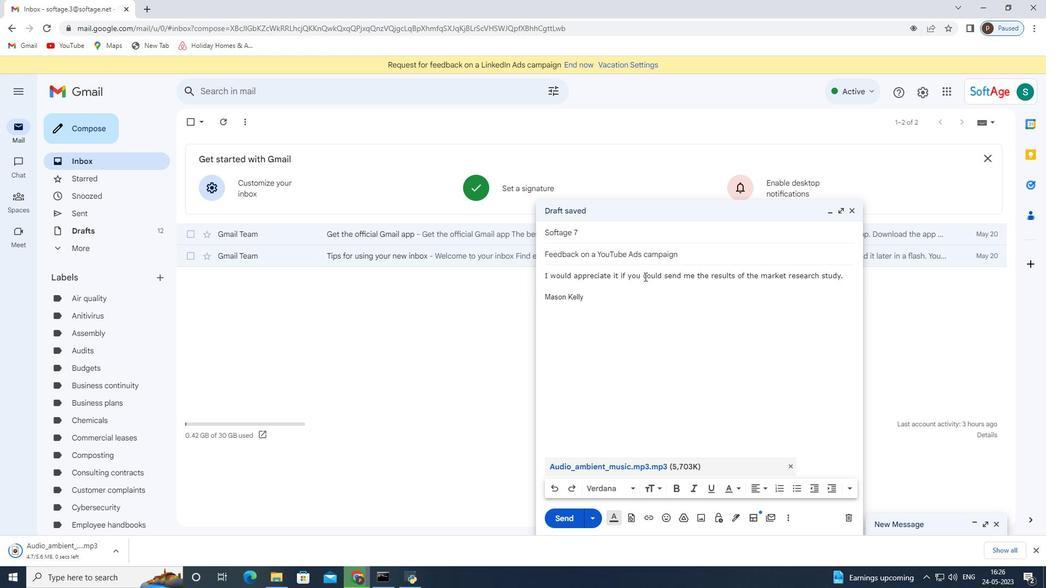 
Action: Mouse pressed left at (645, 276)
Screenshot: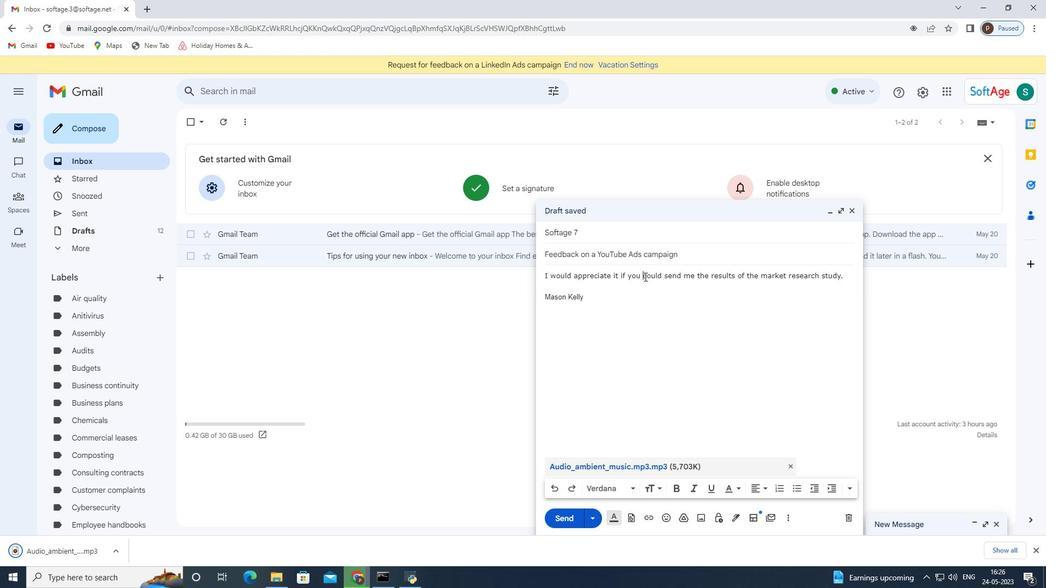 
Action: Mouse pressed left at (645, 276)
Screenshot: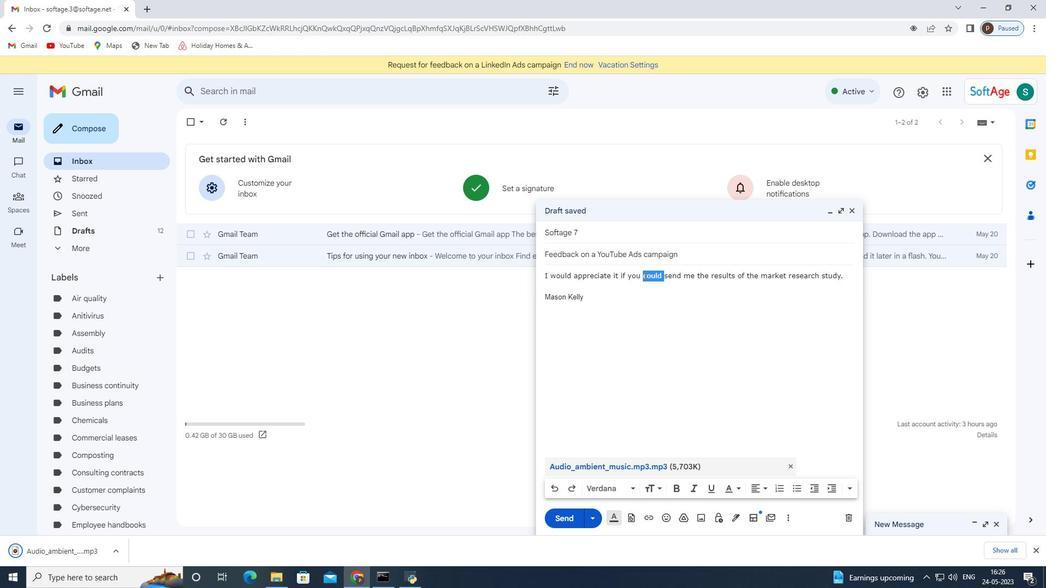 
Action: Mouse moved to (679, 490)
Screenshot: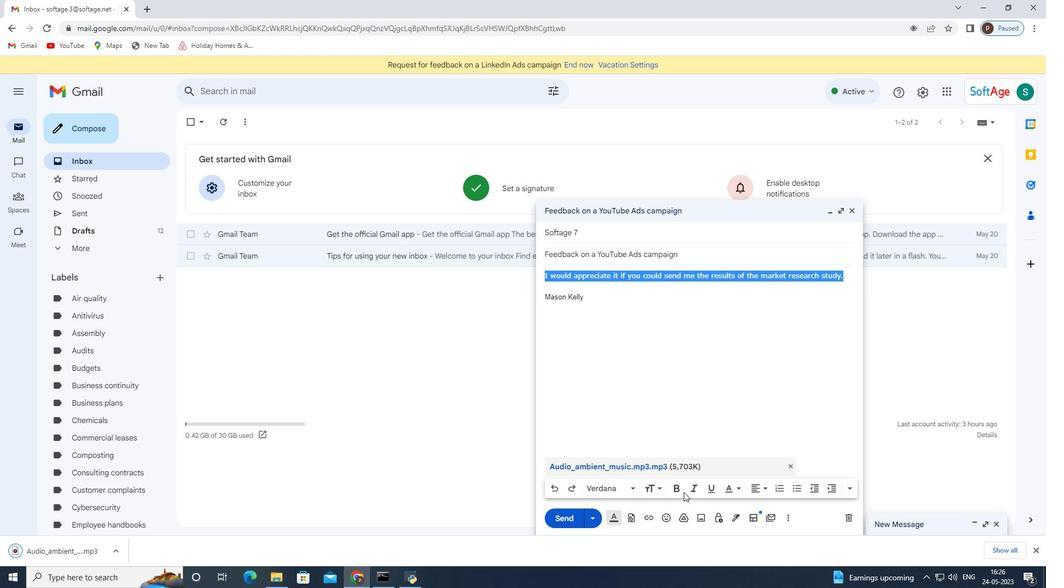 
Action: Mouse pressed left at (679, 490)
Screenshot: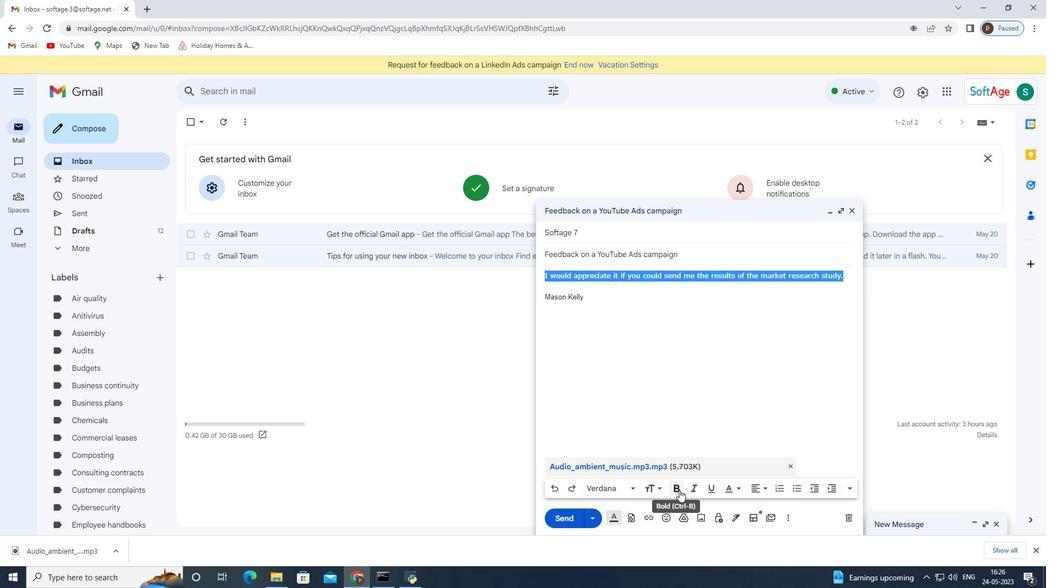 
Action: Mouse moved to (625, 321)
Screenshot: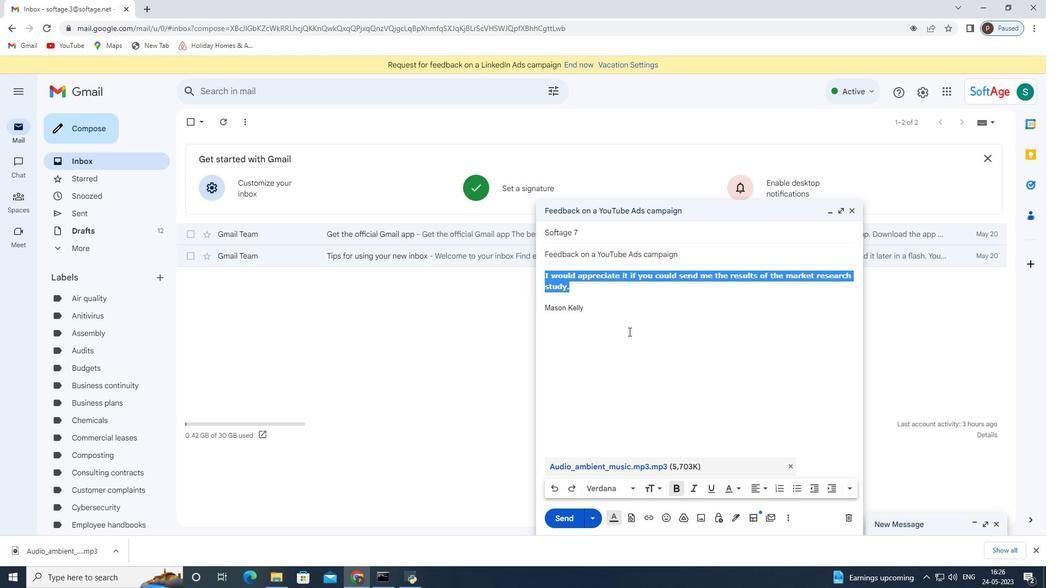 
Action: Mouse pressed left at (625, 321)
Screenshot: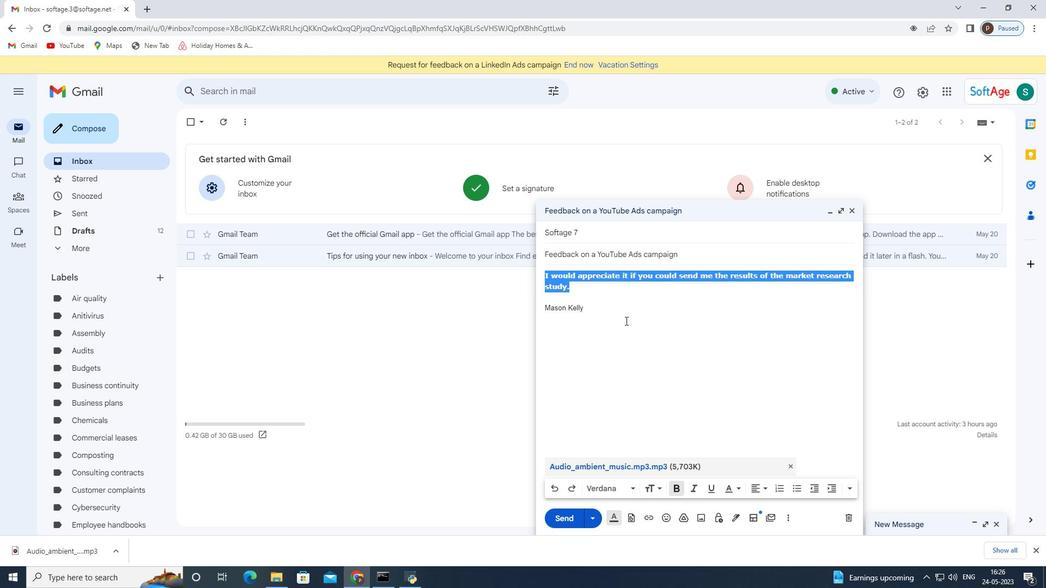 
Action: Mouse moved to (568, 515)
Screenshot: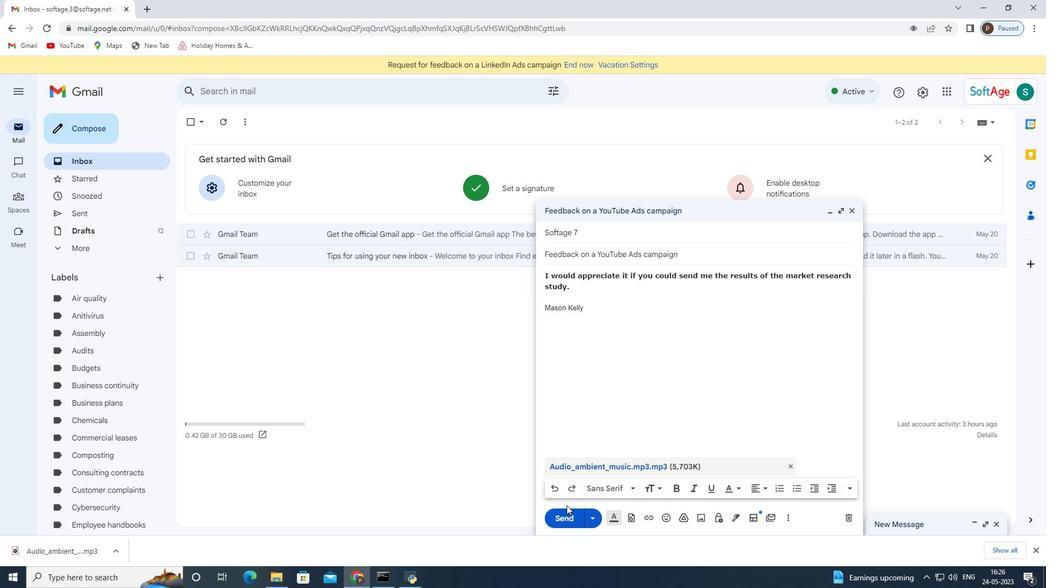 
Action: Mouse pressed left at (568, 515)
Screenshot: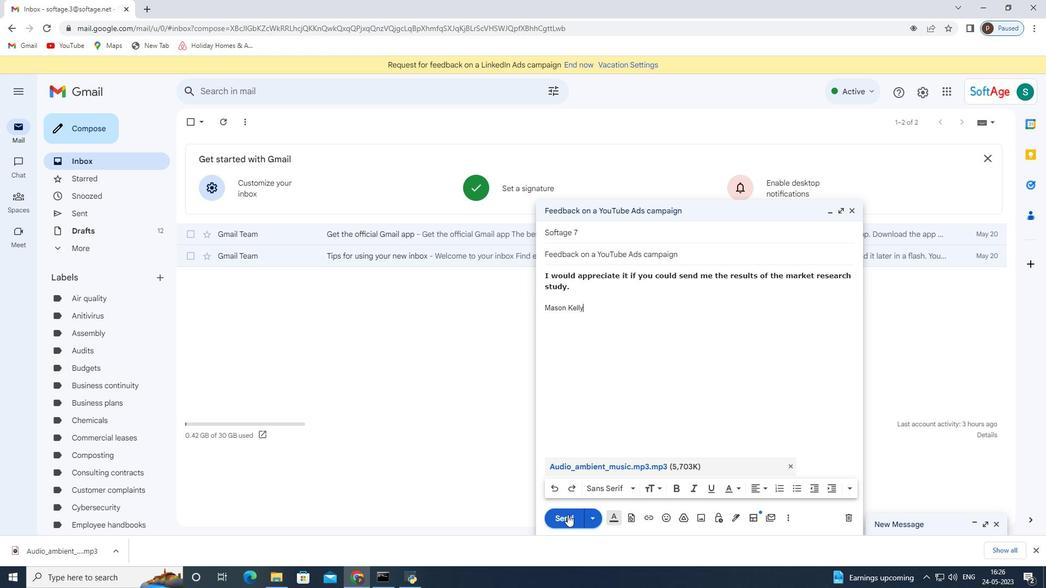 
Action: Mouse moved to (101, 213)
Screenshot: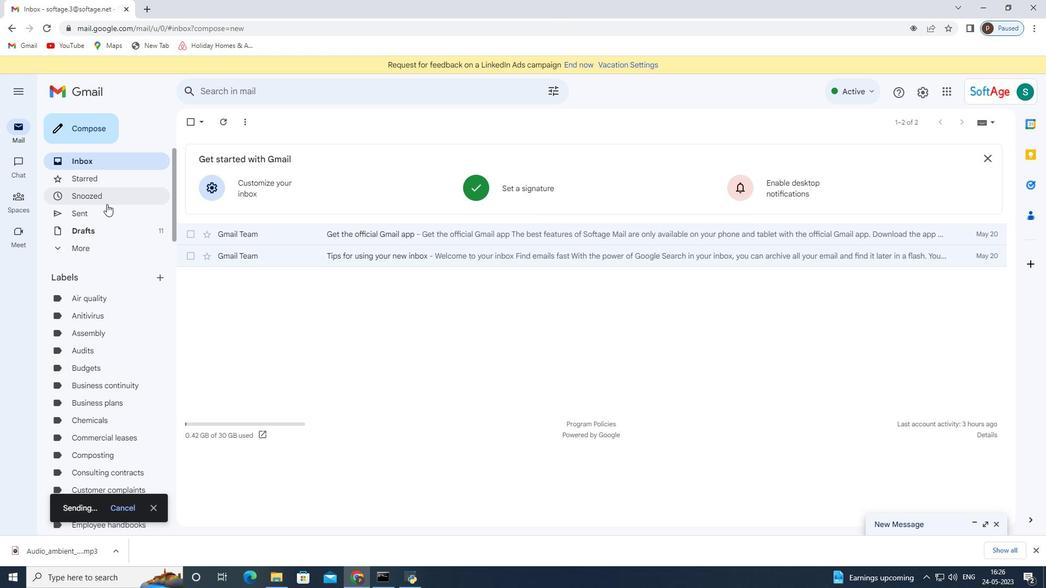 
Action: Mouse pressed left at (101, 213)
Screenshot: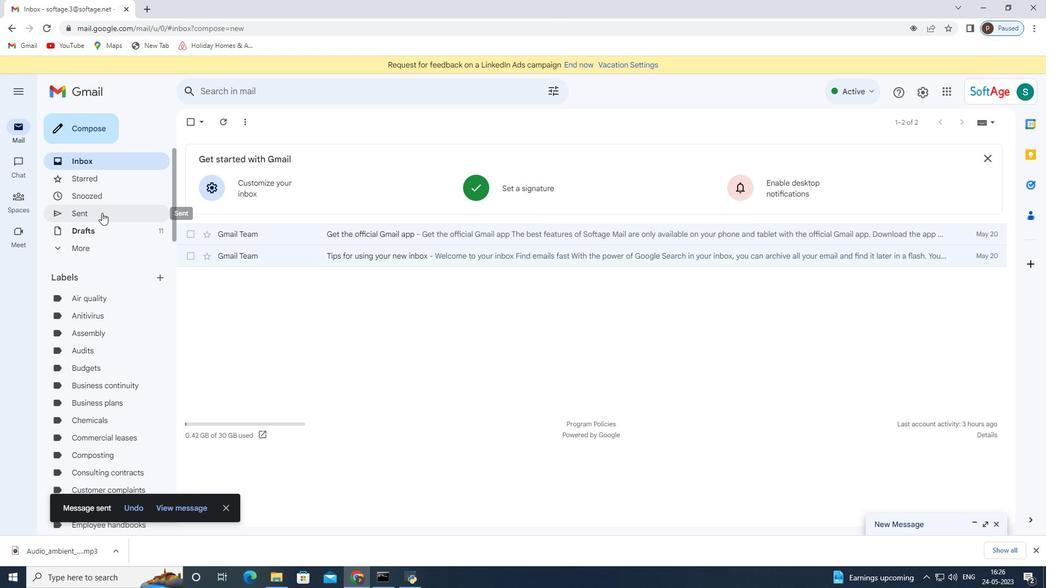 
Action: Mouse moved to (459, 194)
Screenshot: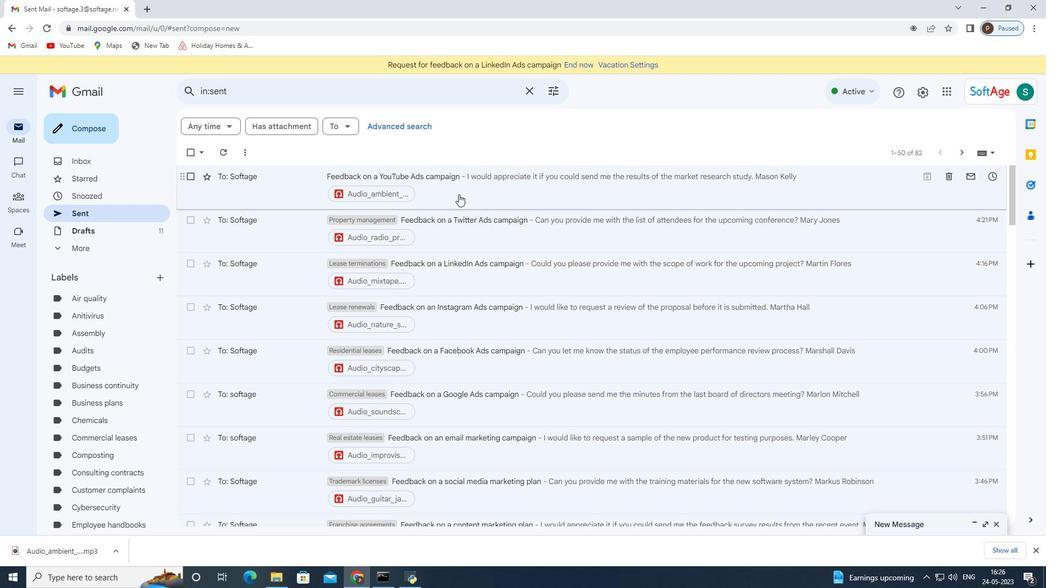 
Action: Mouse pressed right at (459, 194)
Screenshot: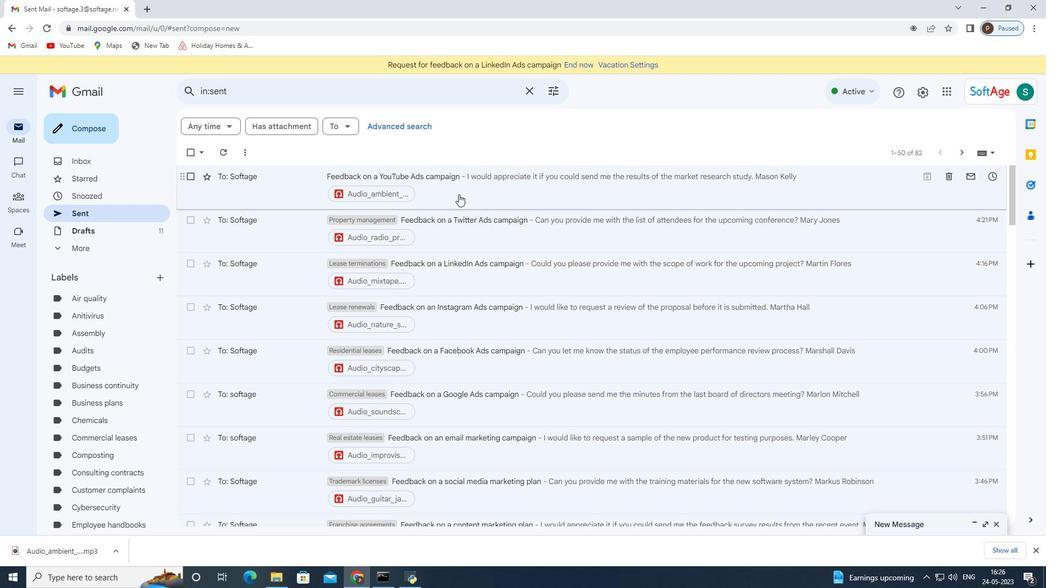 
Action: Mouse moved to (514, 374)
Screenshot: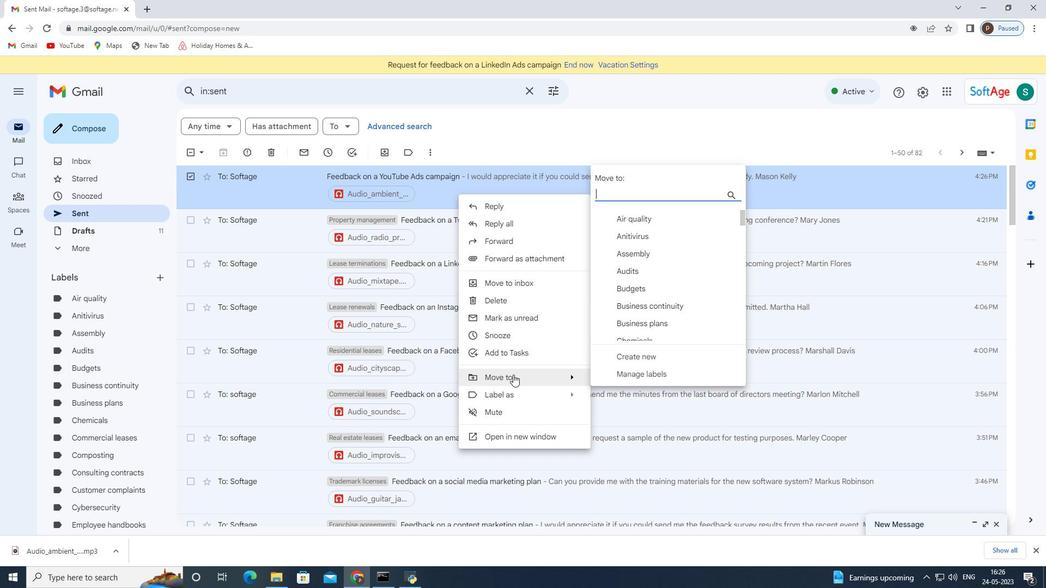
Action: Mouse pressed left at (514, 374)
Screenshot: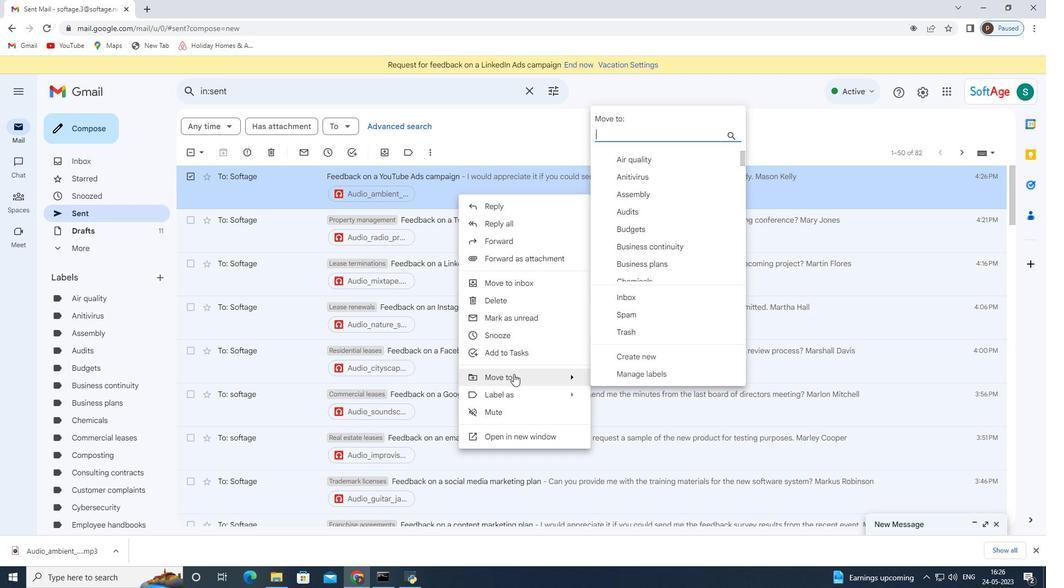 
Action: Mouse moved to (627, 360)
Screenshot: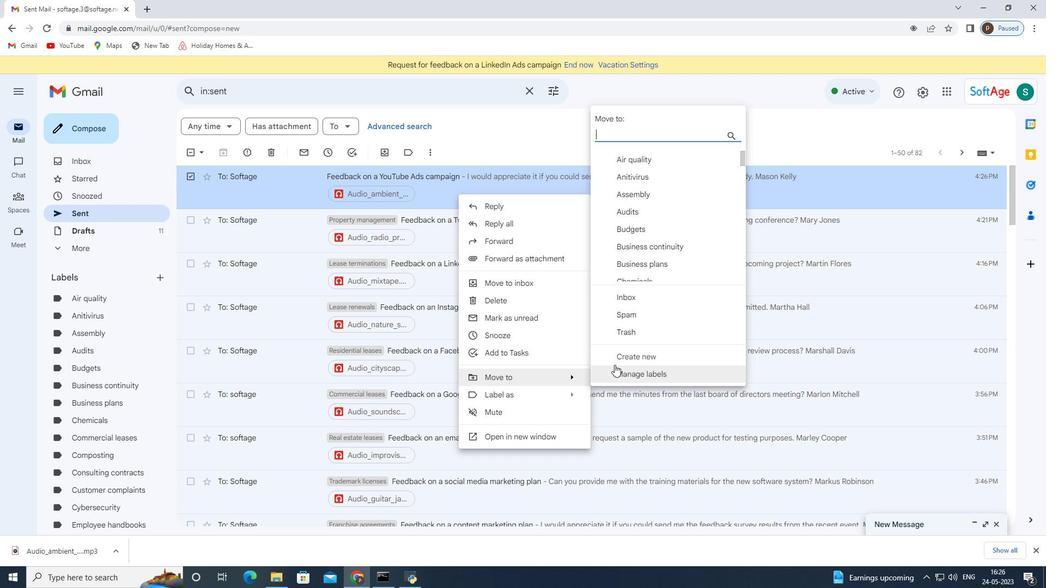 
Action: Mouse pressed left at (627, 360)
Screenshot: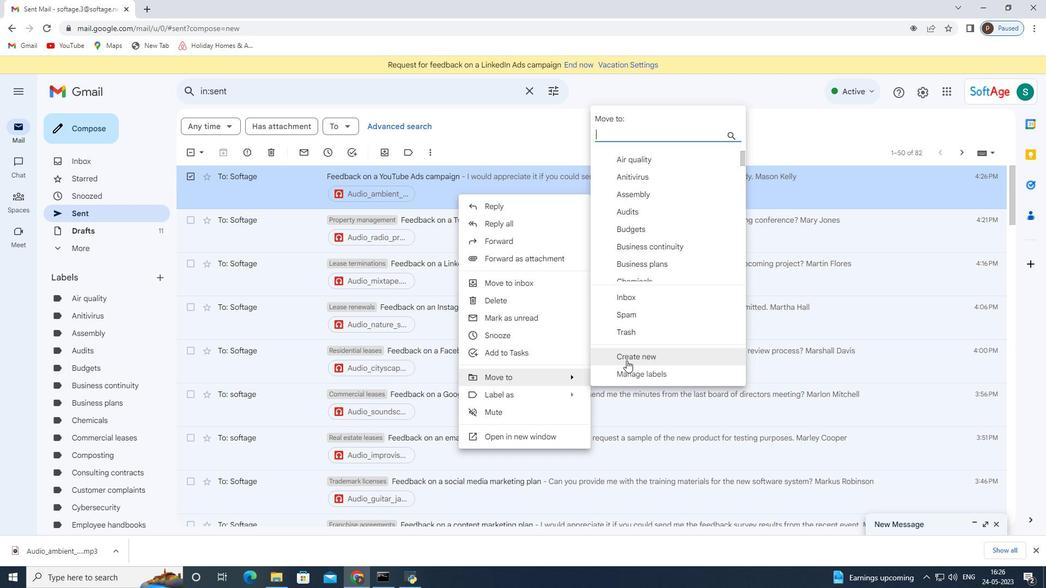 
Action: Mouse moved to (451, 288)
Screenshot: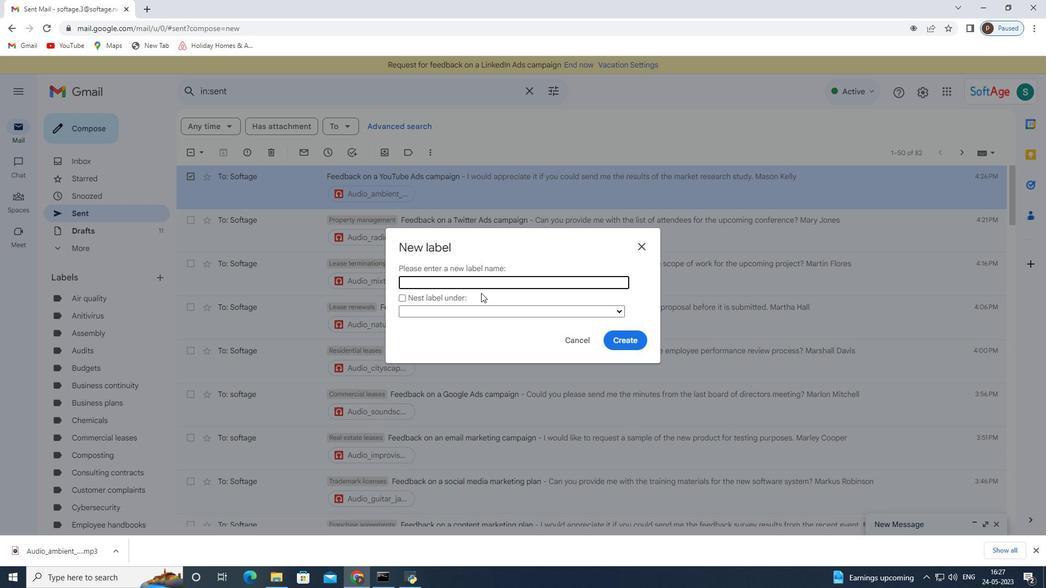 
Action: Mouse pressed left at (451, 288)
Screenshot: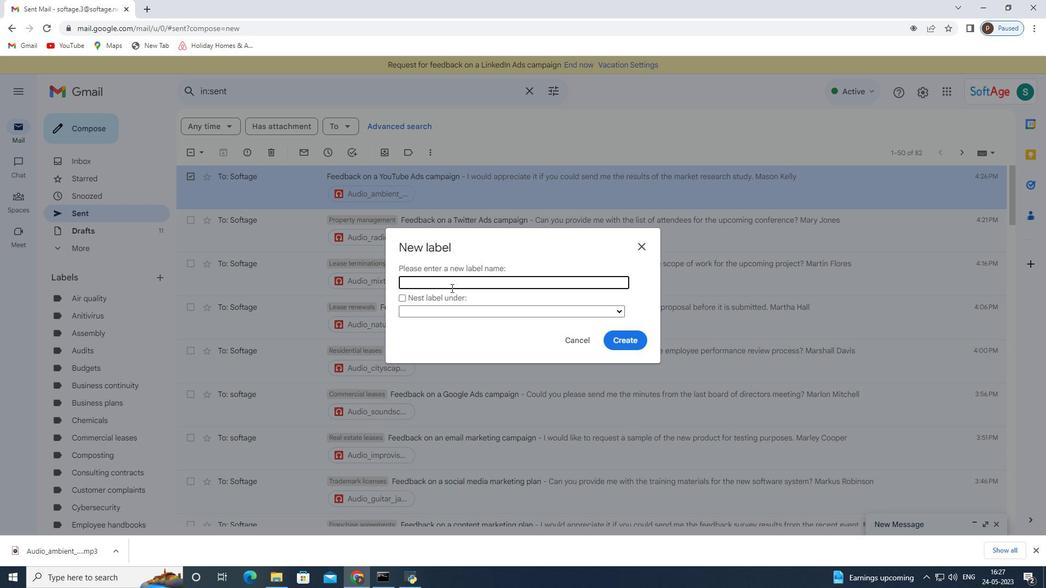 
Action: Mouse moved to (450, 287)
Screenshot: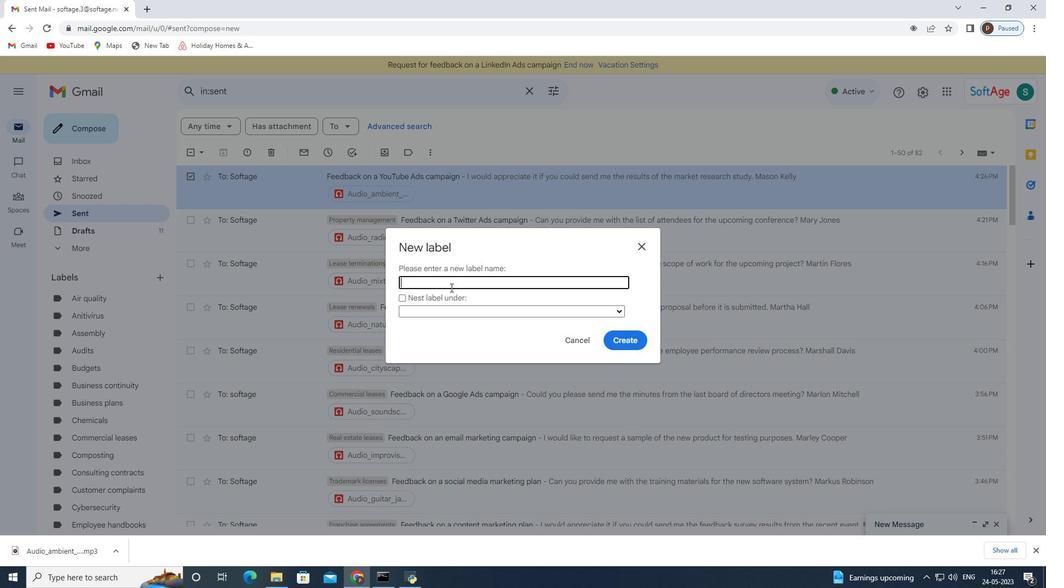
Action: Key pressed <Key.shift>Homeowners<Key.space>associations
Screenshot: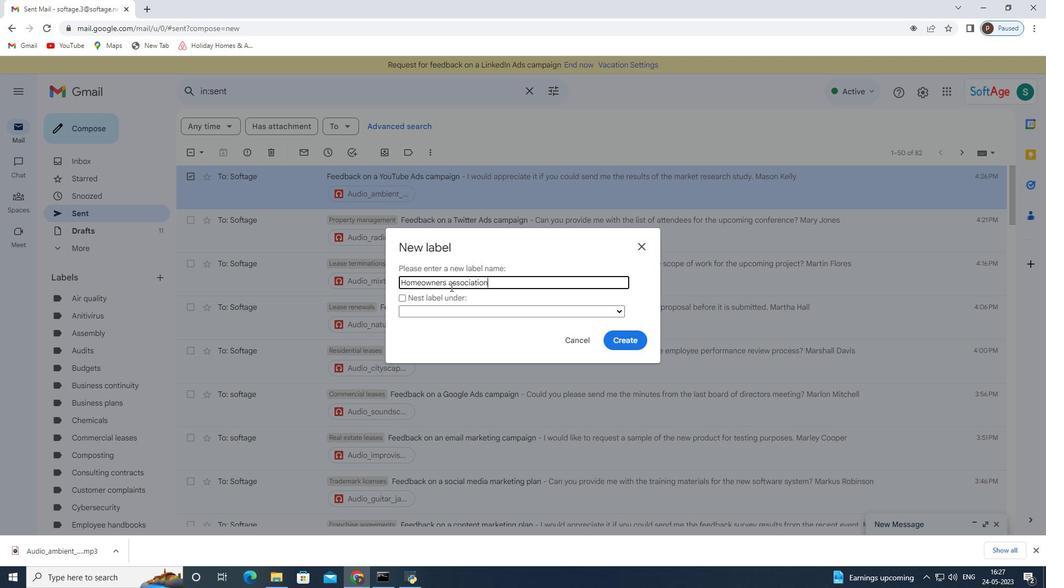 
Action: Mouse moved to (626, 341)
Screenshot: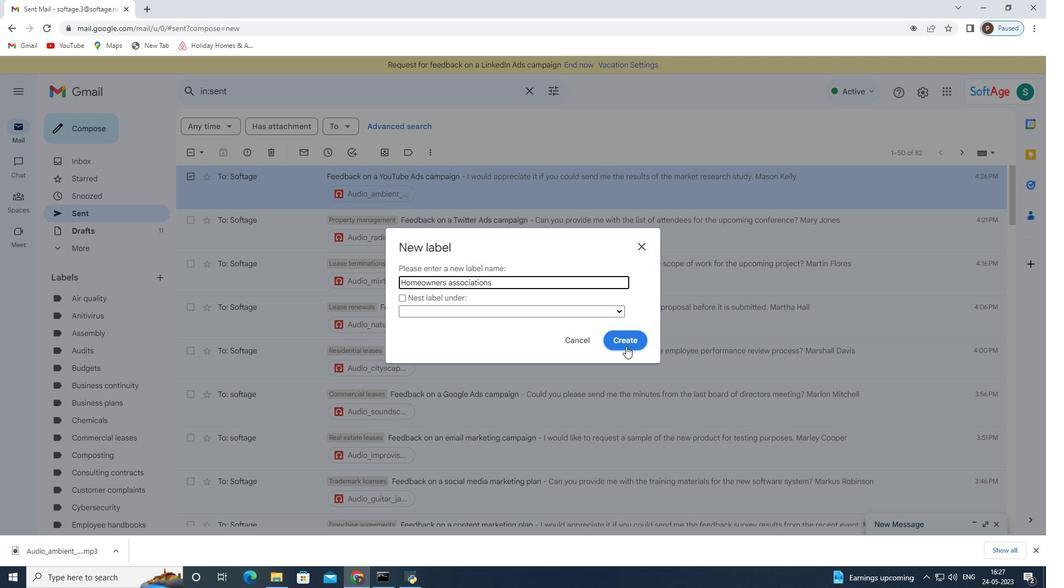 
Action: Mouse pressed left at (626, 341)
Screenshot: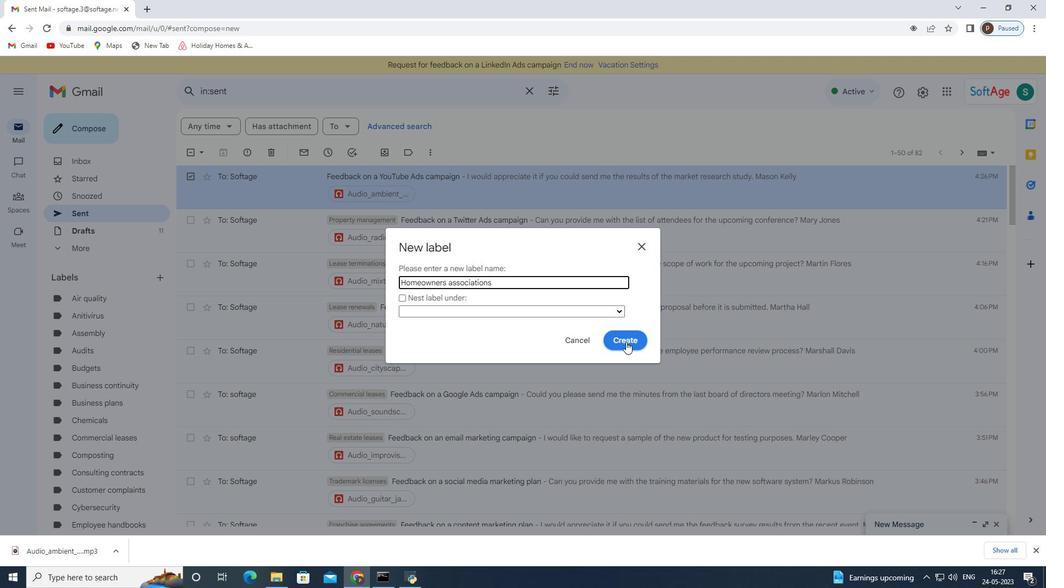 
Action: Mouse moved to (460, 346)
Screenshot: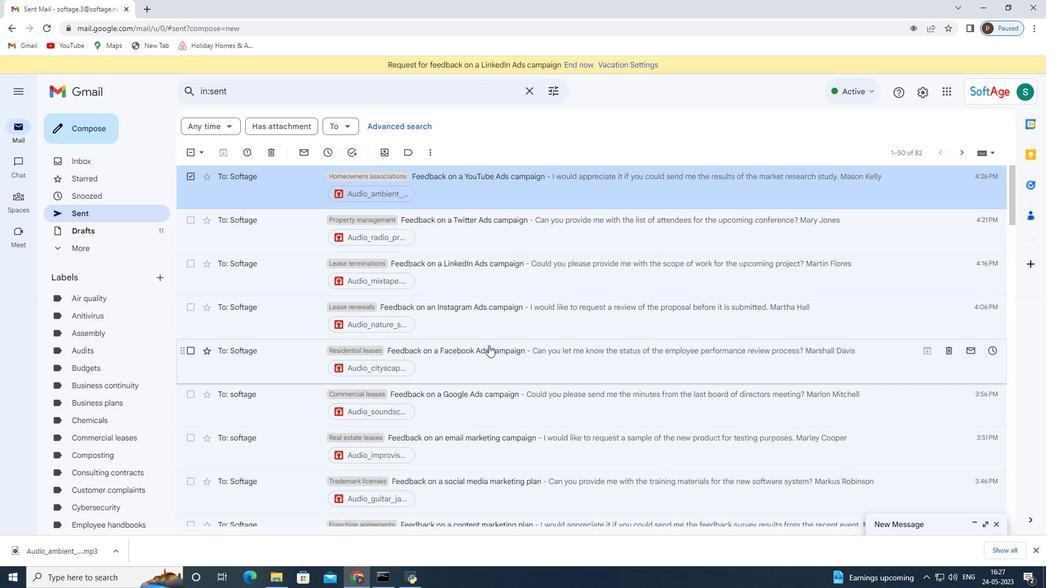 
